 Task: Look for space in Worcester, South Africa from 6th September, 2023 to 15th September, 2023 for 6 adults in price range Rs.8000 to Rs.12000. Place can be entire place or private room with 6 bedrooms having 6 beds and 6 bathrooms. Property type can be house, flat, guest house. Amenities needed are: wifi, TV, free parkinig on premises, gym, breakfast. Booking option can be shelf check-in. Required host language is English.
Action: Mouse moved to (403, 104)
Screenshot: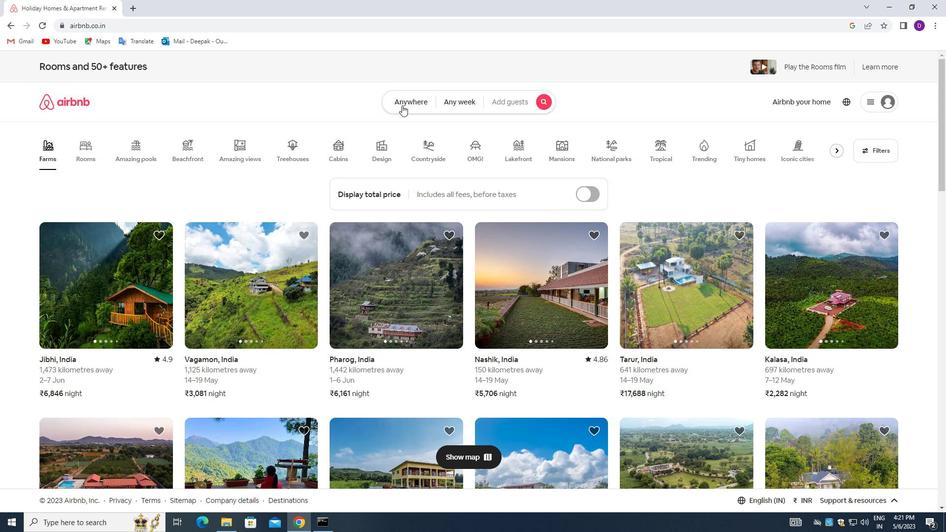 
Action: Mouse pressed left at (403, 104)
Screenshot: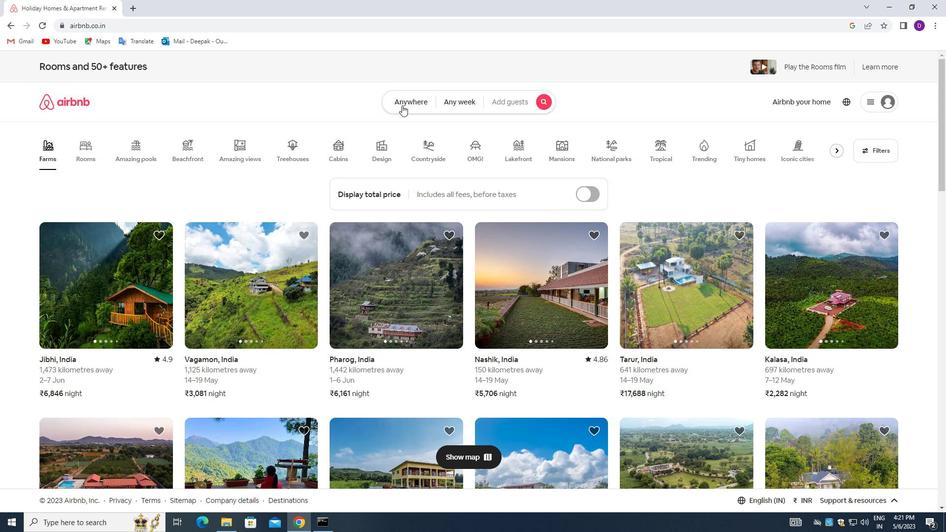 
Action: Mouse moved to (360, 139)
Screenshot: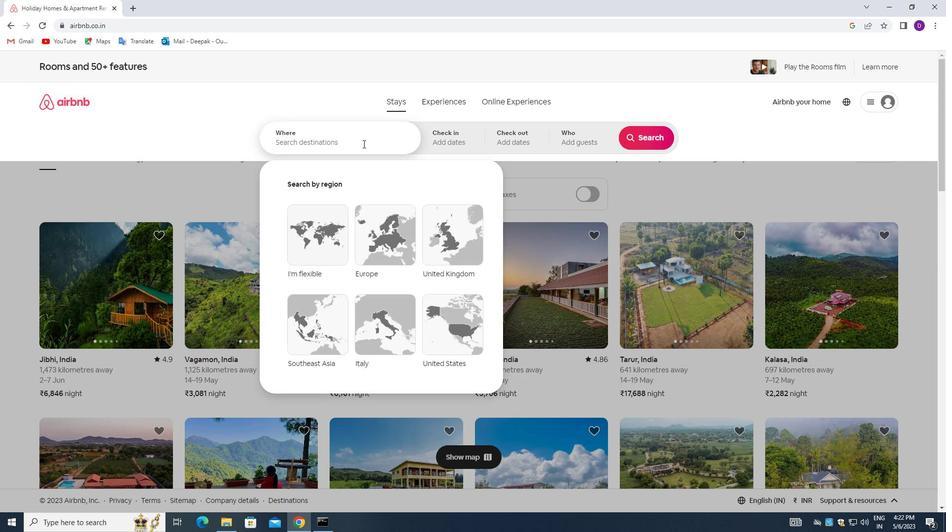 
Action: Mouse pressed left at (360, 139)
Screenshot: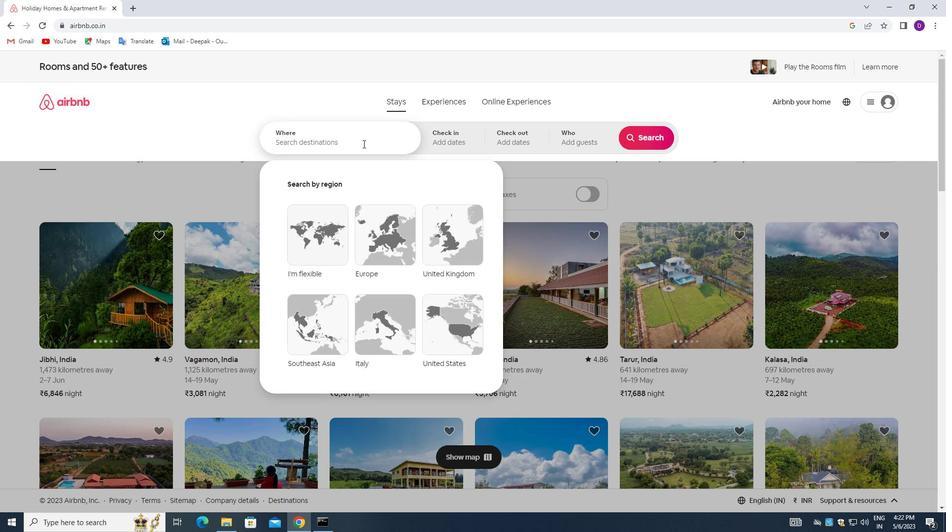 
Action: Mouse moved to (200, 227)
Screenshot: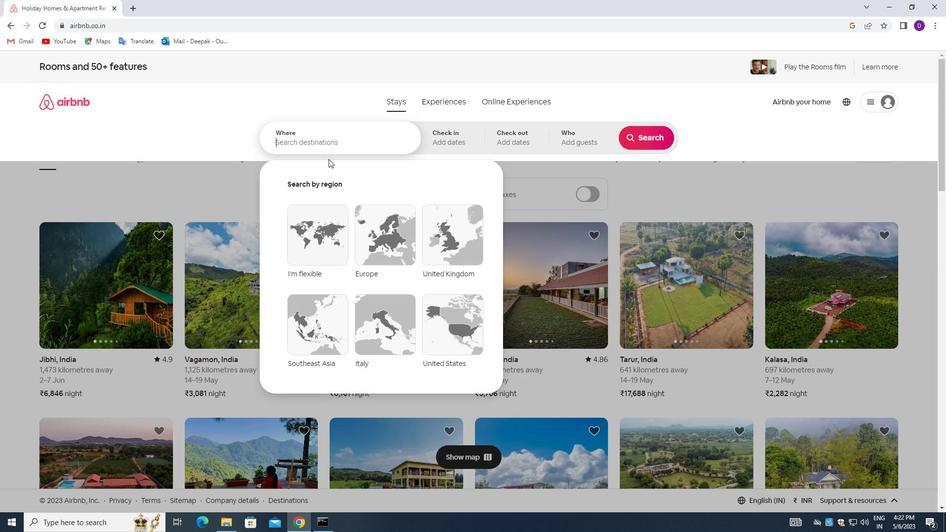 
Action: Key pressed <Key.shift_r>Worcester,<Key.space><Key.shift_r>South<Key.space><Key.shift_r>Africa<Key.enter>
Screenshot: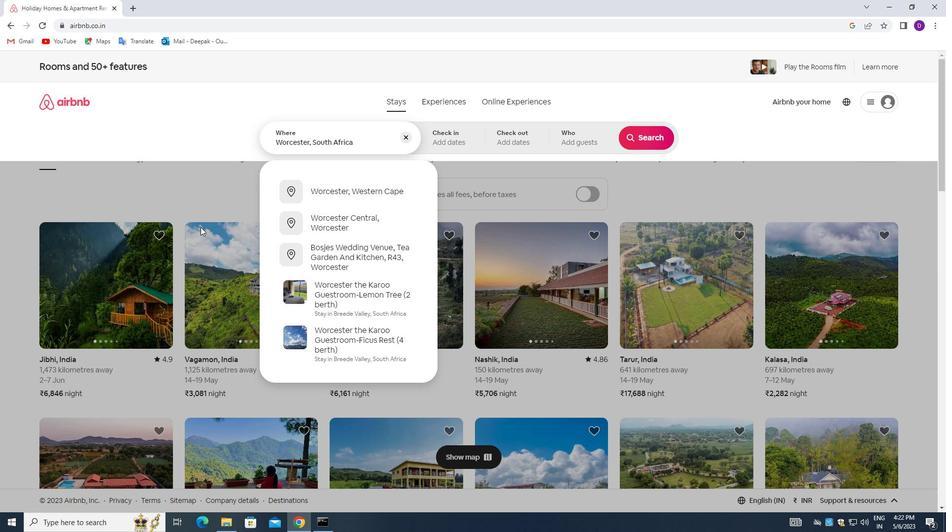 
Action: Mouse moved to (641, 218)
Screenshot: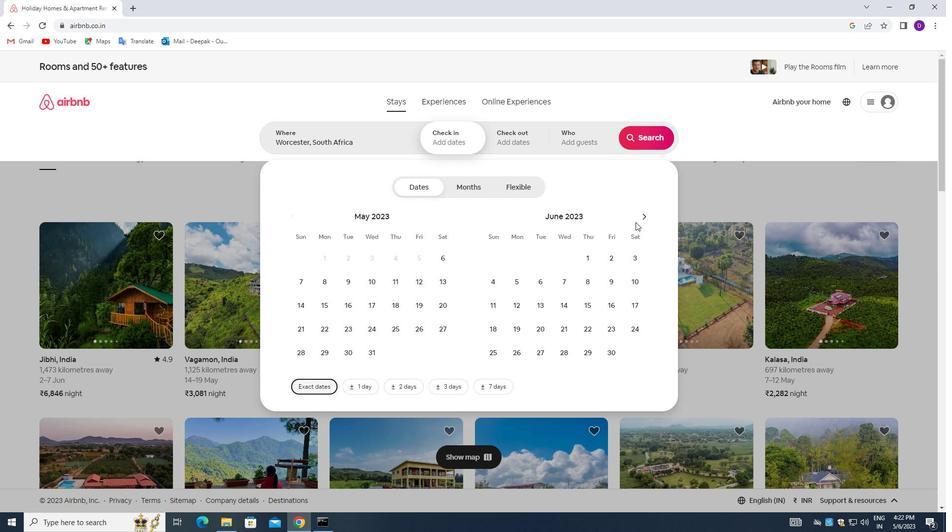 
Action: Mouse pressed left at (641, 218)
Screenshot: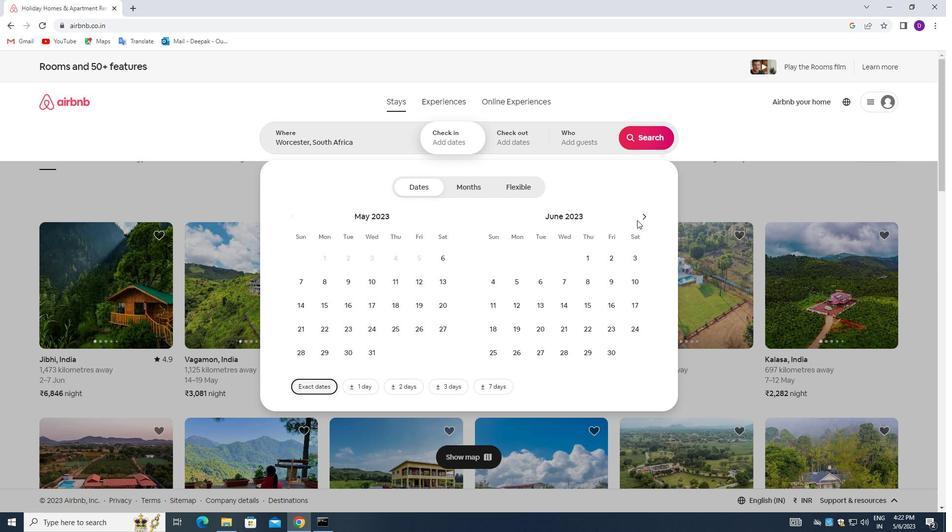 
Action: Mouse pressed left at (641, 218)
Screenshot: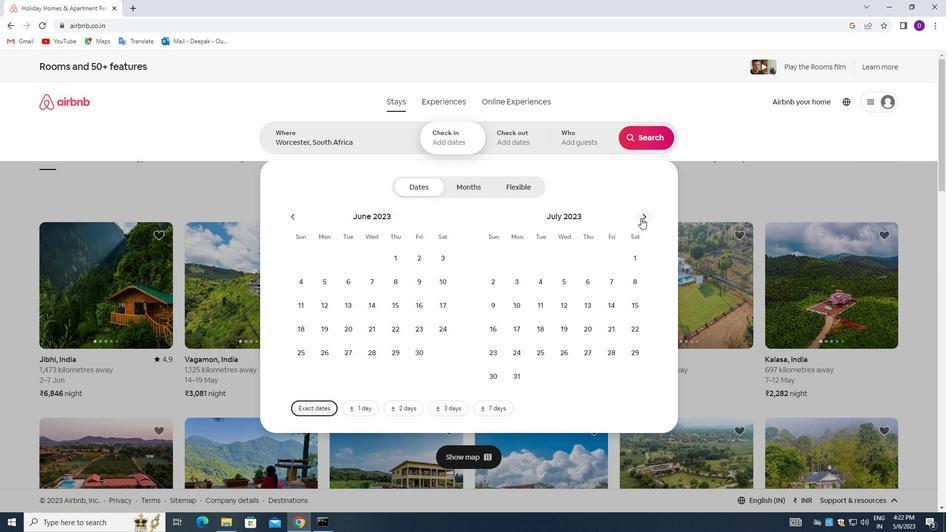 
Action: Mouse moved to (641, 218)
Screenshot: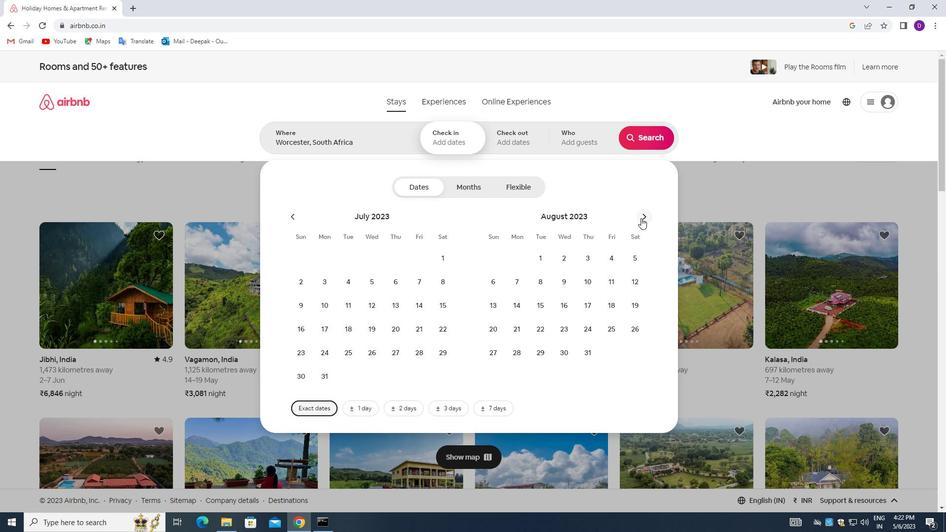 
Action: Mouse pressed left at (641, 218)
Screenshot: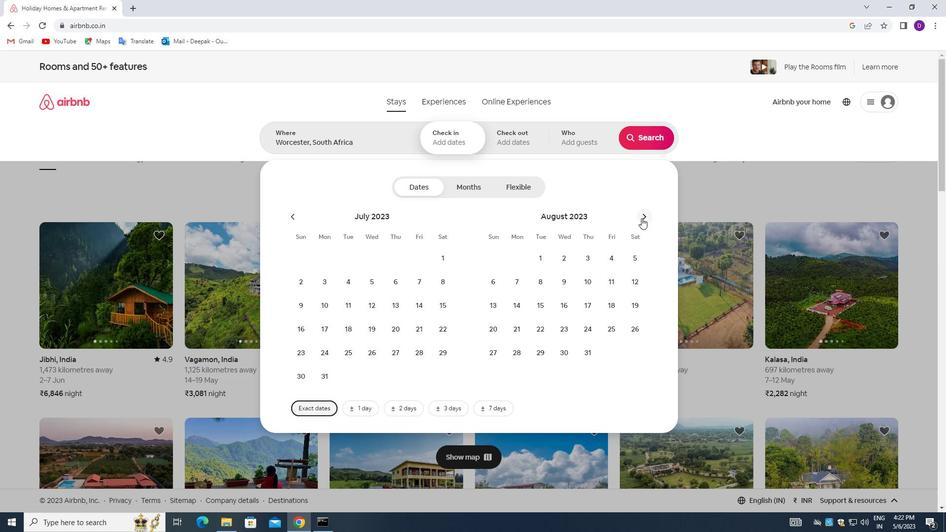 
Action: Mouse moved to (566, 282)
Screenshot: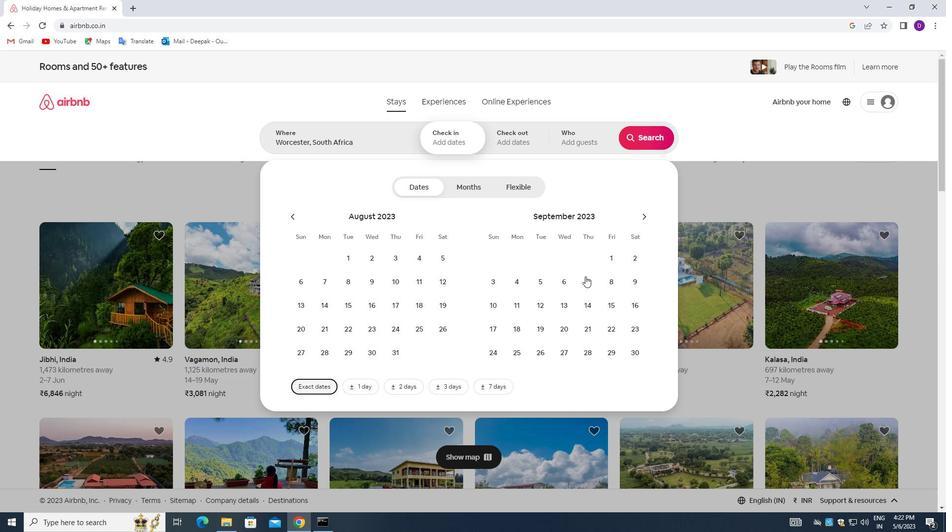 
Action: Mouse pressed left at (566, 282)
Screenshot: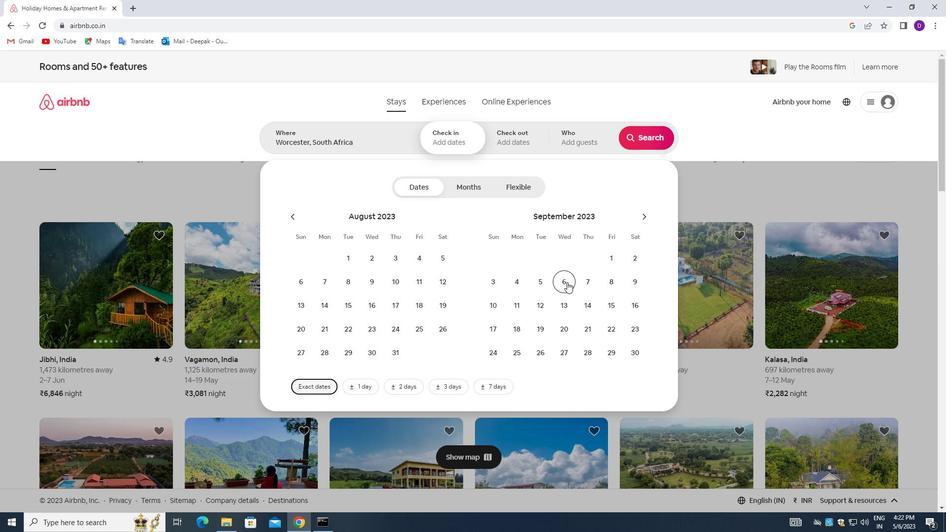 
Action: Mouse moved to (604, 299)
Screenshot: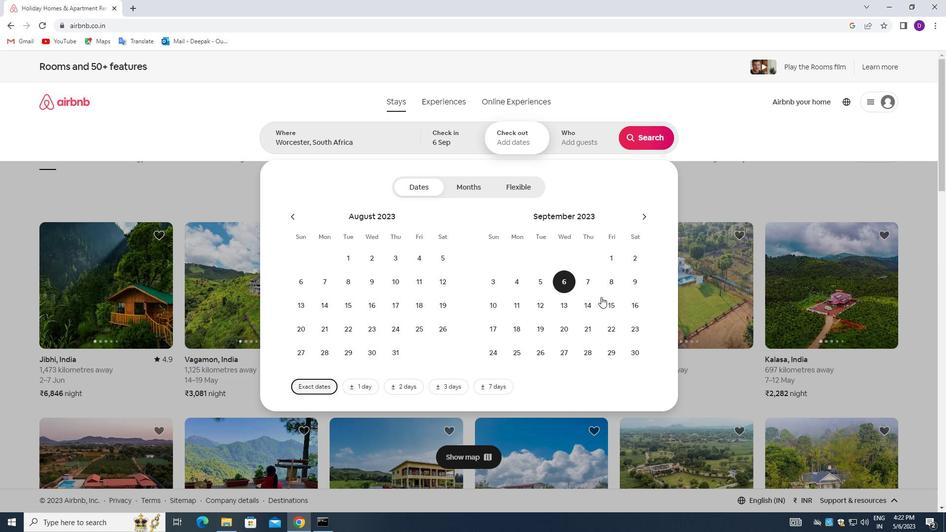 
Action: Mouse pressed left at (604, 299)
Screenshot: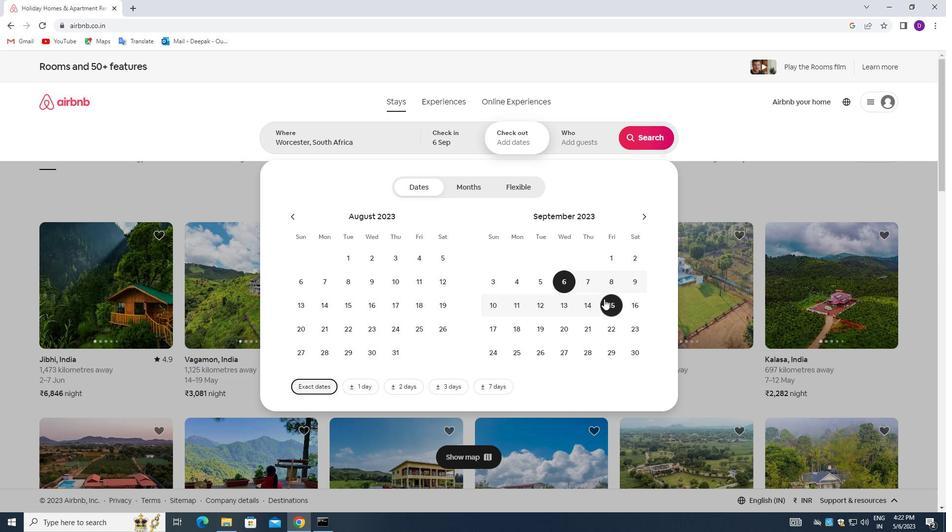
Action: Mouse moved to (572, 134)
Screenshot: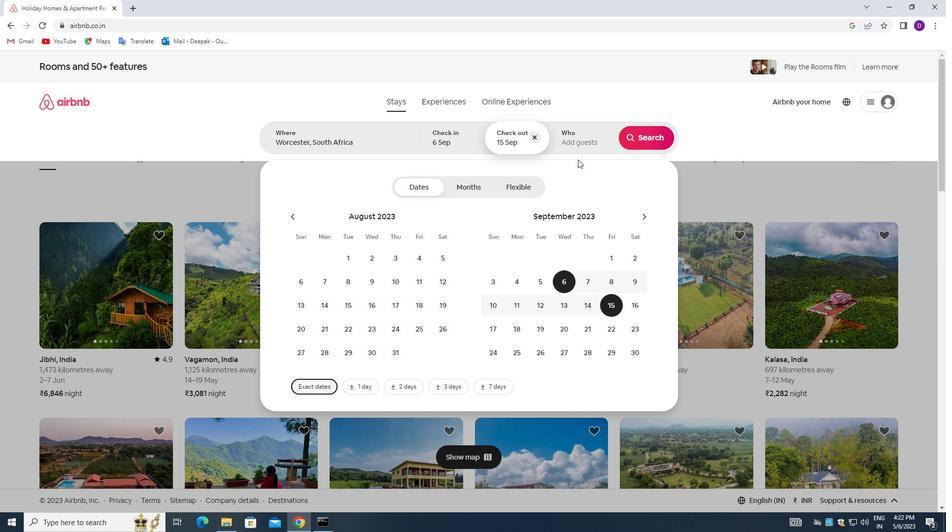 
Action: Mouse pressed left at (572, 134)
Screenshot: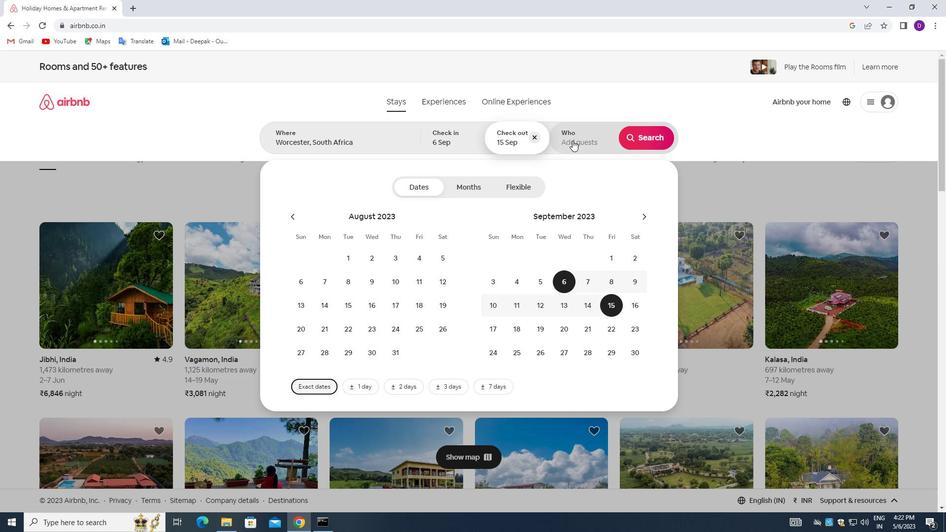 
Action: Mouse moved to (651, 192)
Screenshot: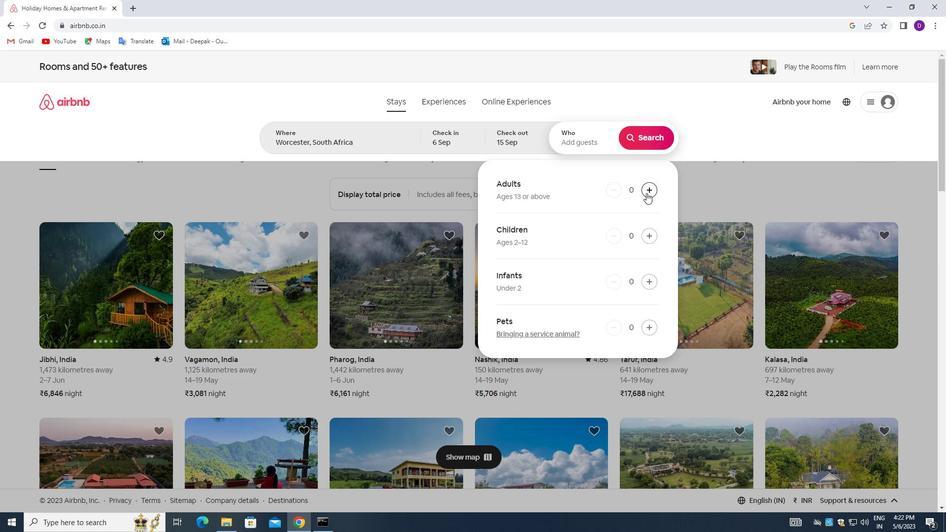 
Action: Mouse pressed left at (651, 192)
Screenshot: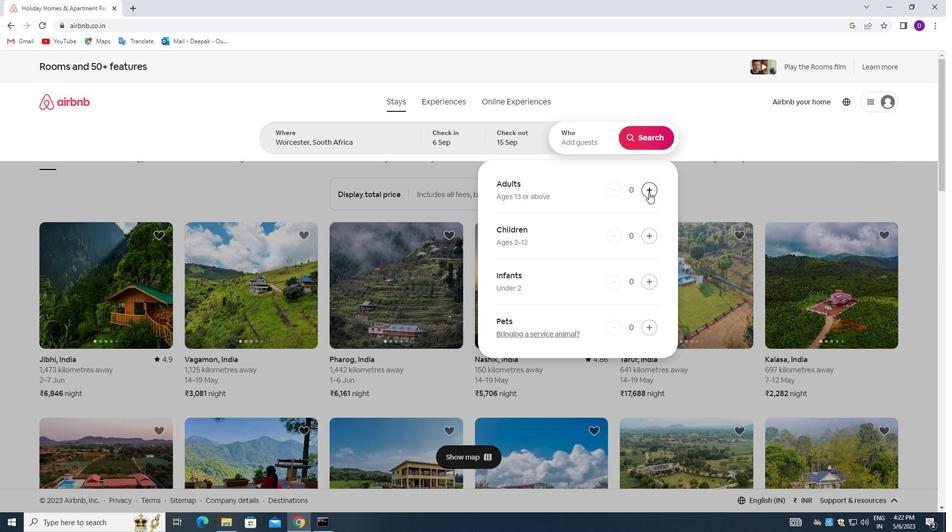 
Action: Mouse pressed left at (651, 192)
Screenshot: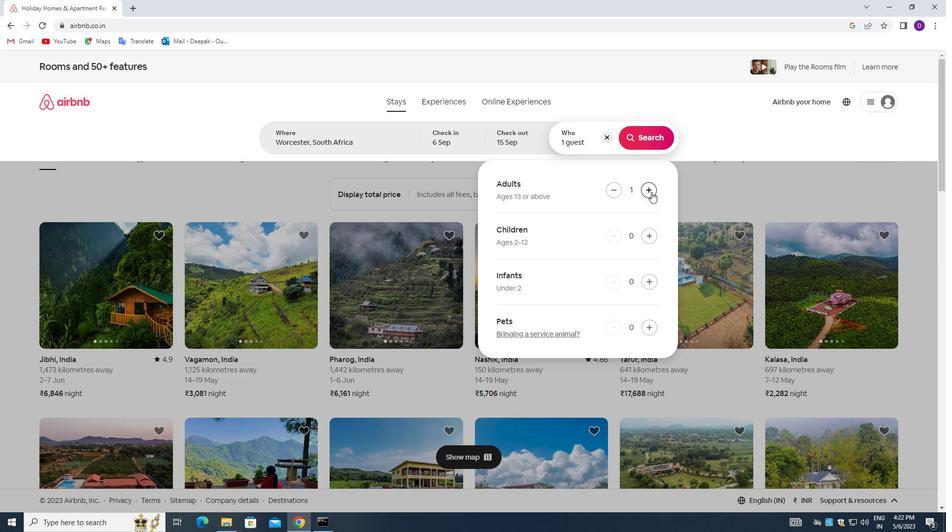 
Action: Mouse pressed left at (651, 192)
Screenshot: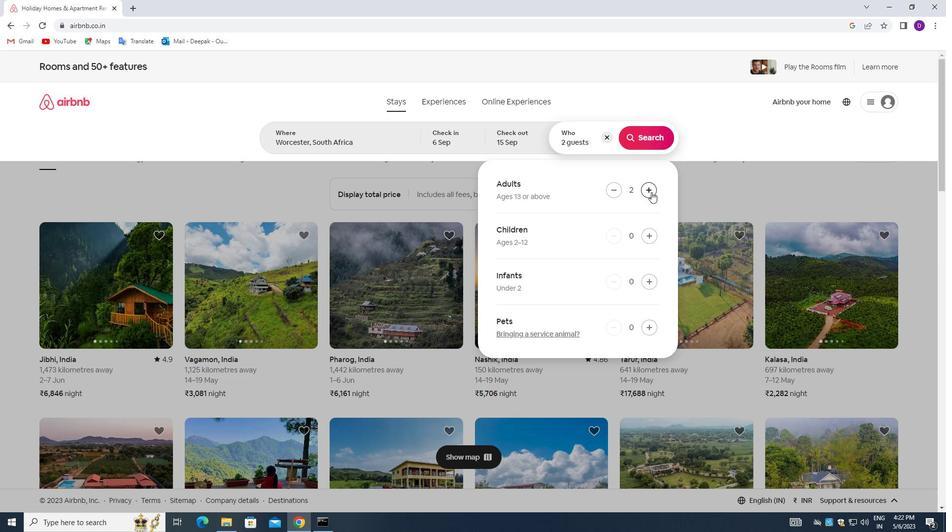 
Action: Mouse pressed left at (651, 192)
Screenshot: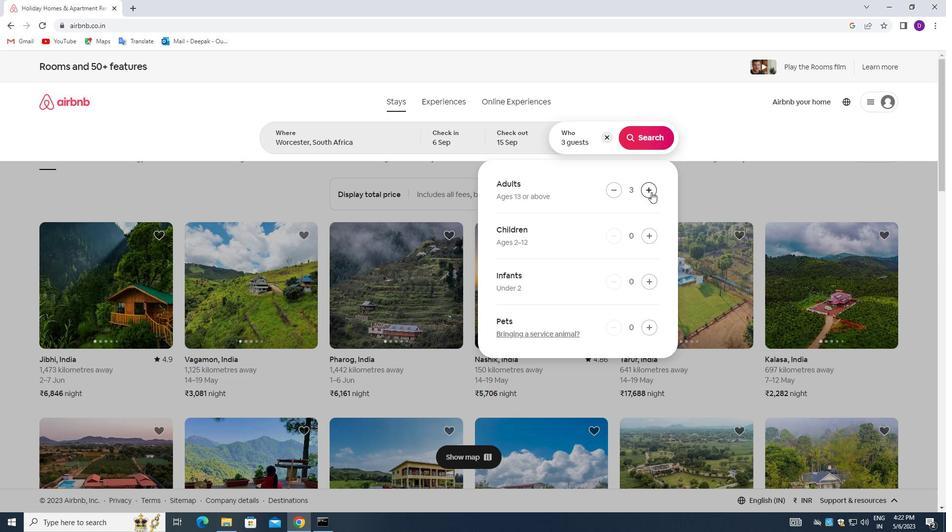 
Action: Mouse pressed left at (651, 192)
Screenshot: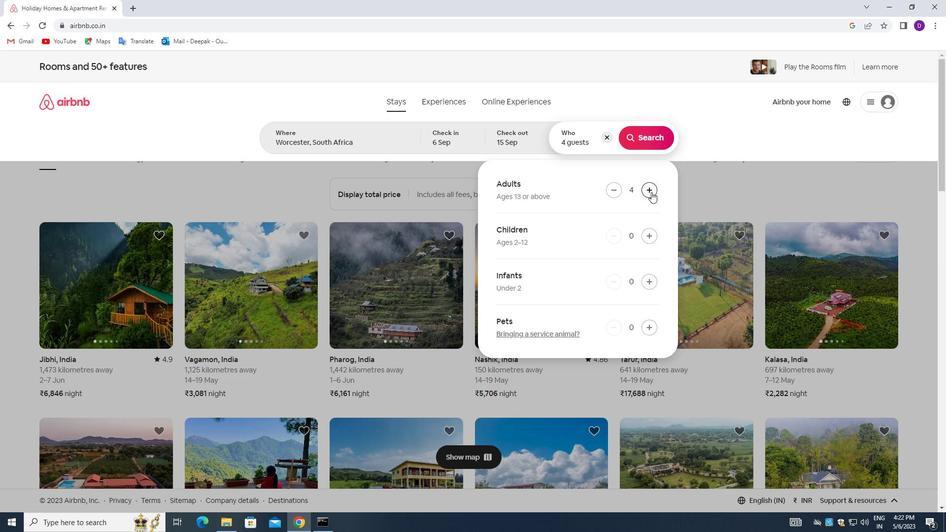 
Action: Mouse pressed left at (651, 192)
Screenshot: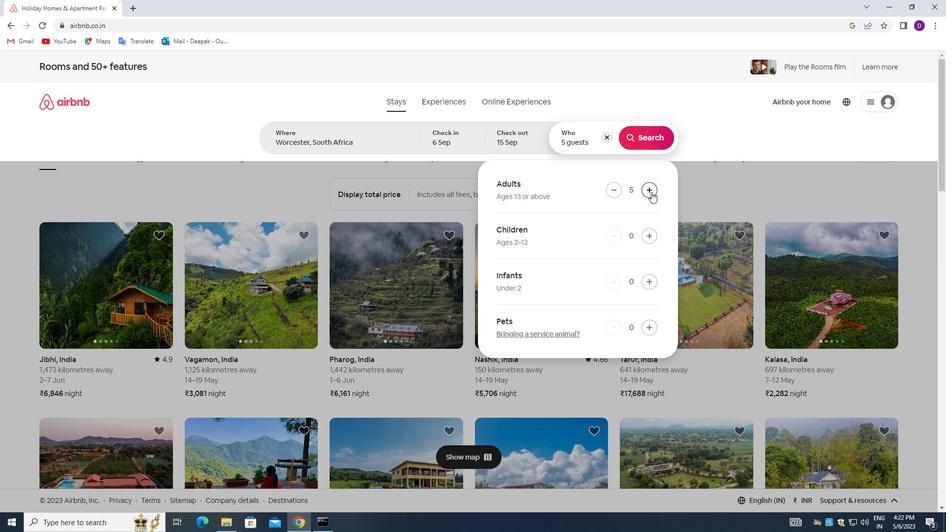 
Action: Mouse moved to (642, 137)
Screenshot: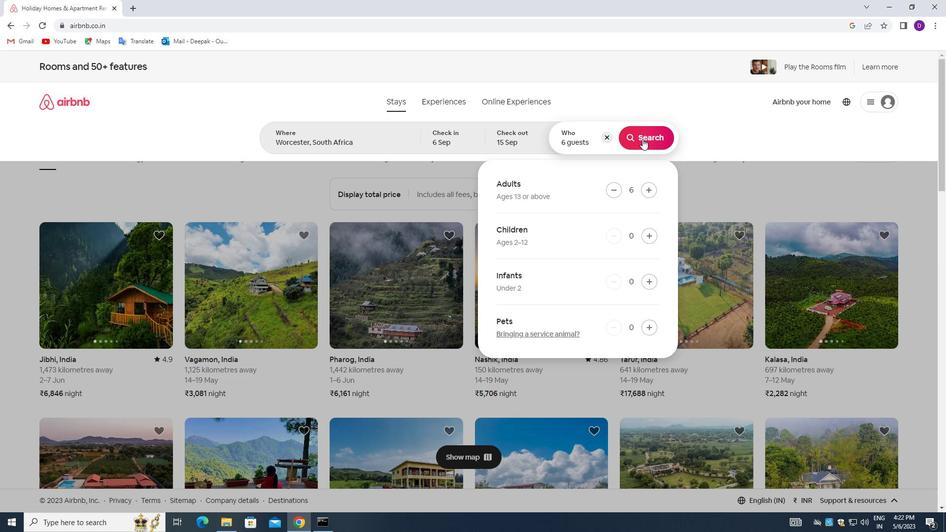 
Action: Mouse pressed left at (642, 137)
Screenshot: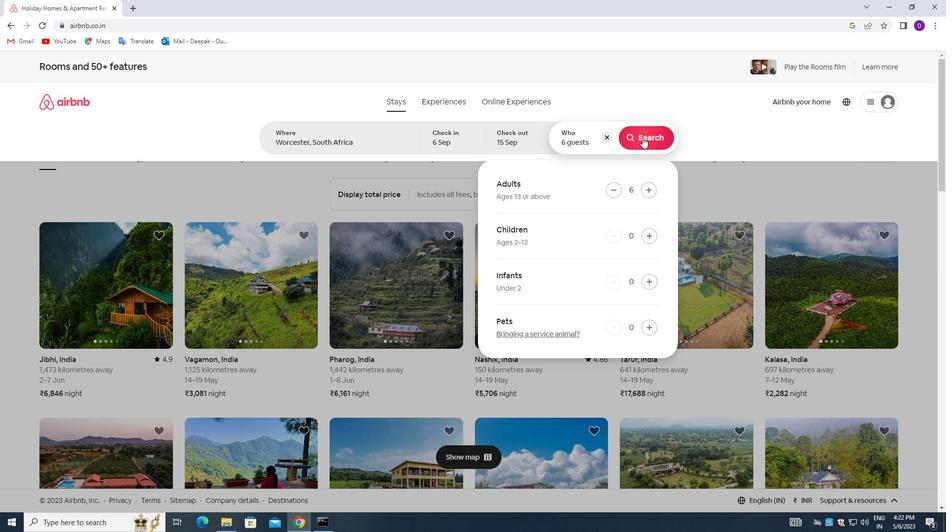 
Action: Mouse moved to (897, 106)
Screenshot: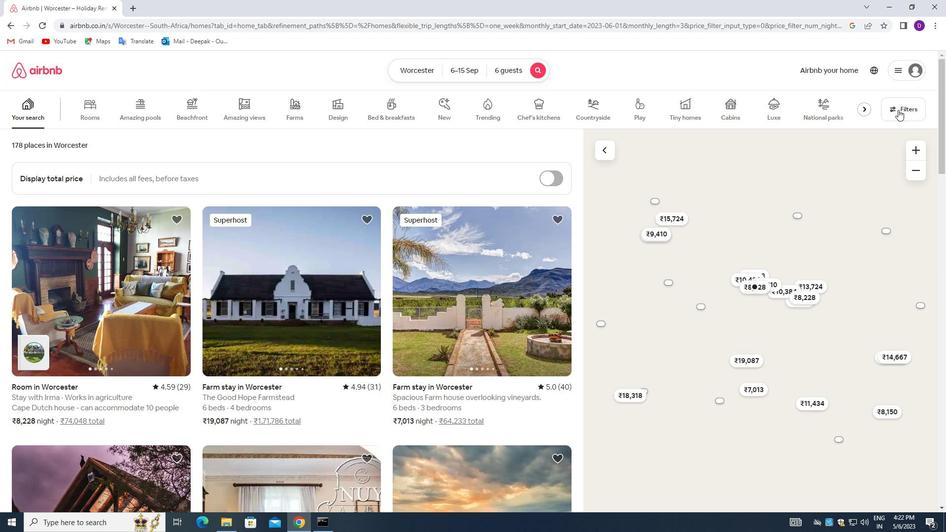
Action: Mouse pressed left at (897, 106)
Screenshot: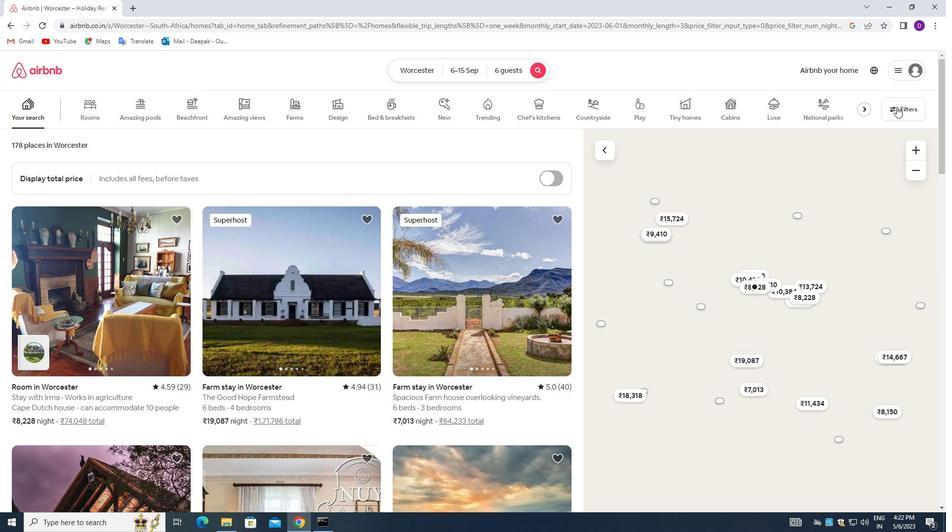 
Action: Mouse moved to (350, 354)
Screenshot: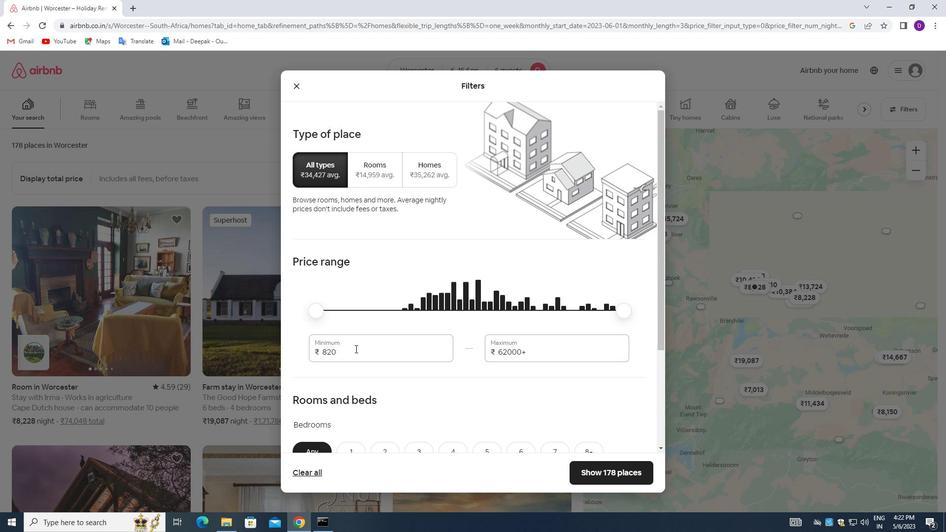 
Action: Mouse pressed left at (350, 354)
Screenshot: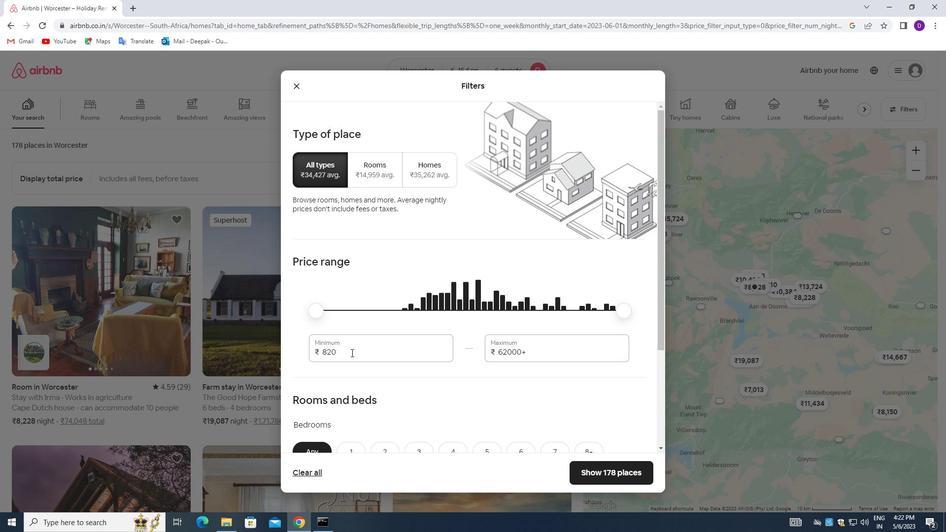 
Action: Mouse pressed left at (350, 354)
Screenshot: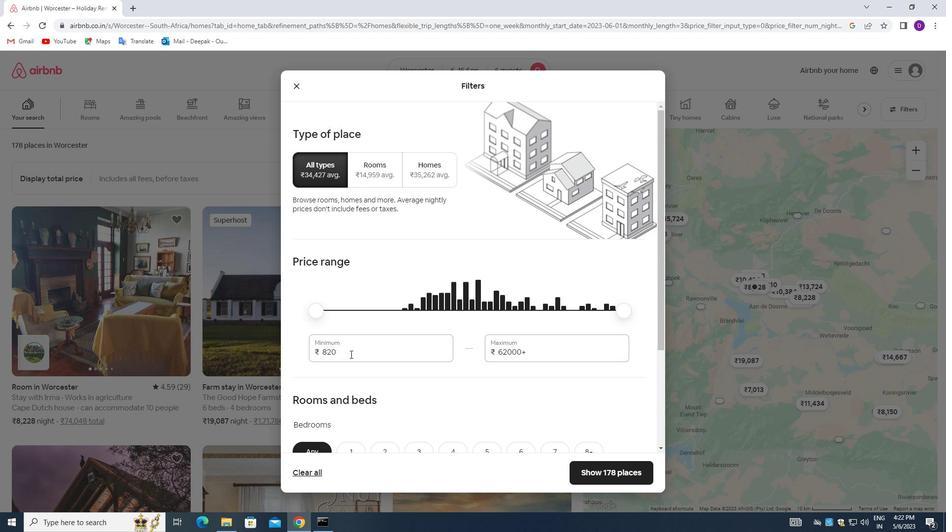 
Action: Key pressed 8000<Key.tab>12000
Screenshot: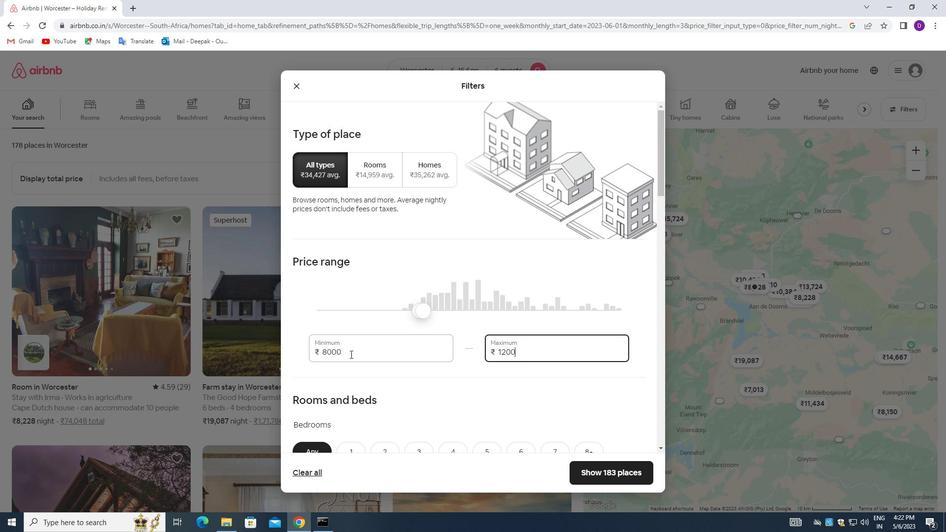 
Action: Mouse moved to (453, 345)
Screenshot: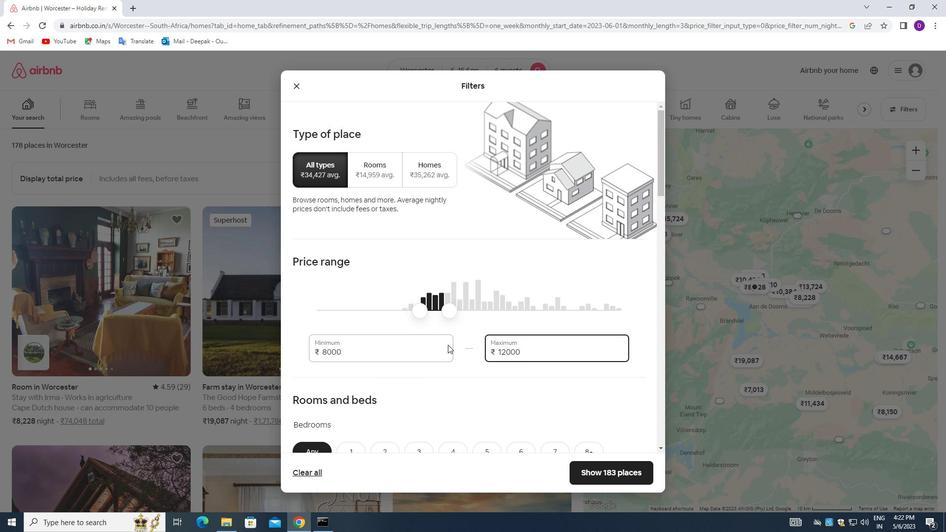 
Action: Mouse scrolled (453, 344) with delta (0, 0)
Screenshot: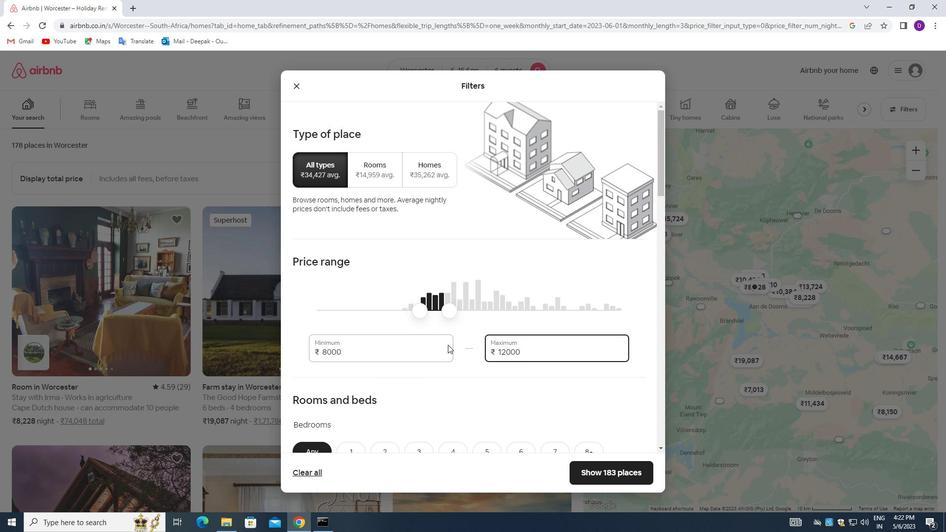 
Action: Mouse moved to (453, 345)
Screenshot: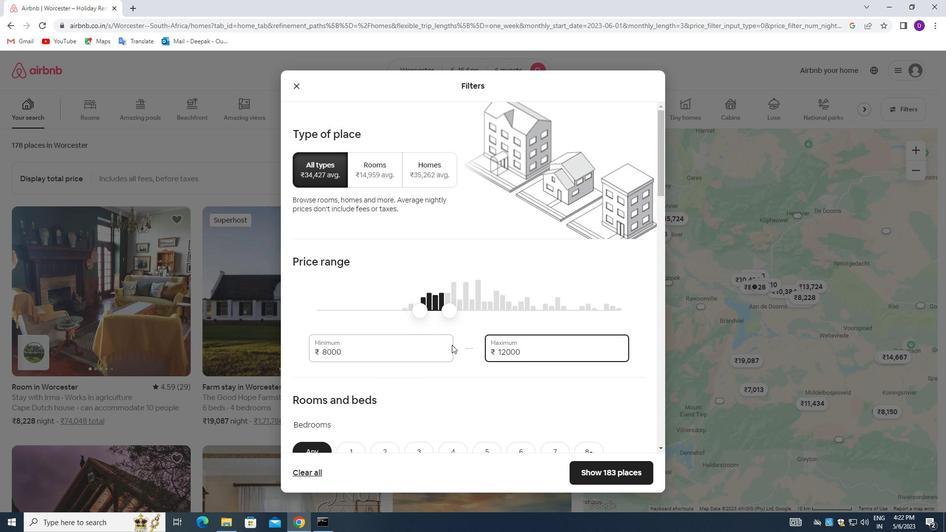 
Action: Mouse scrolled (453, 345) with delta (0, 0)
Screenshot: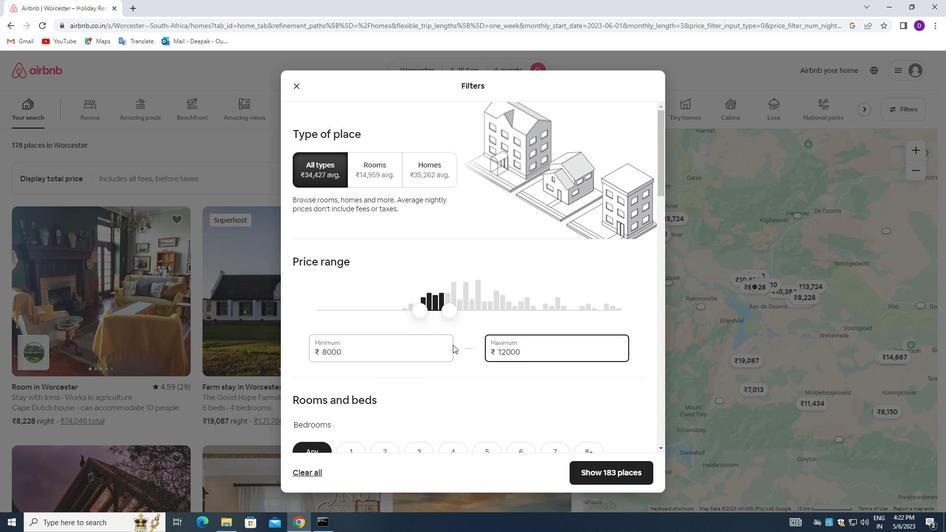 
Action: Mouse moved to (453, 345)
Screenshot: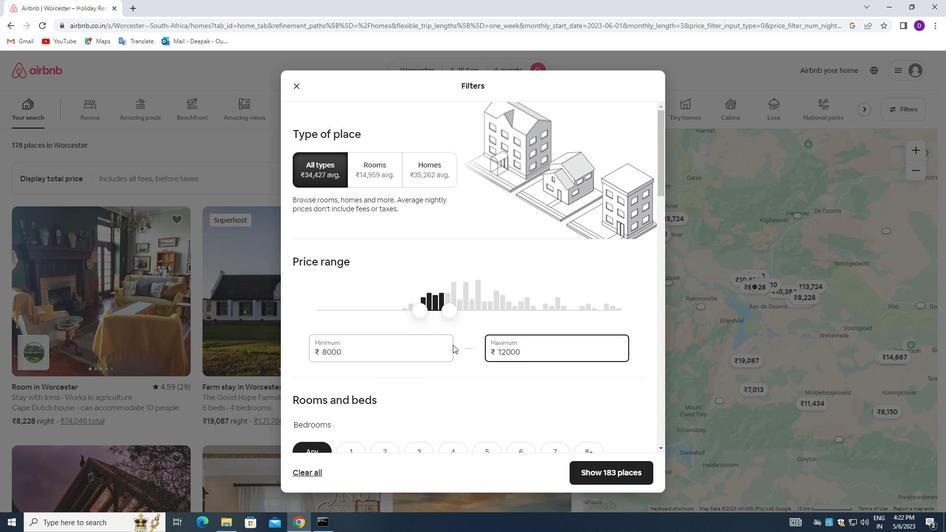 
Action: Mouse scrolled (453, 345) with delta (0, 0)
Screenshot: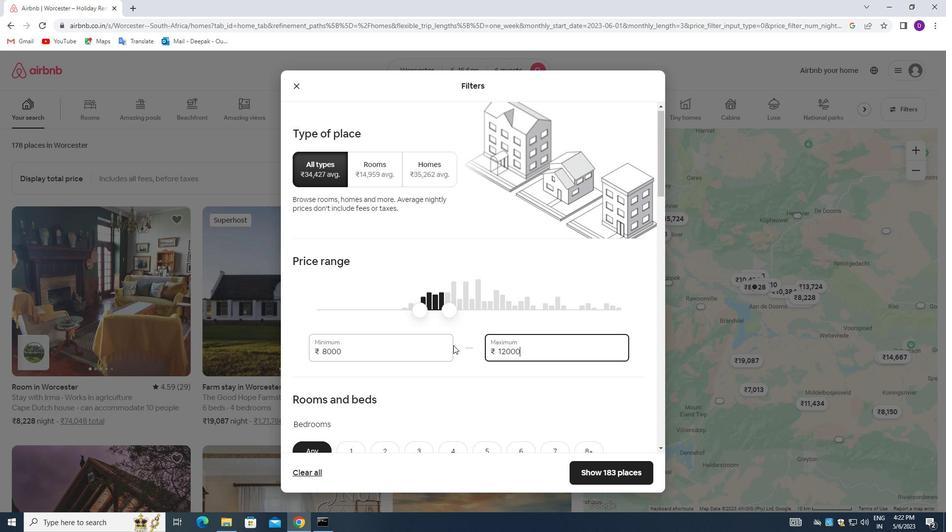 
Action: Mouse moved to (522, 304)
Screenshot: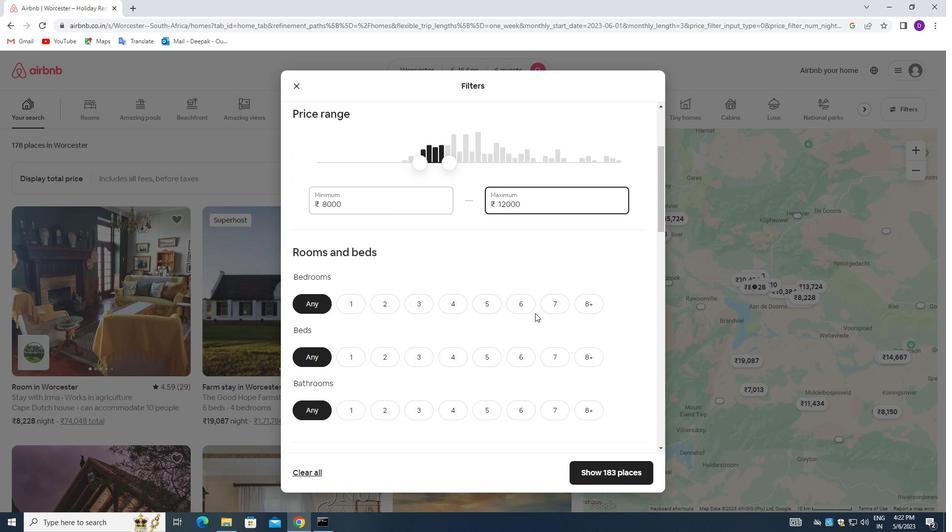 
Action: Mouse pressed left at (522, 304)
Screenshot: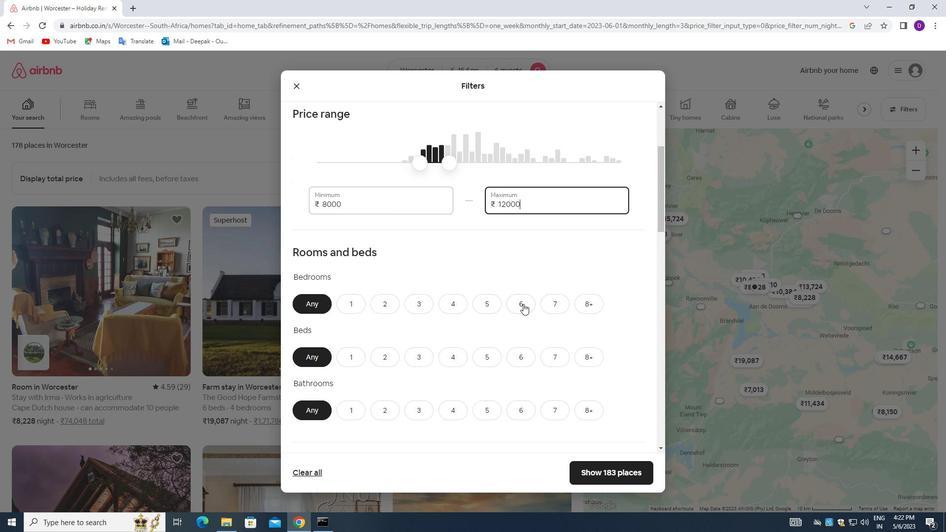 
Action: Mouse moved to (519, 357)
Screenshot: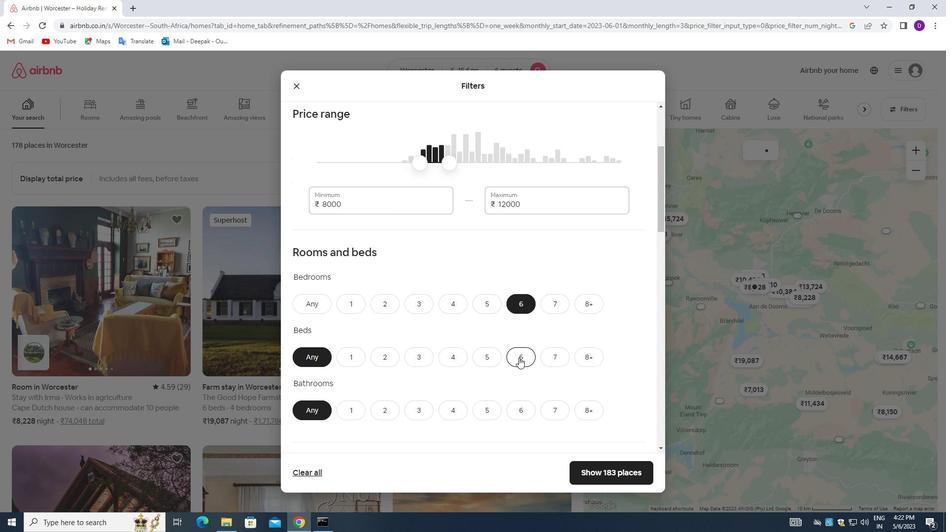 
Action: Mouse pressed left at (519, 357)
Screenshot: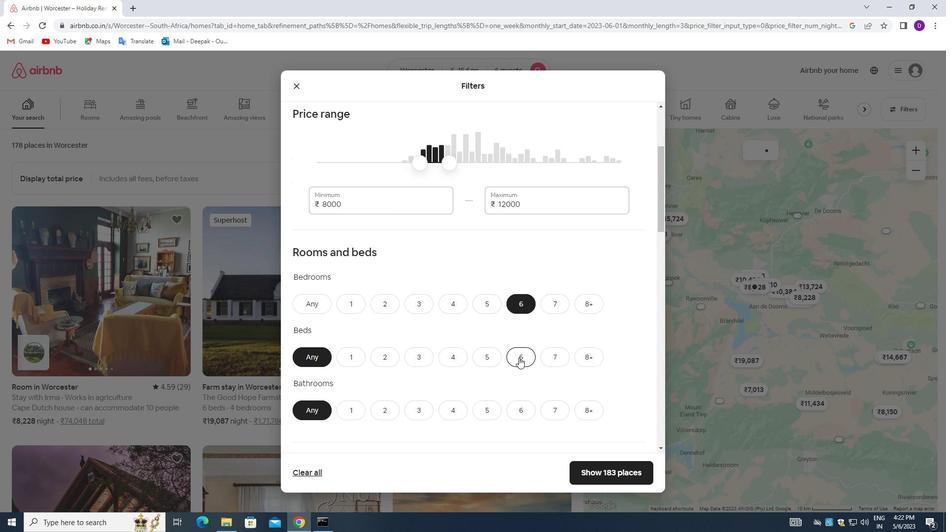
Action: Mouse moved to (514, 409)
Screenshot: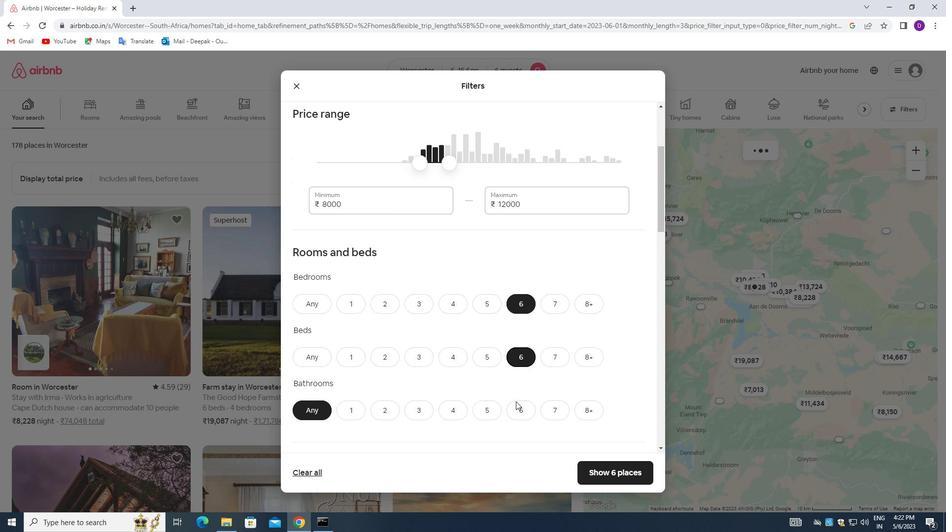 
Action: Mouse pressed left at (514, 409)
Screenshot: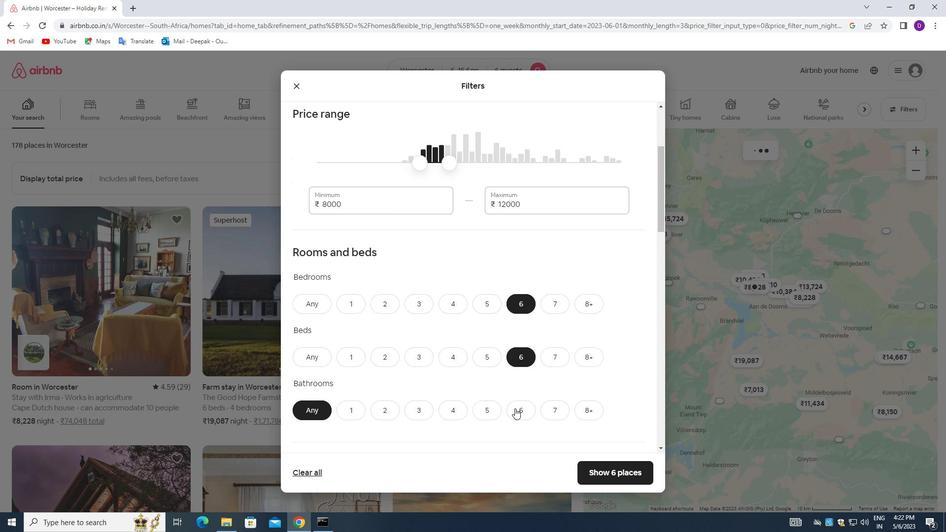 
Action: Mouse moved to (467, 309)
Screenshot: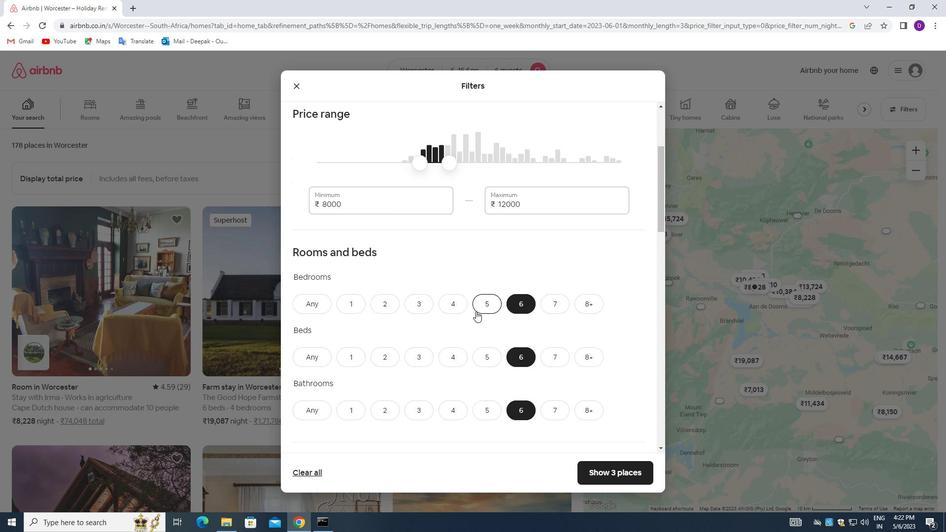 
Action: Mouse scrolled (467, 309) with delta (0, 0)
Screenshot: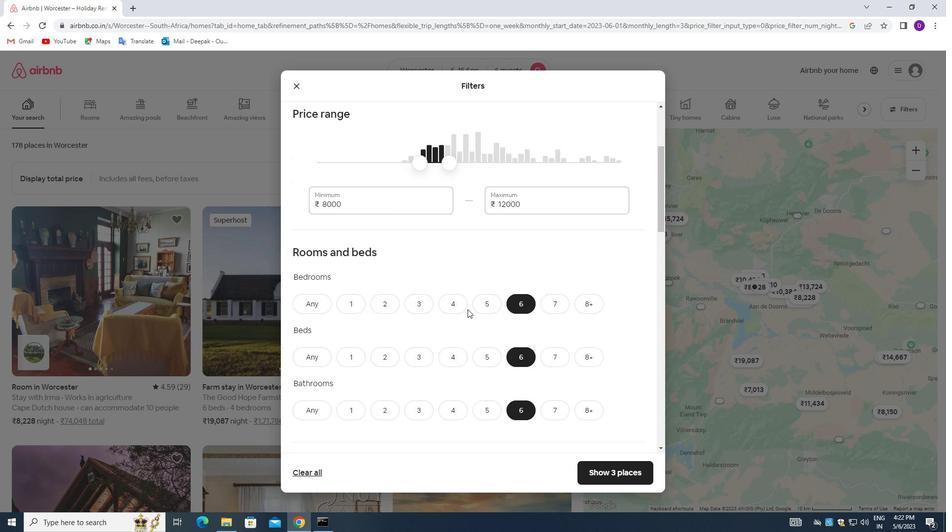 
Action: Mouse scrolled (467, 309) with delta (0, 0)
Screenshot: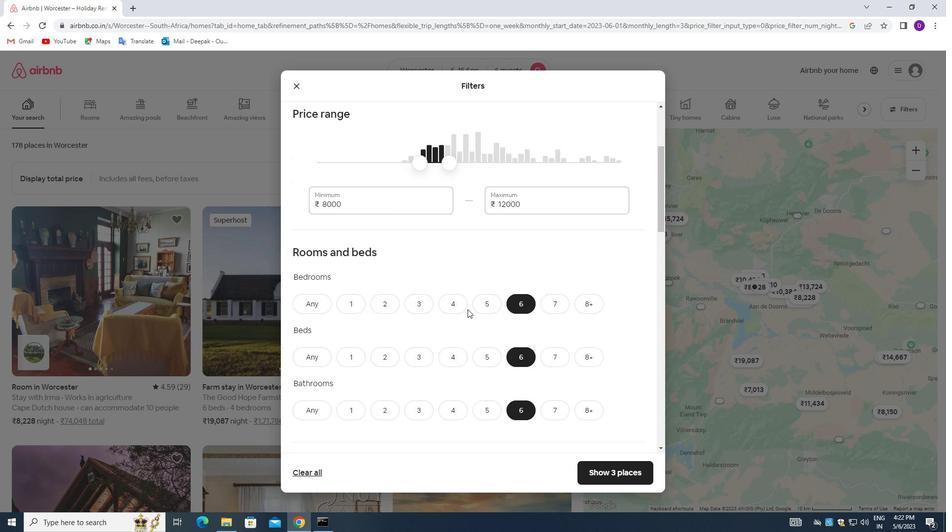 
Action: Mouse scrolled (467, 309) with delta (0, 0)
Screenshot: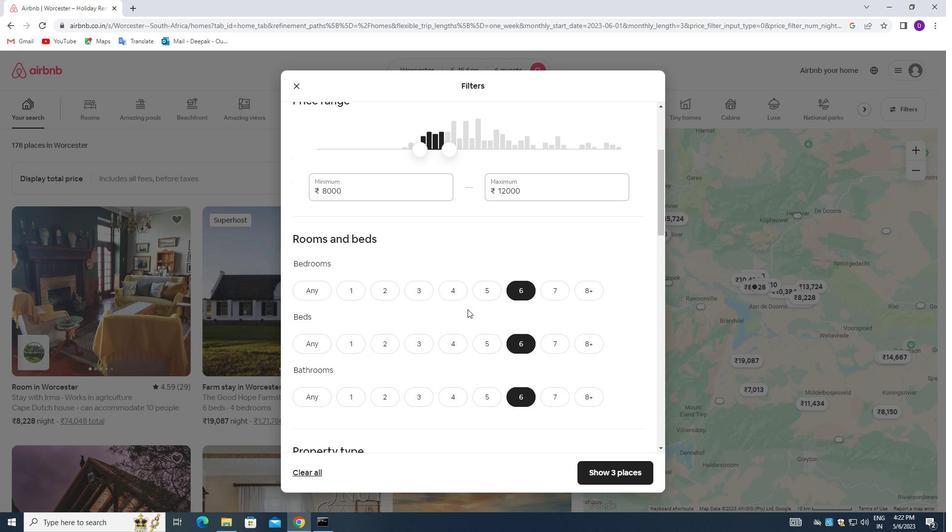 
Action: Mouse moved to (468, 310)
Screenshot: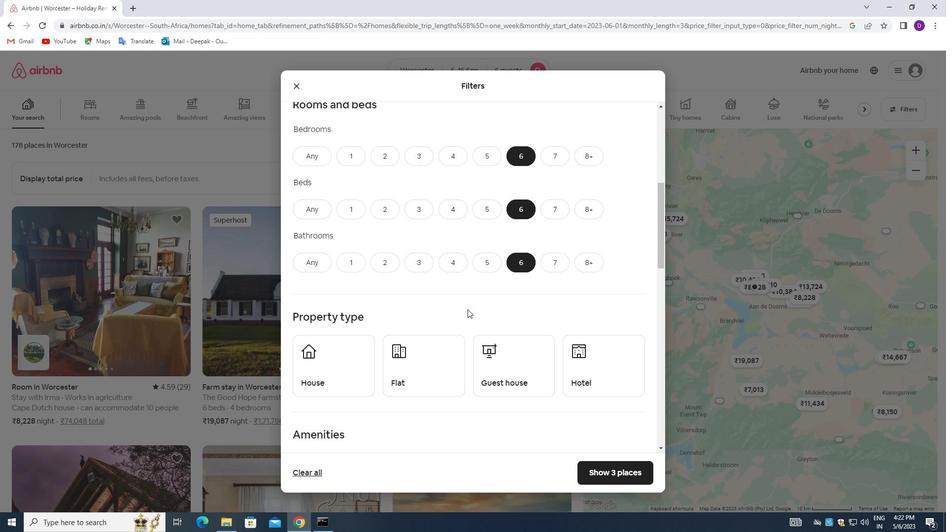 
Action: Mouse scrolled (468, 309) with delta (0, 0)
Screenshot: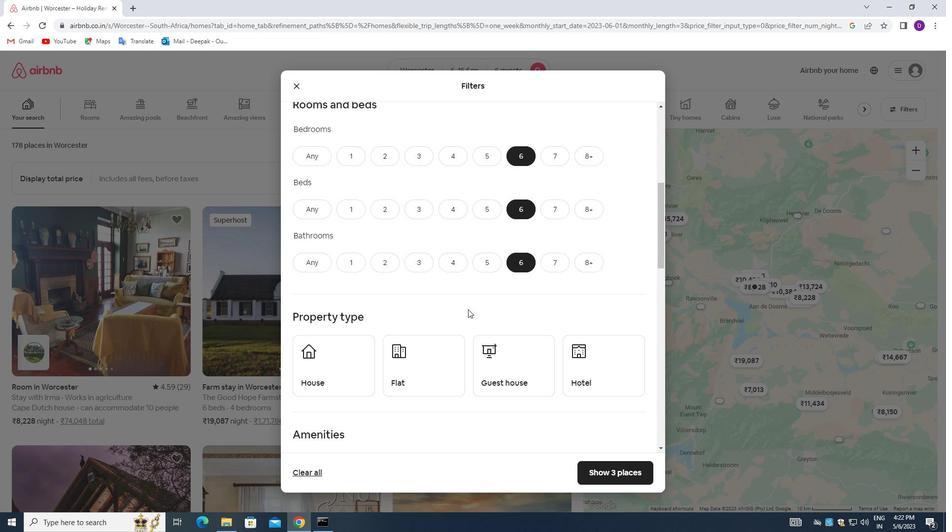 
Action: Mouse scrolled (468, 309) with delta (0, 0)
Screenshot: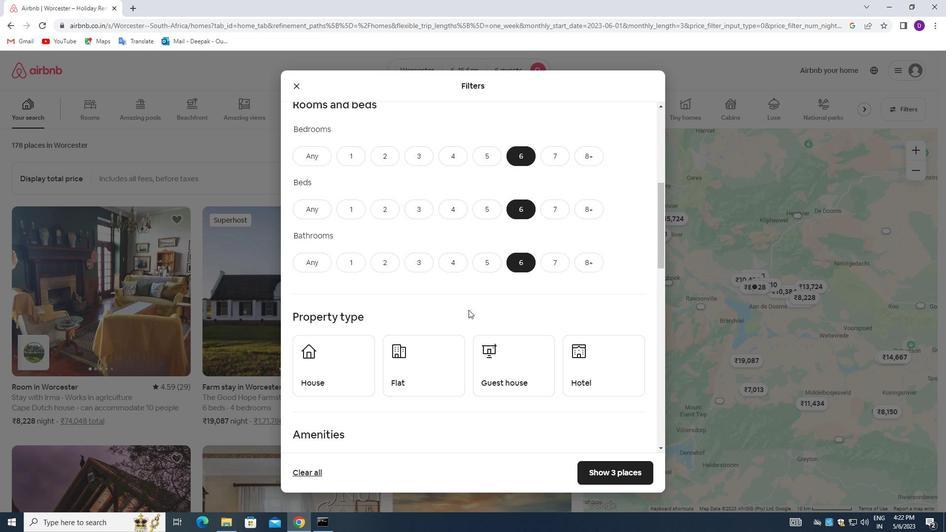 
Action: Mouse moved to (351, 276)
Screenshot: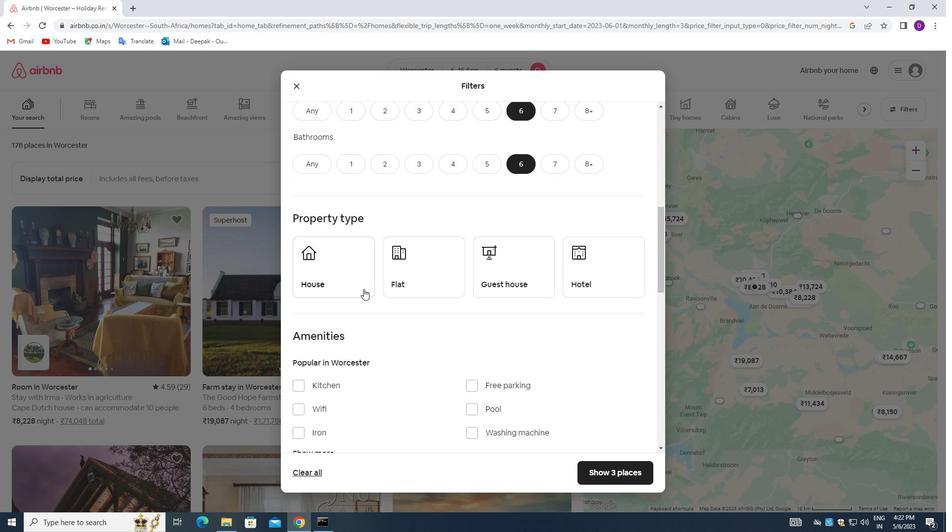 
Action: Mouse pressed left at (351, 276)
Screenshot: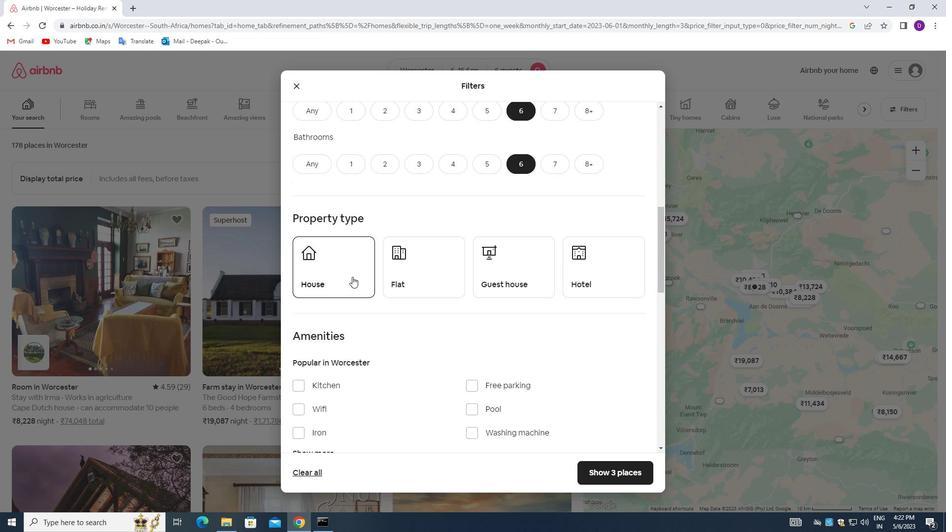 
Action: Mouse moved to (428, 277)
Screenshot: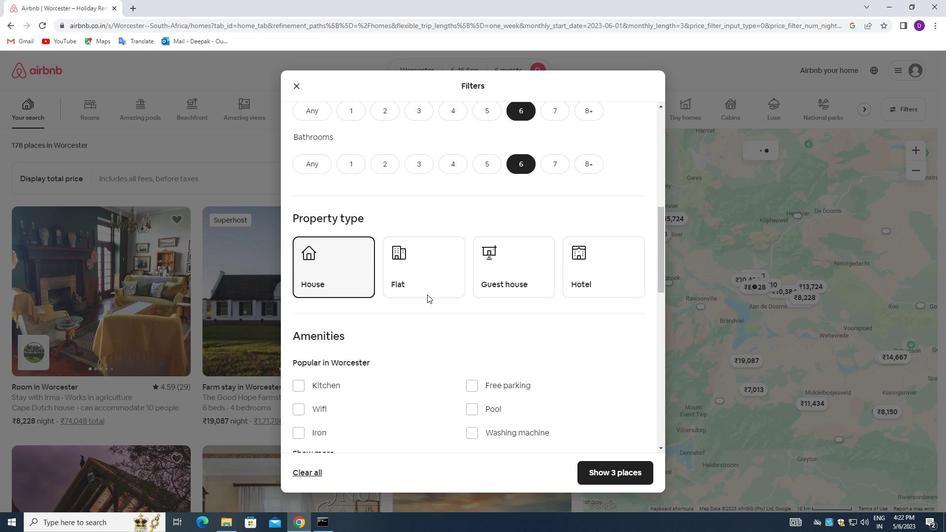 
Action: Mouse pressed left at (428, 277)
Screenshot: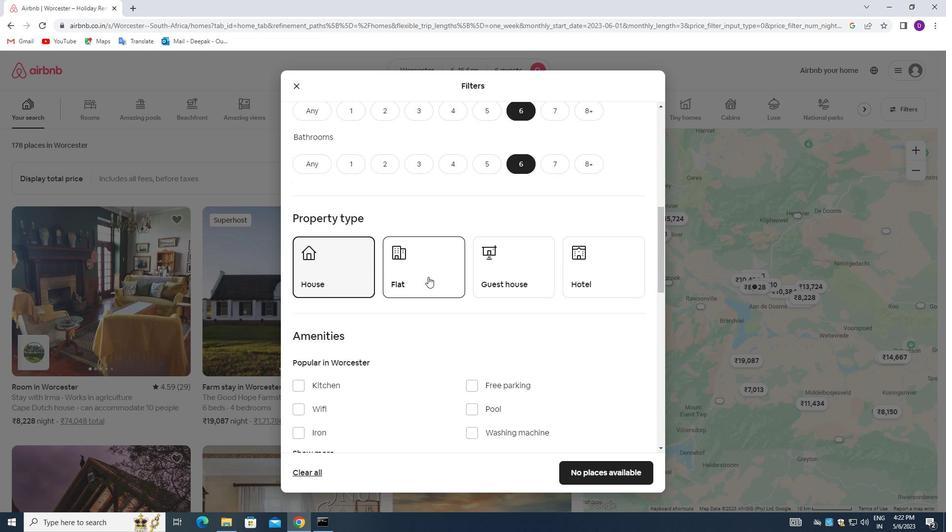 
Action: Mouse moved to (518, 266)
Screenshot: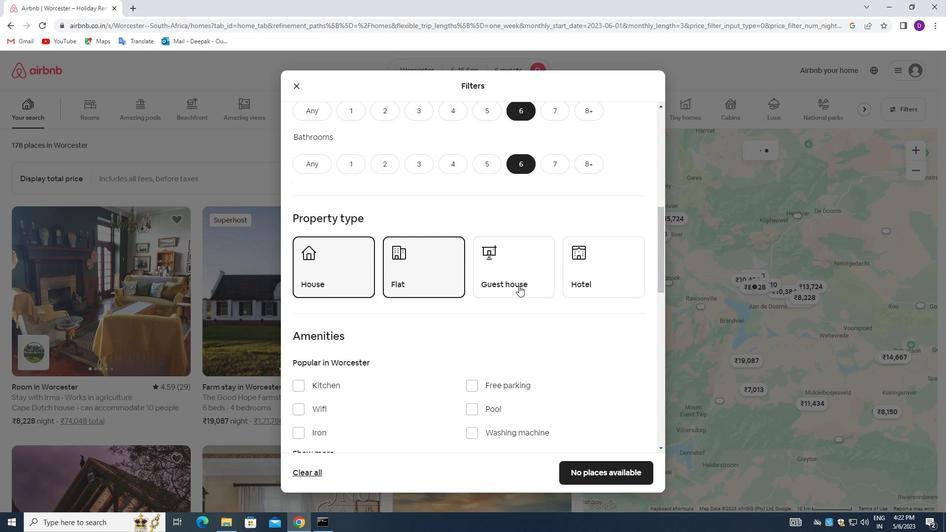 
Action: Mouse pressed left at (518, 266)
Screenshot: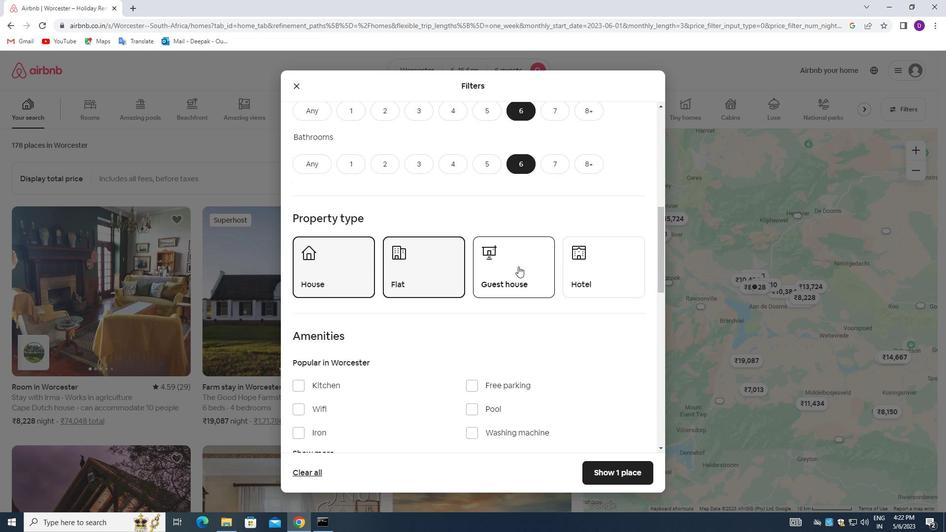 
Action: Mouse moved to (488, 321)
Screenshot: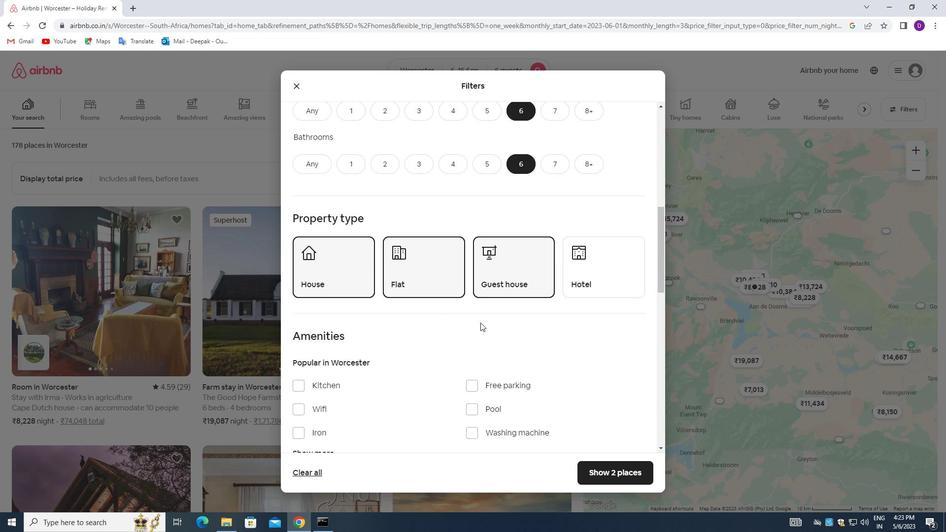 
Action: Mouse scrolled (488, 320) with delta (0, 0)
Screenshot: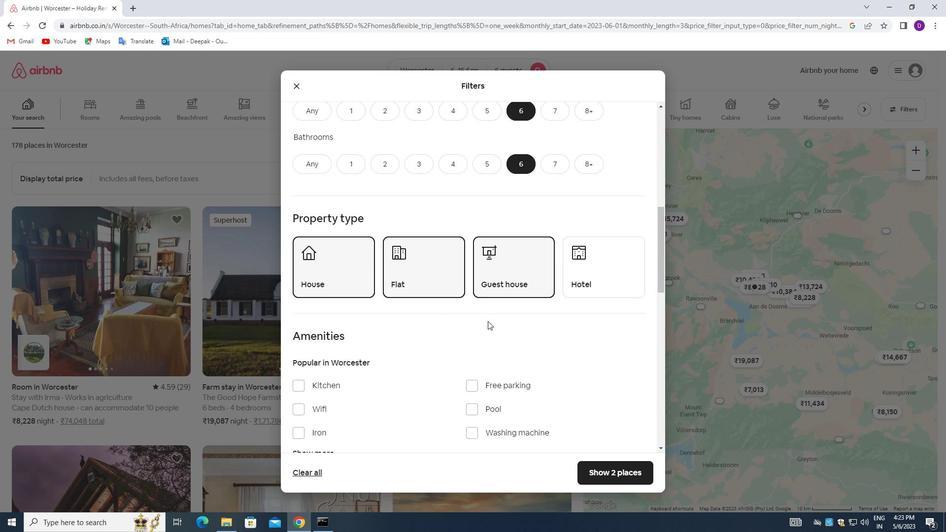 
Action: Mouse scrolled (488, 320) with delta (0, 0)
Screenshot: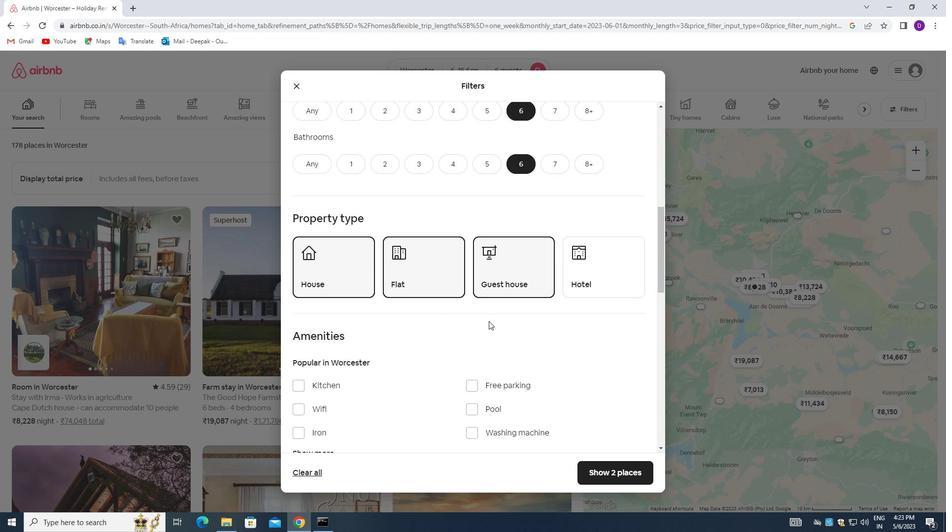 
Action: Mouse scrolled (488, 320) with delta (0, 0)
Screenshot: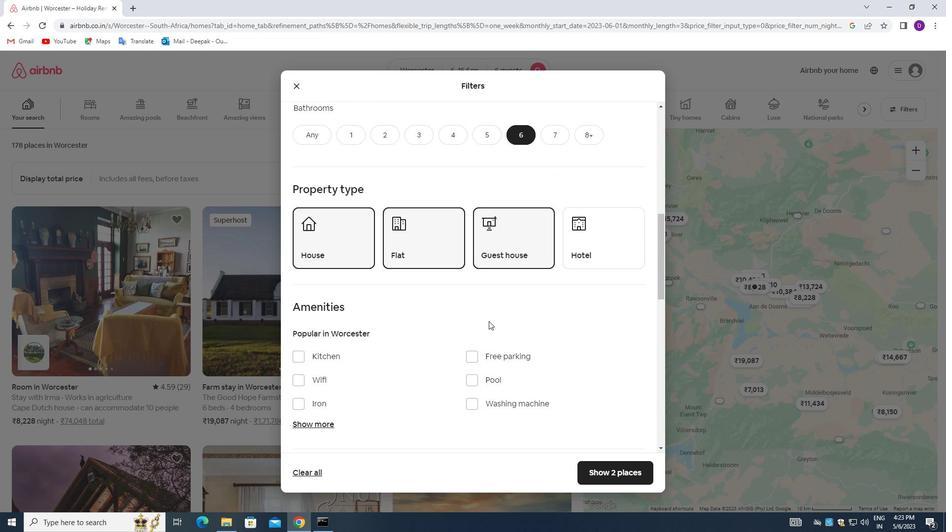 
Action: Mouse moved to (296, 264)
Screenshot: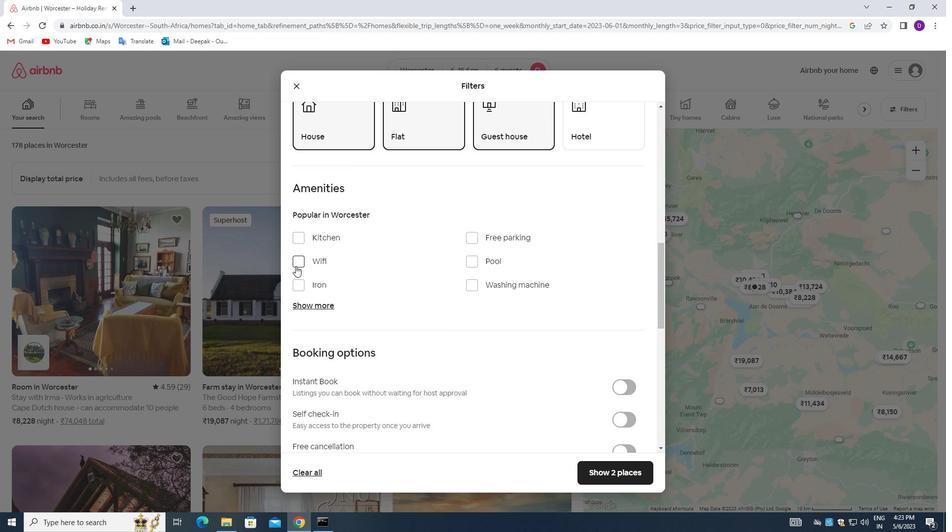 
Action: Mouse pressed left at (296, 264)
Screenshot: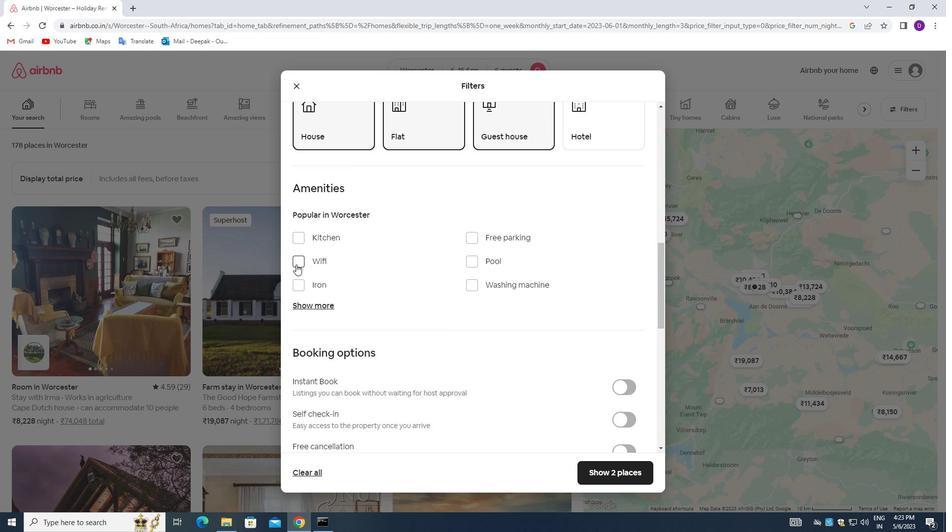 
Action: Mouse moved to (472, 237)
Screenshot: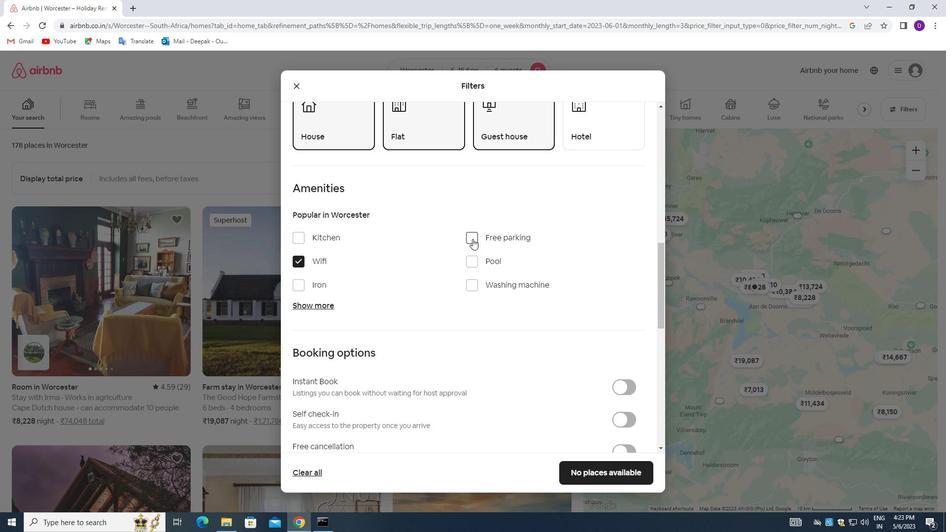 
Action: Mouse pressed left at (472, 237)
Screenshot: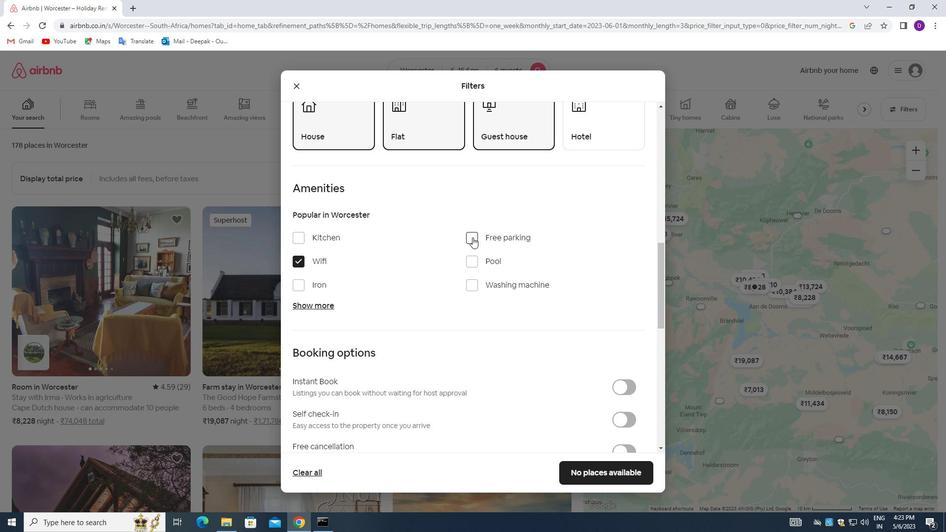 
Action: Mouse moved to (314, 305)
Screenshot: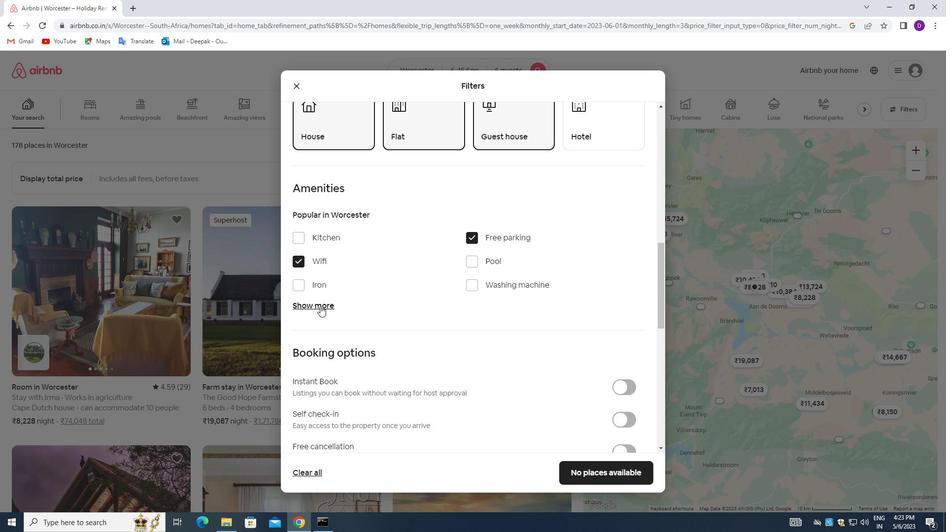 
Action: Mouse pressed left at (314, 305)
Screenshot: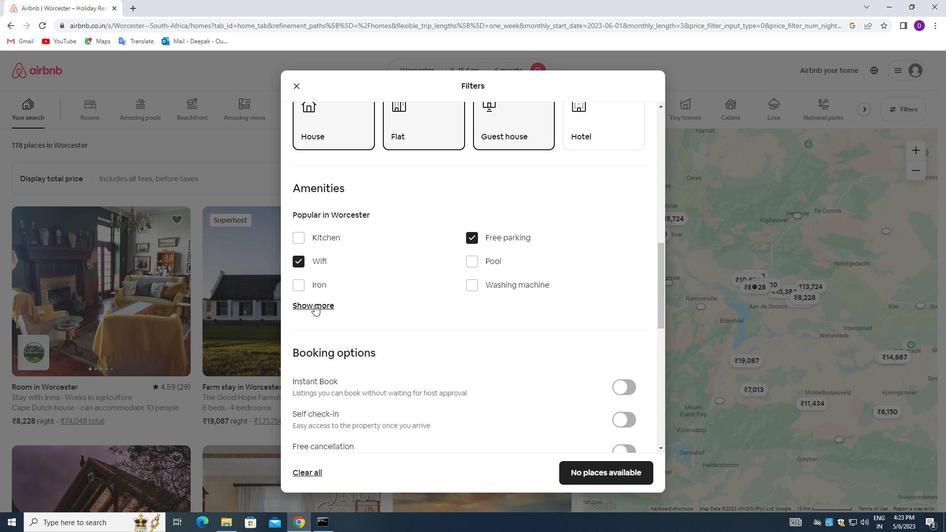 
Action: Mouse moved to (299, 388)
Screenshot: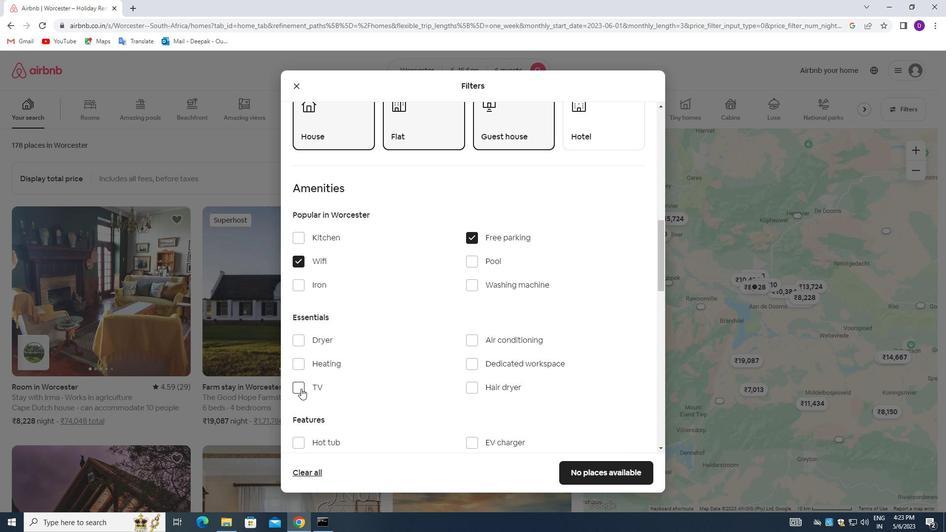 
Action: Mouse pressed left at (299, 388)
Screenshot: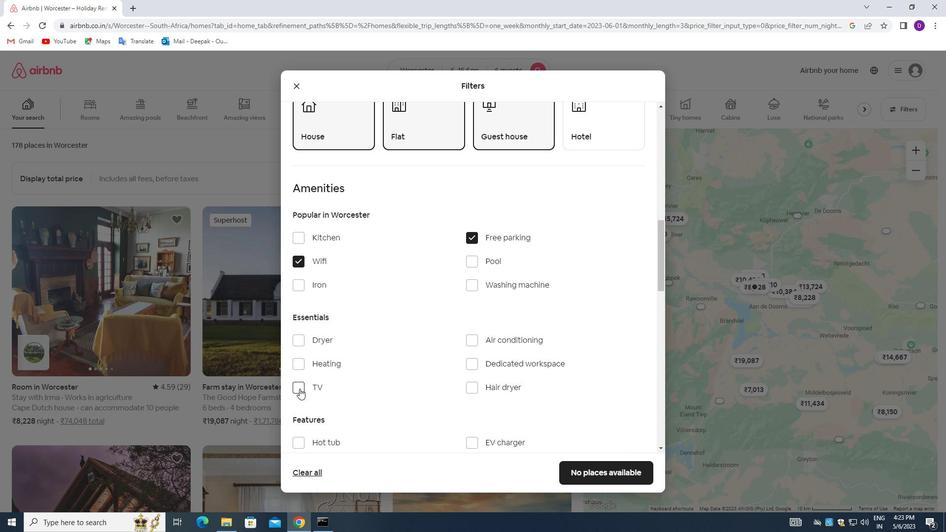 
Action: Mouse moved to (430, 348)
Screenshot: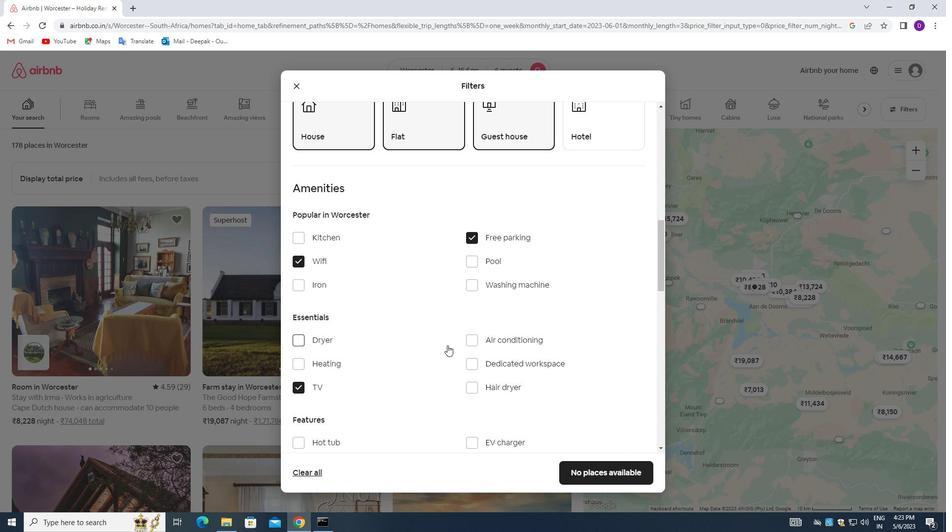 
Action: Mouse scrolled (430, 348) with delta (0, 0)
Screenshot: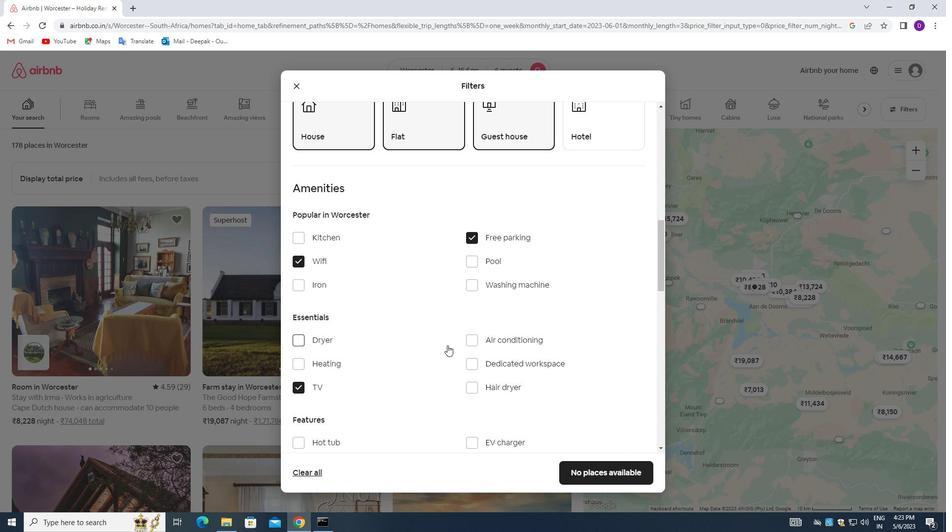 
Action: Mouse moved to (425, 349)
Screenshot: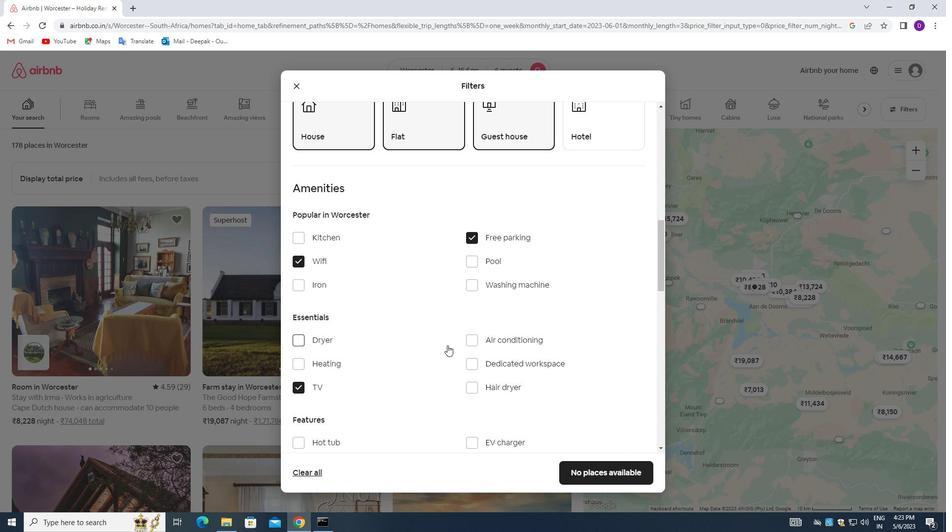 
Action: Mouse scrolled (425, 348) with delta (0, 0)
Screenshot: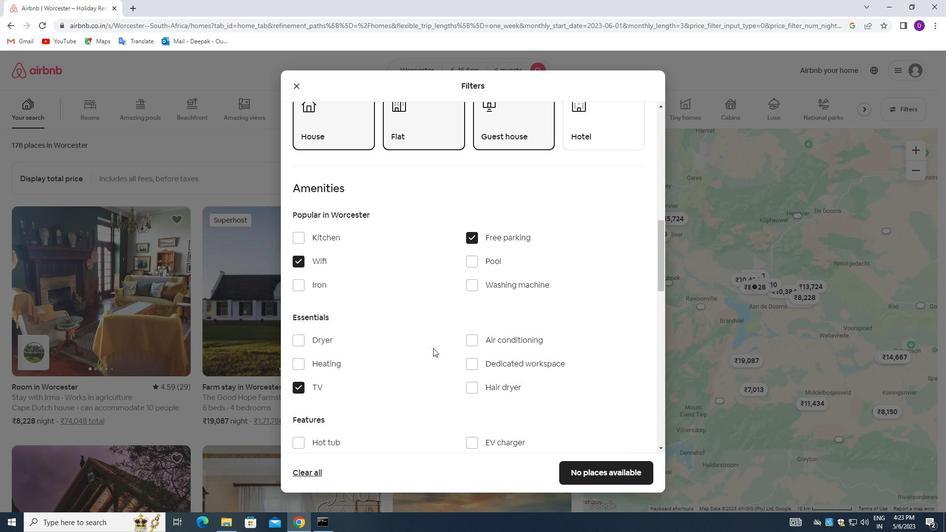 
Action: Mouse moved to (424, 349)
Screenshot: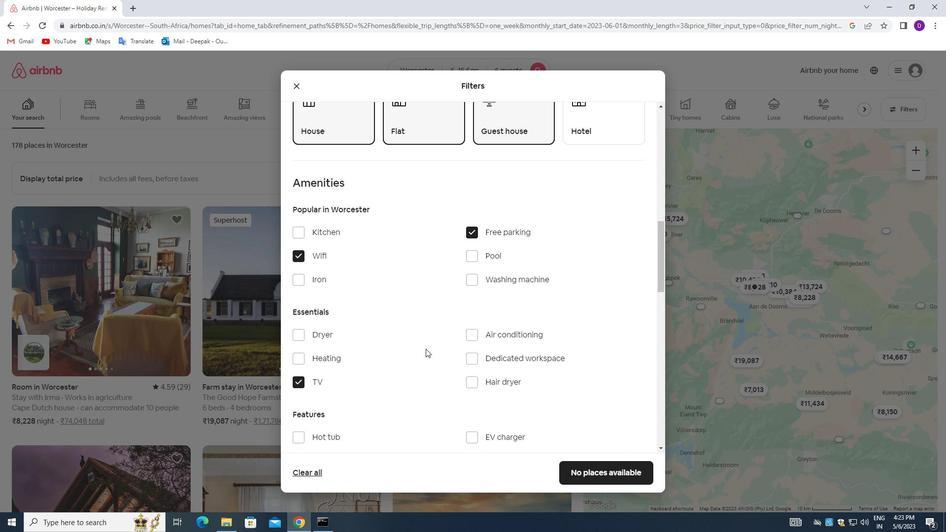 
Action: Mouse scrolled (424, 348) with delta (0, 0)
Screenshot: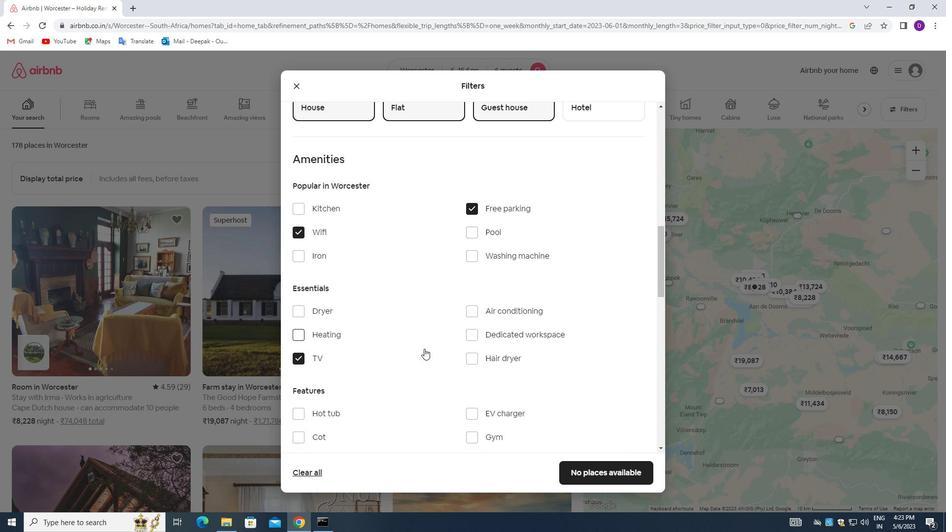 
Action: Mouse moved to (466, 343)
Screenshot: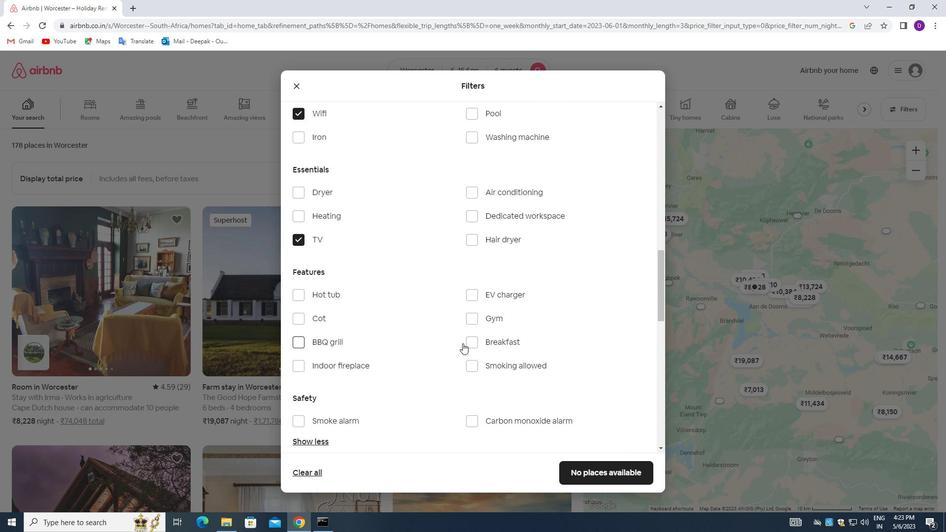 
Action: Mouse pressed left at (466, 343)
Screenshot: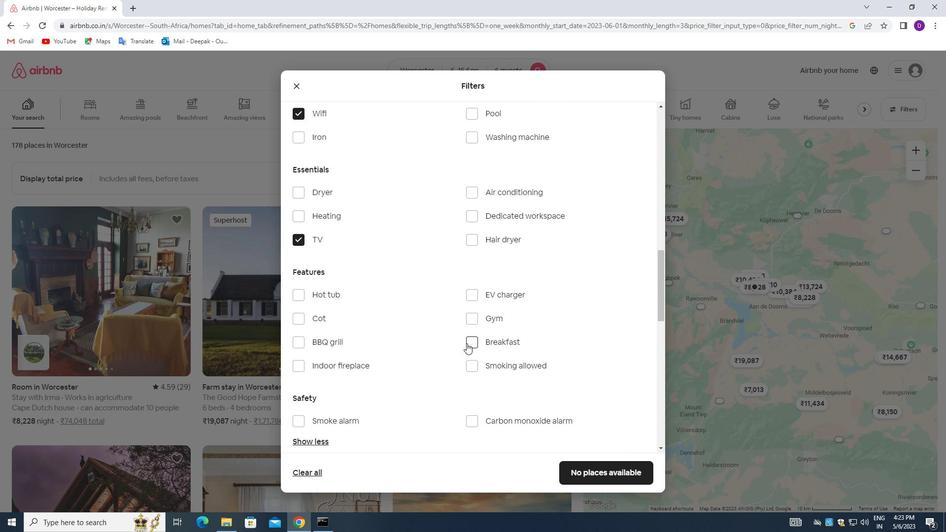 
Action: Mouse moved to (473, 317)
Screenshot: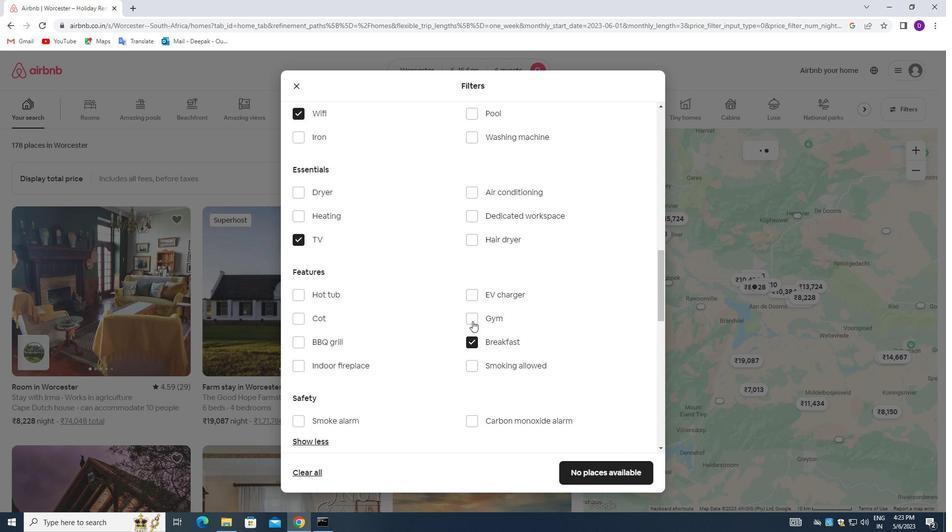 
Action: Mouse pressed left at (473, 317)
Screenshot: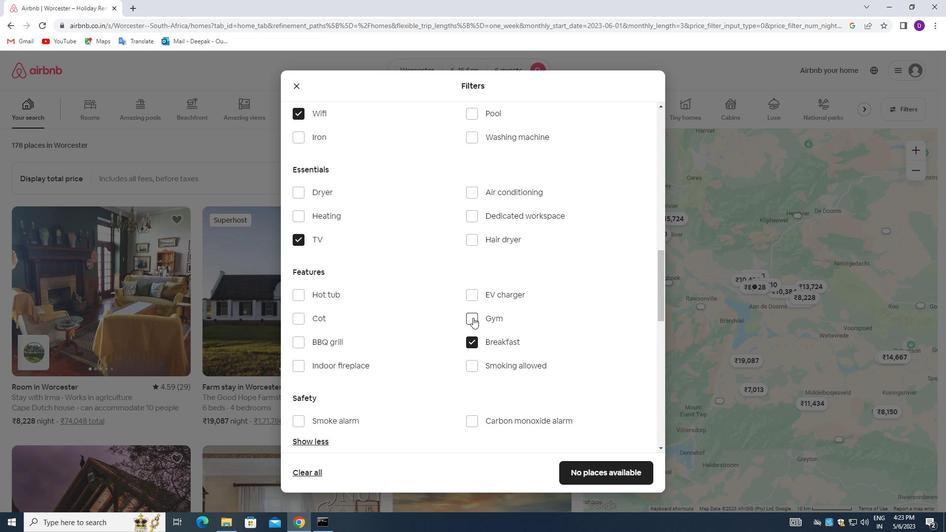 
Action: Mouse moved to (356, 327)
Screenshot: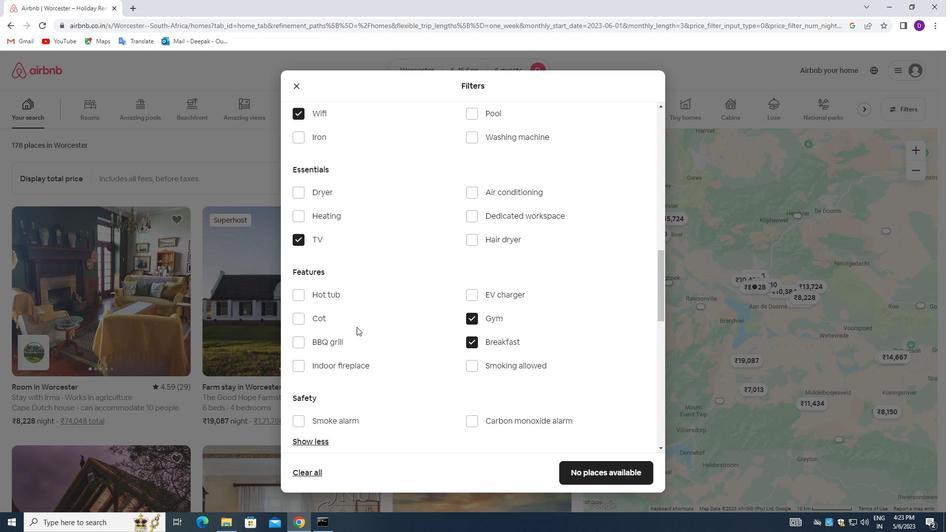 
Action: Mouse scrolled (356, 327) with delta (0, 0)
Screenshot: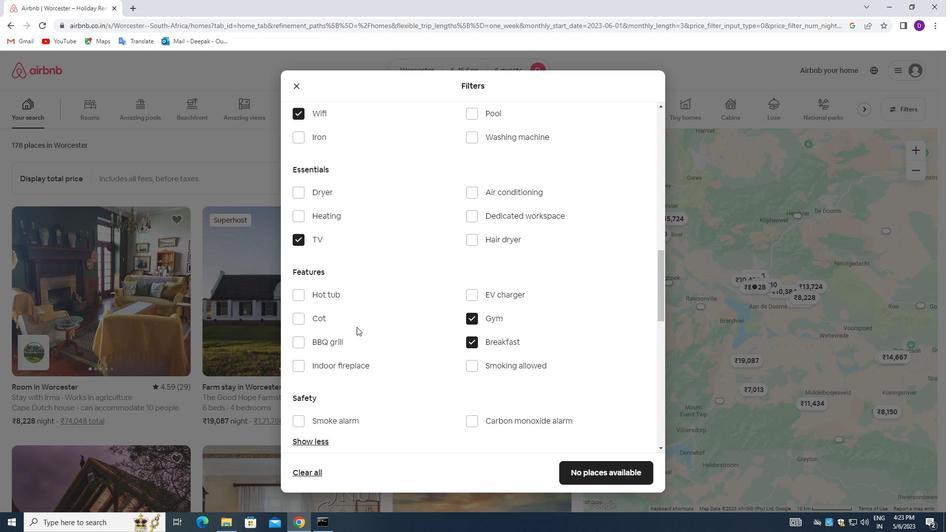 
Action: Mouse moved to (356, 328)
Screenshot: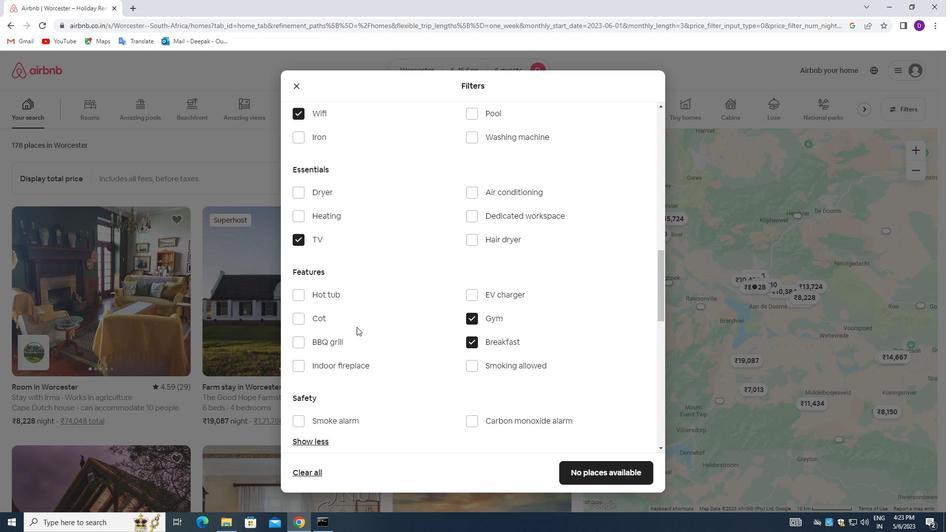 
Action: Mouse scrolled (356, 327) with delta (0, 0)
Screenshot: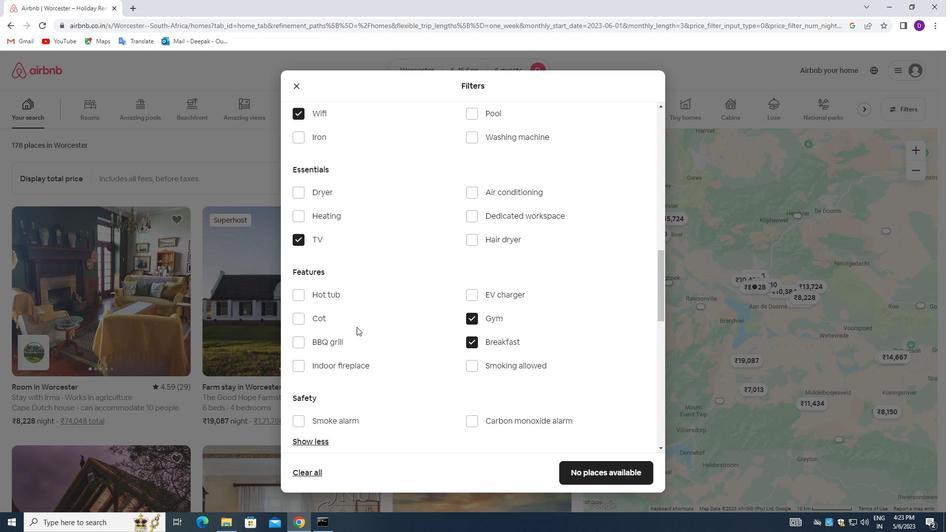 
Action: Mouse moved to (366, 332)
Screenshot: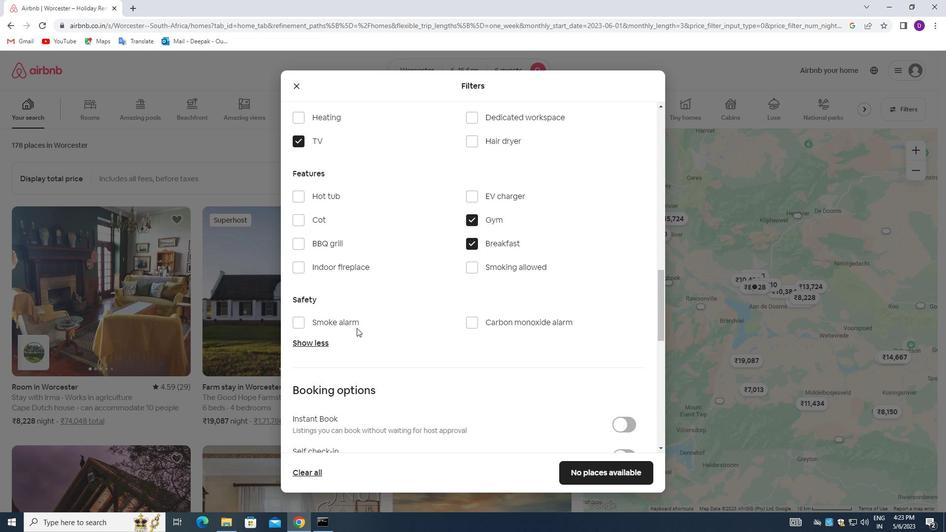 
Action: Mouse scrolled (366, 332) with delta (0, 0)
Screenshot: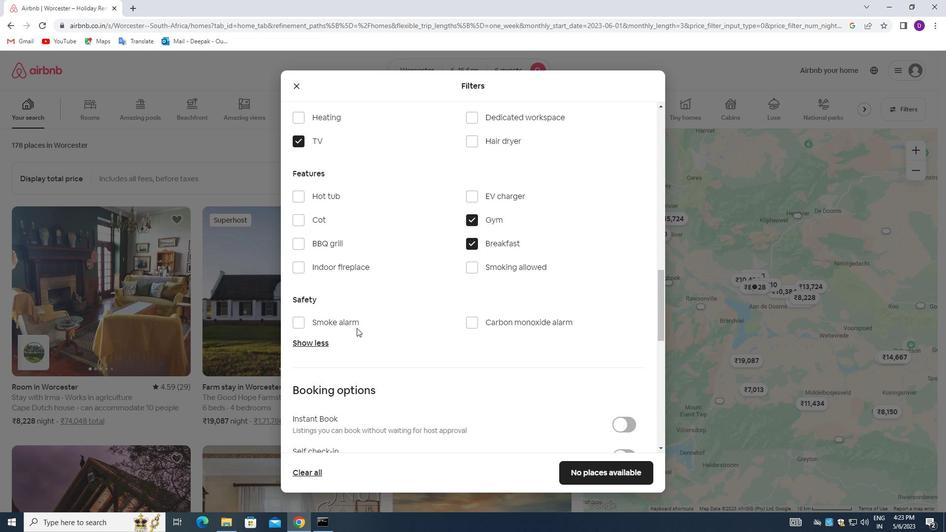 
Action: Mouse moved to (368, 335)
Screenshot: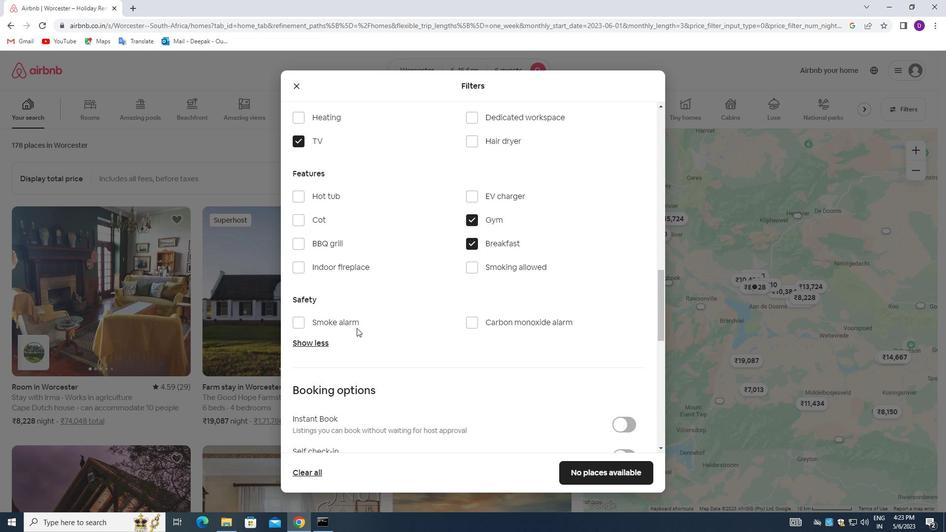 
Action: Mouse scrolled (368, 334) with delta (0, 0)
Screenshot: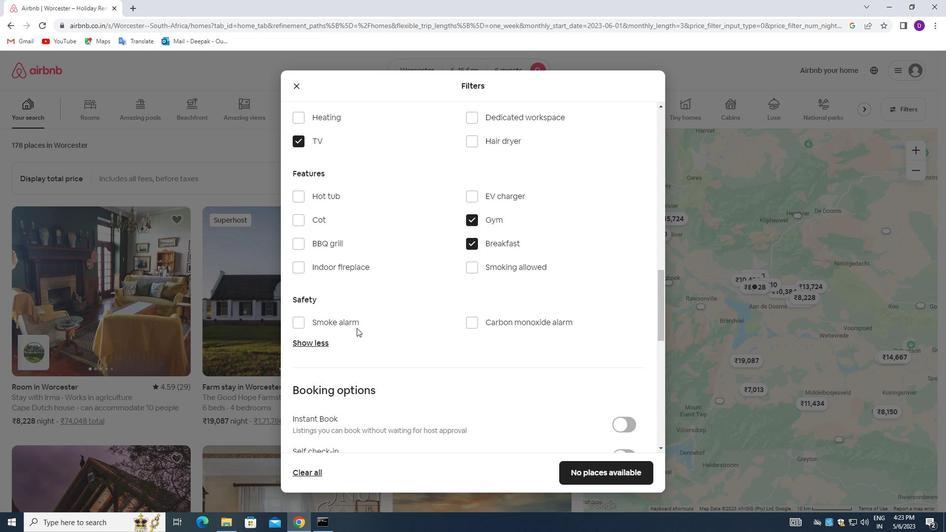 
Action: Mouse moved to (369, 335)
Screenshot: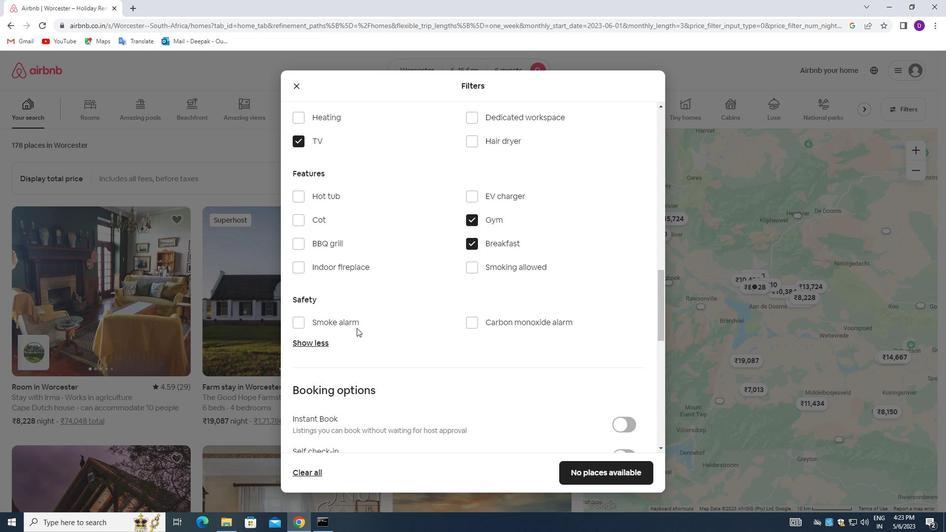 
Action: Mouse scrolled (369, 335) with delta (0, 0)
Screenshot: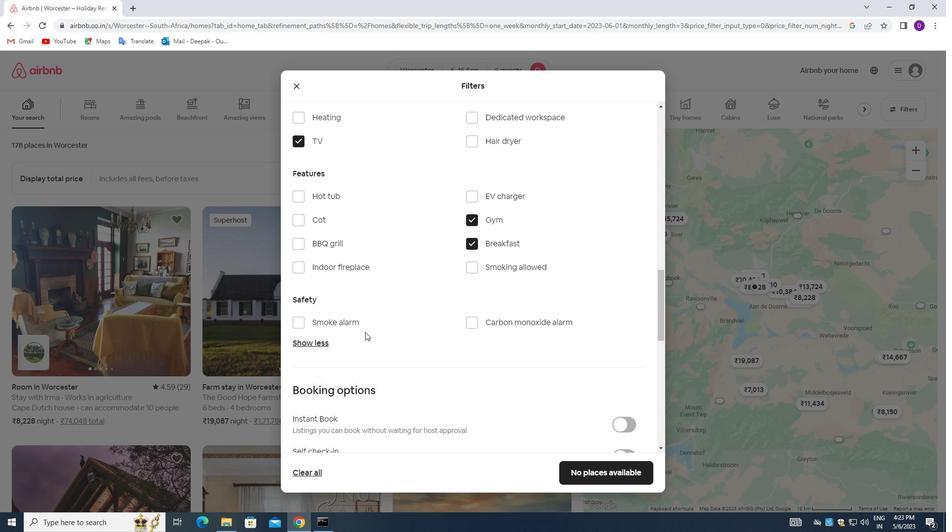 
Action: Mouse moved to (369, 335)
Screenshot: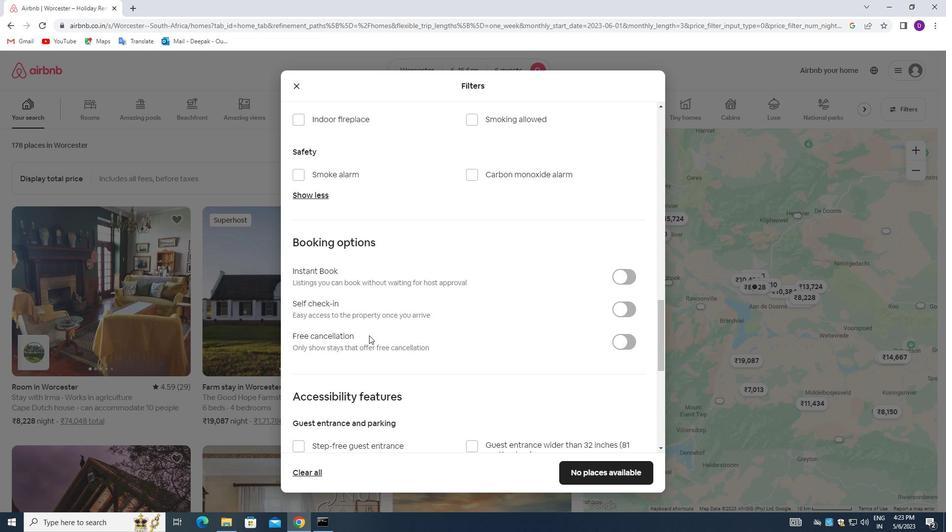 
Action: Mouse scrolled (369, 335) with delta (0, 0)
Screenshot: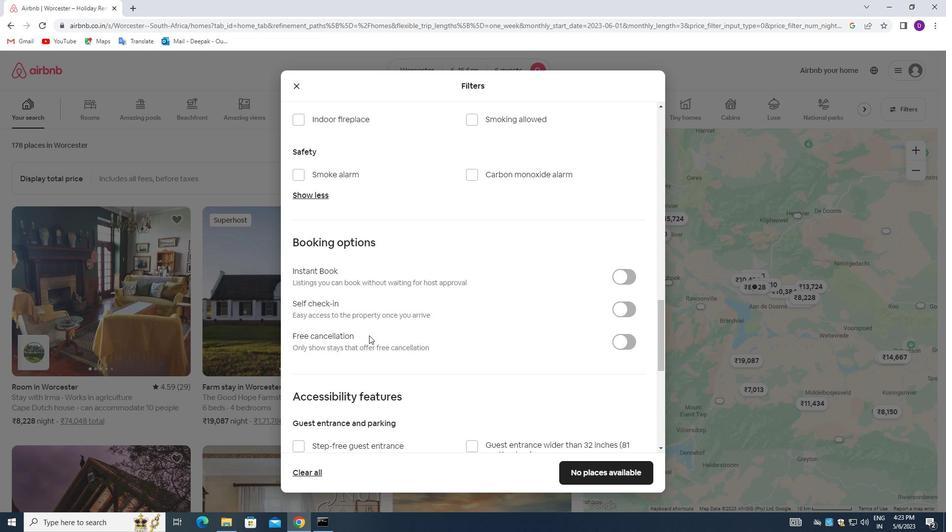 
Action: Mouse moved to (617, 263)
Screenshot: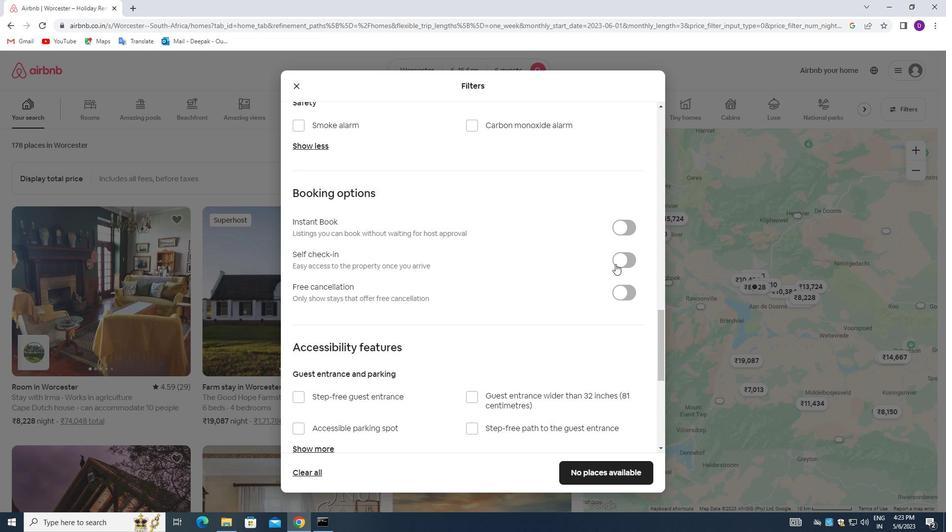 
Action: Mouse pressed left at (617, 263)
Screenshot: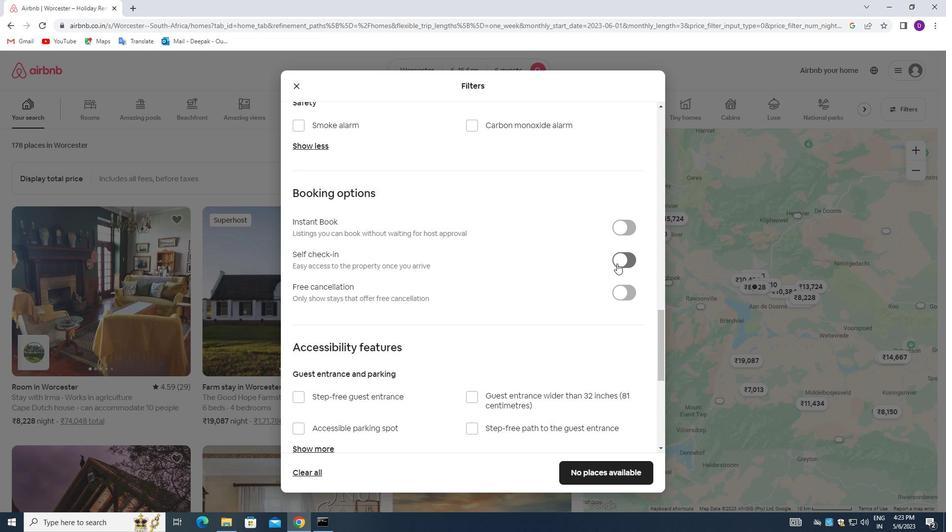 
Action: Mouse moved to (490, 282)
Screenshot: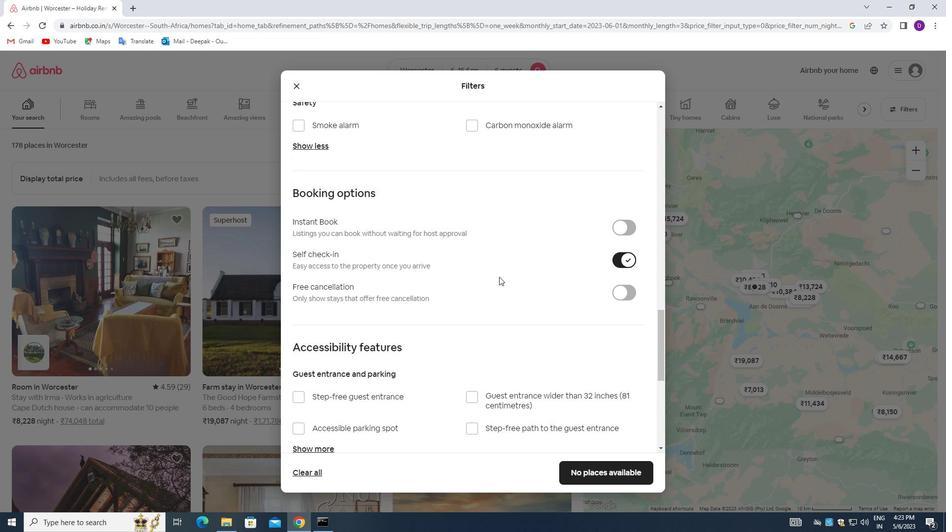 
Action: Mouse scrolled (490, 281) with delta (0, 0)
Screenshot: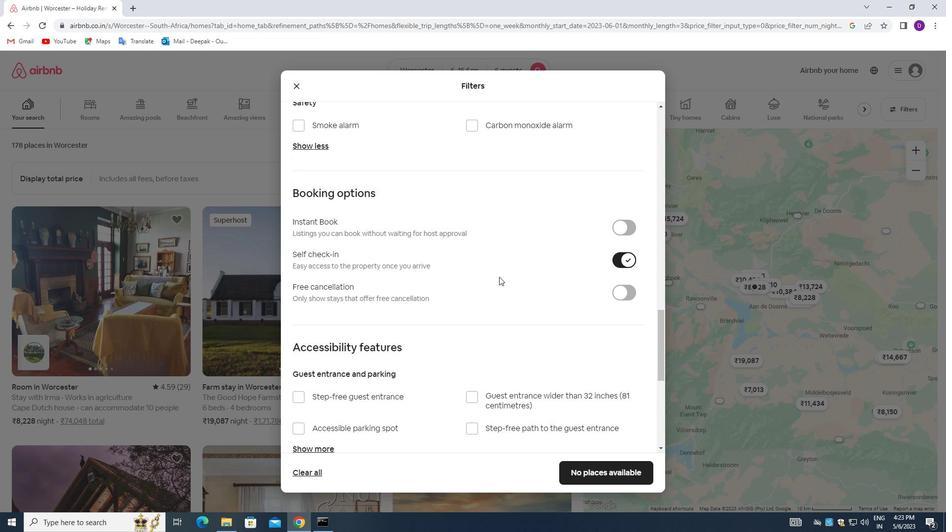 
Action: Mouse moved to (501, 282)
Screenshot: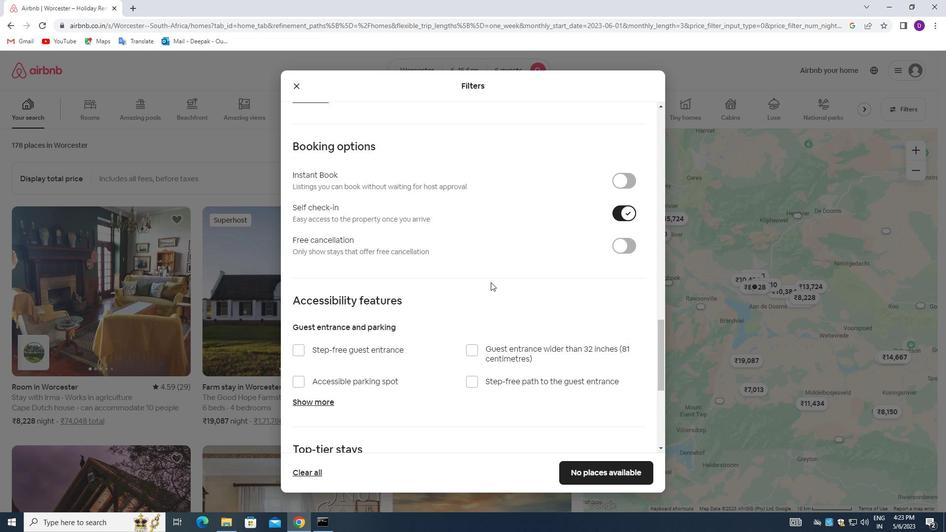 
Action: Mouse scrolled (501, 281) with delta (0, 0)
Screenshot: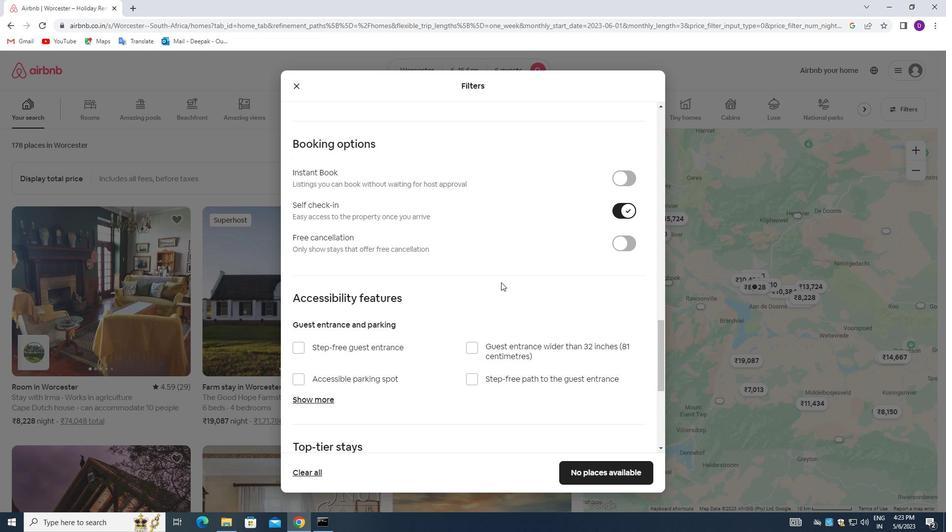 
Action: Mouse moved to (460, 310)
Screenshot: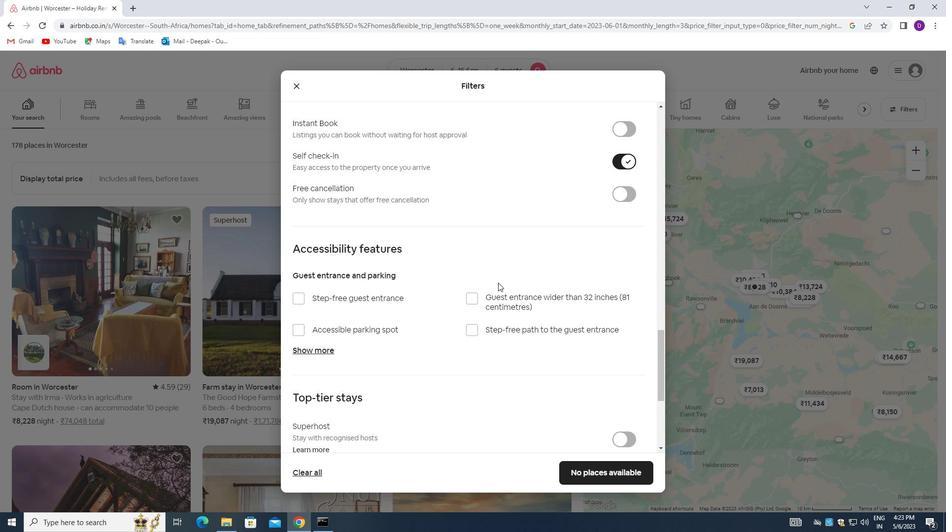 
Action: Mouse scrolled (460, 310) with delta (0, 0)
Screenshot: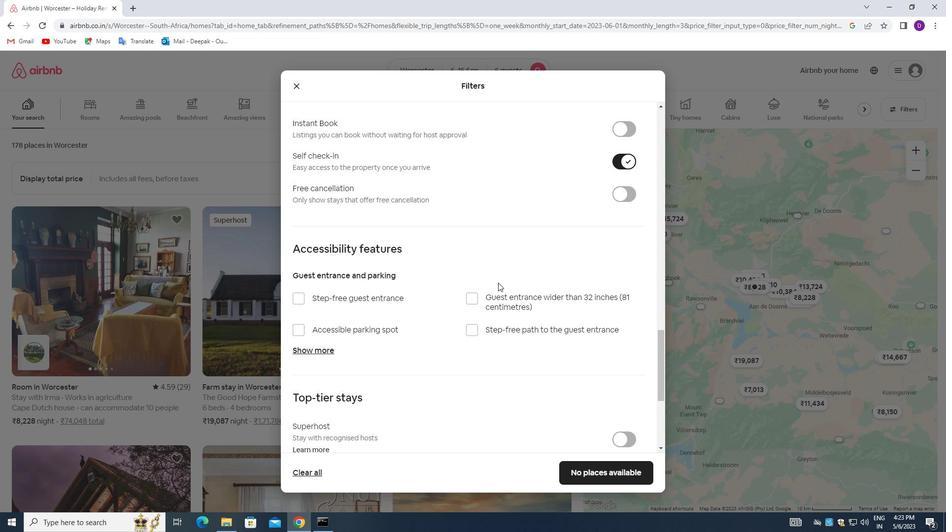 
Action: Mouse moved to (455, 315)
Screenshot: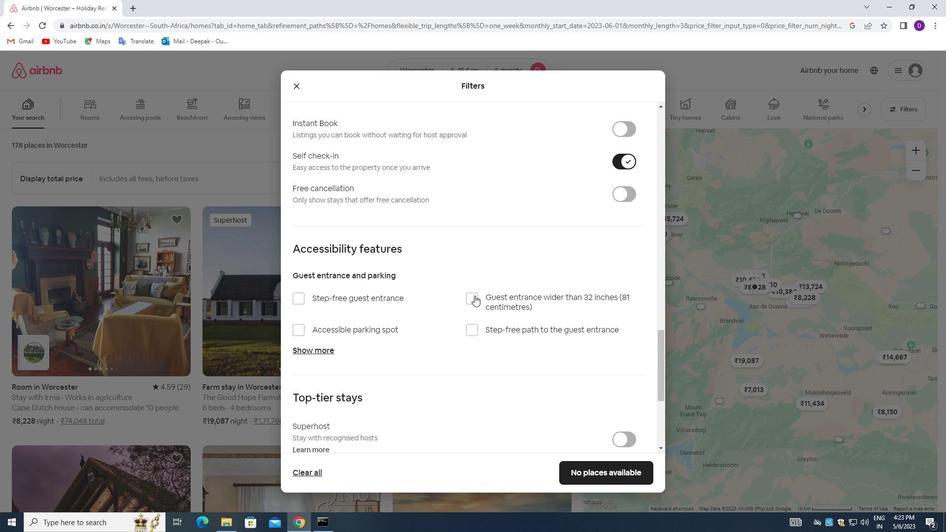 
Action: Mouse scrolled (455, 315) with delta (0, 0)
Screenshot: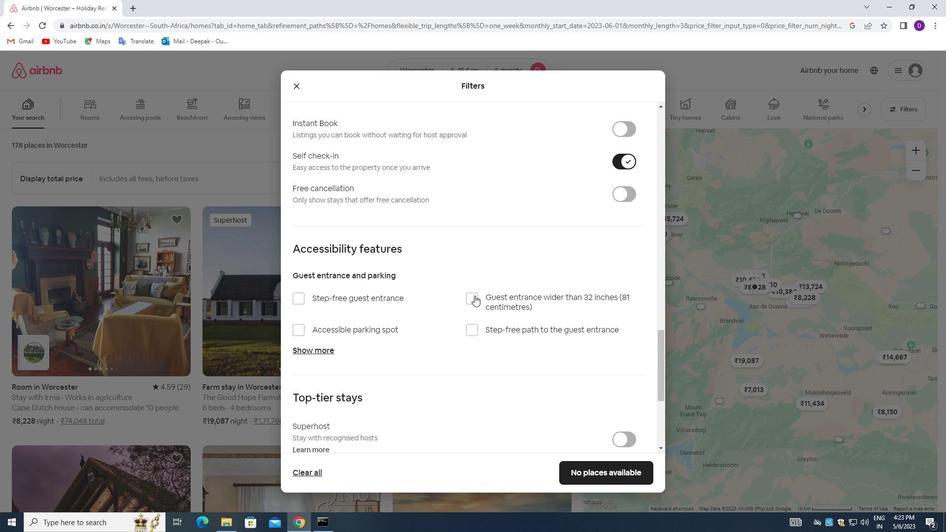 
Action: Mouse moved to (453, 330)
Screenshot: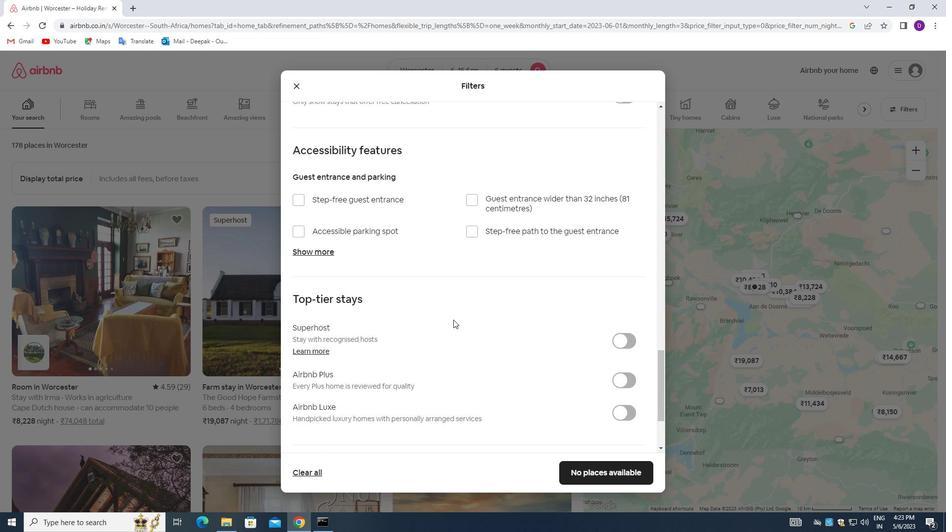 
Action: Mouse scrolled (453, 329) with delta (0, 0)
Screenshot: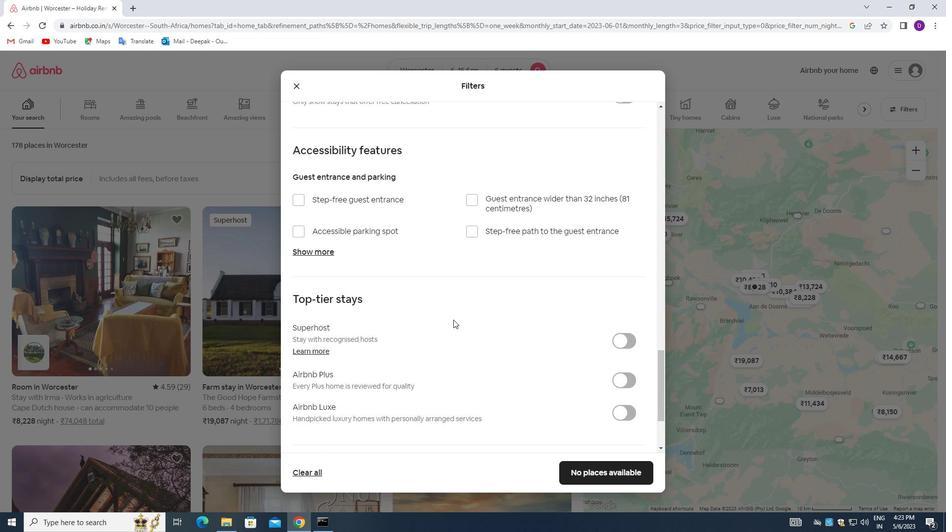 
Action: Mouse moved to (453, 332)
Screenshot: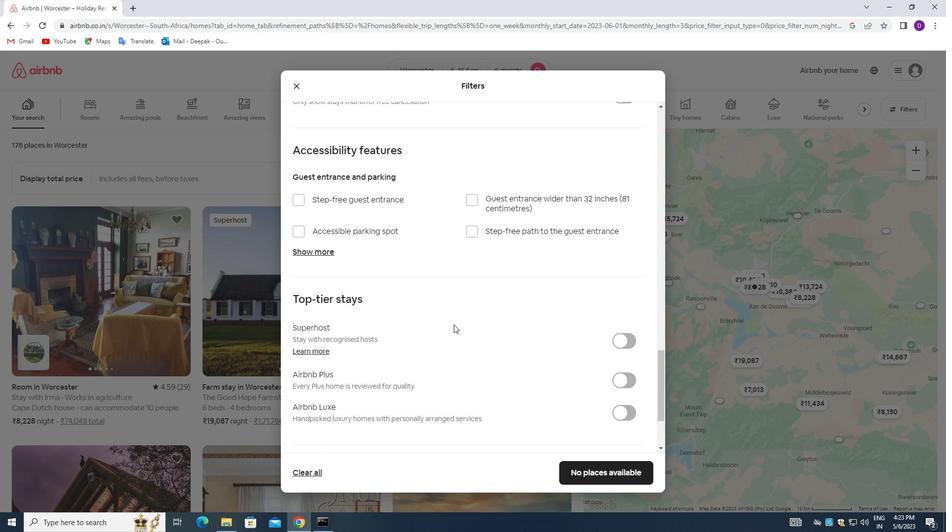 
Action: Mouse scrolled (453, 331) with delta (0, 0)
Screenshot: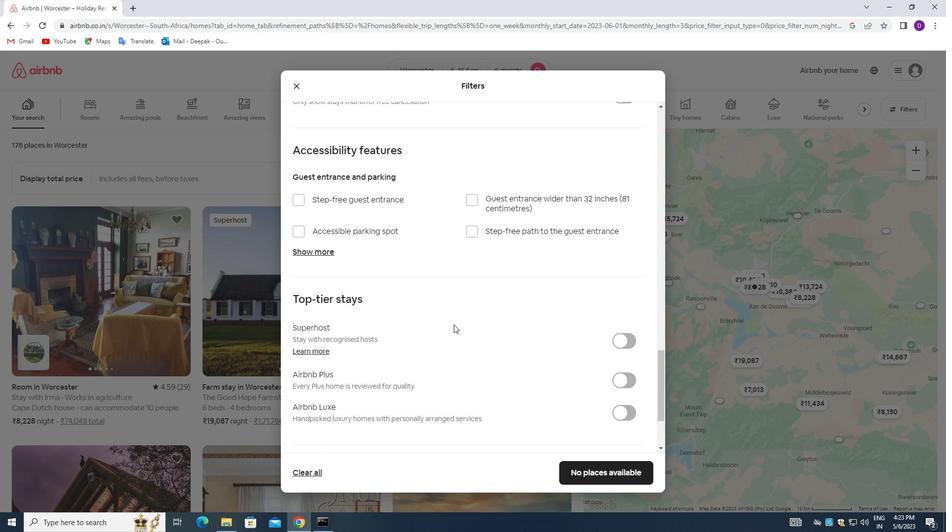 
Action: Mouse moved to (443, 310)
Screenshot: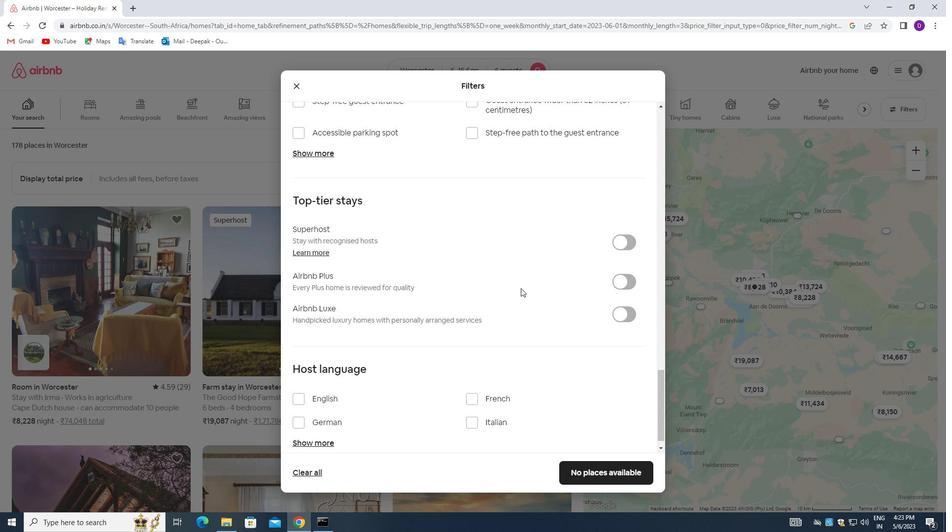 
Action: Mouse scrolled (443, 310) with delta (0, 0)
Screenshot: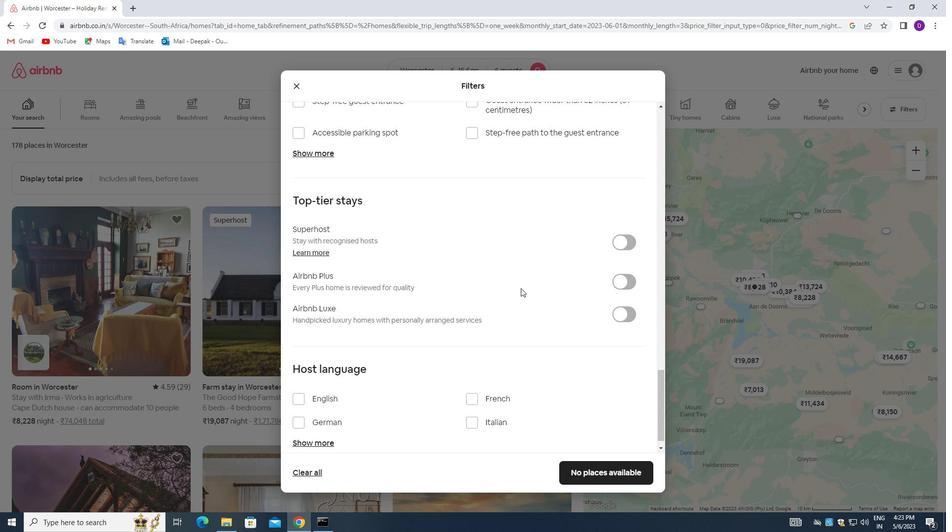 
Action: Mouse moved to (440, 314)
Screenshot: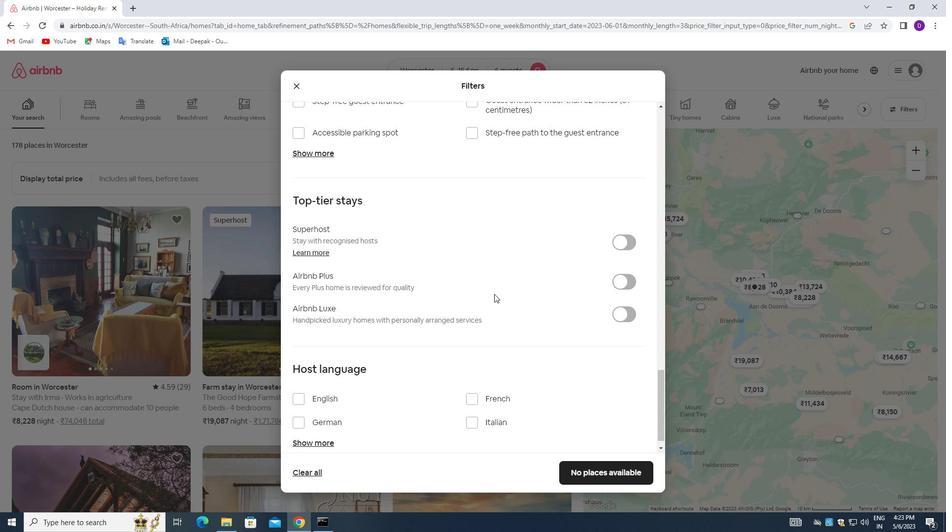 
Action: Mouse scrolled (440, 314) with delta (0, 0)
Screenshot: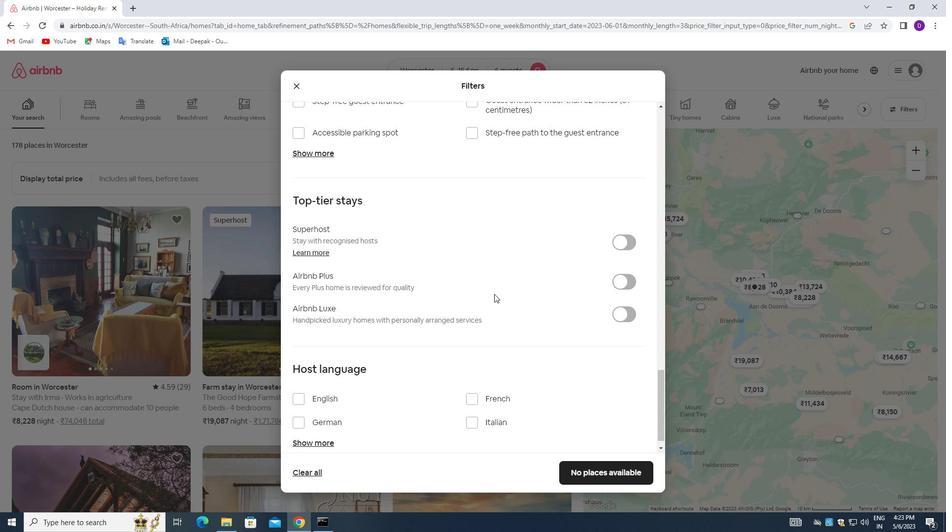 
Action: Mouse moved to (439, 317)
Screenshot: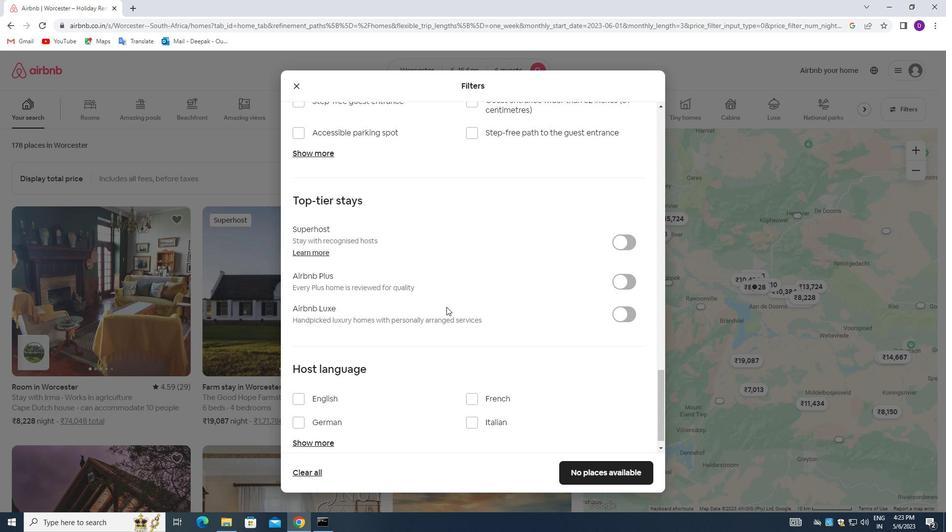 
Action: Mouse scrolled (439, 318) with delta (0, 0)
Screenshot: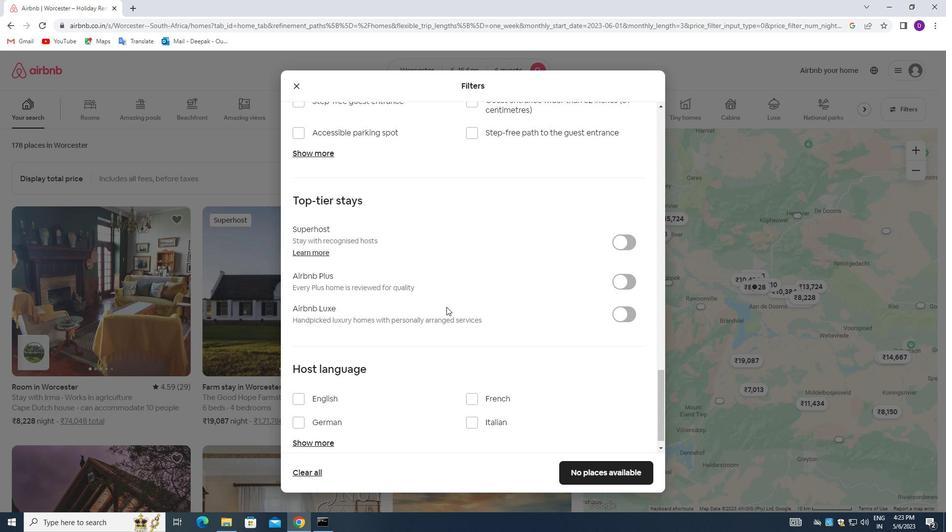 
Action: Mouse moved to (439, 319)
Screenshot: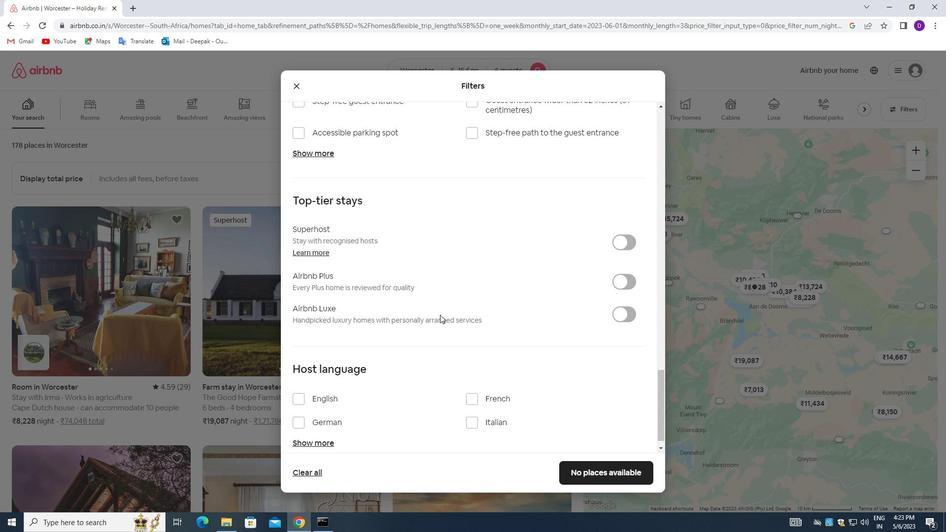 
Action: Mouse scrolled (439, 320) with delta (0, 0)
Screenshot: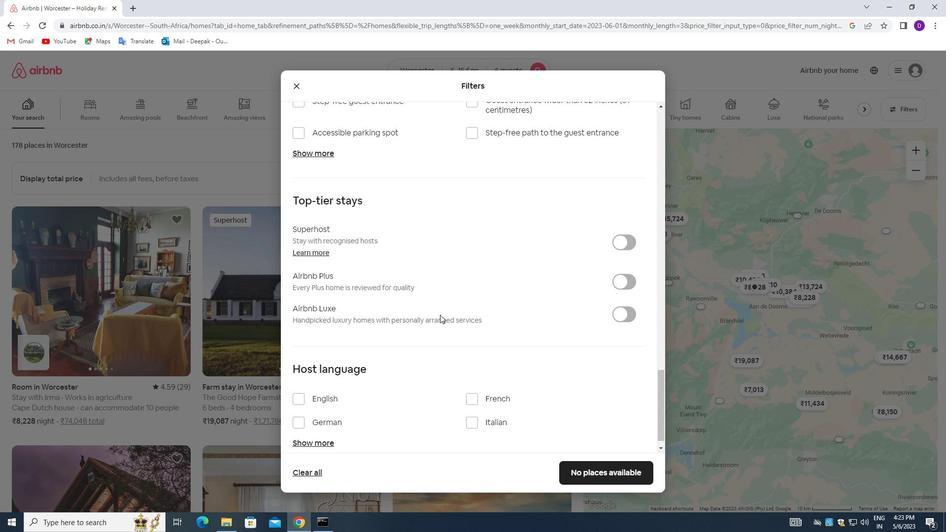 
Action: Mouse moved to (441, 321)
Screenshot: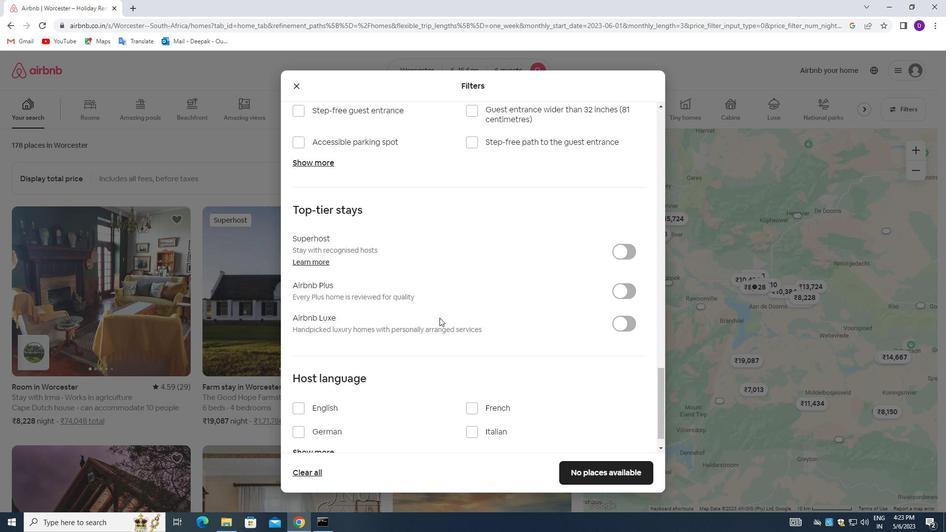 
Action: Mouse scrolled (441, 321) with delta (0, 0)
Screenshot: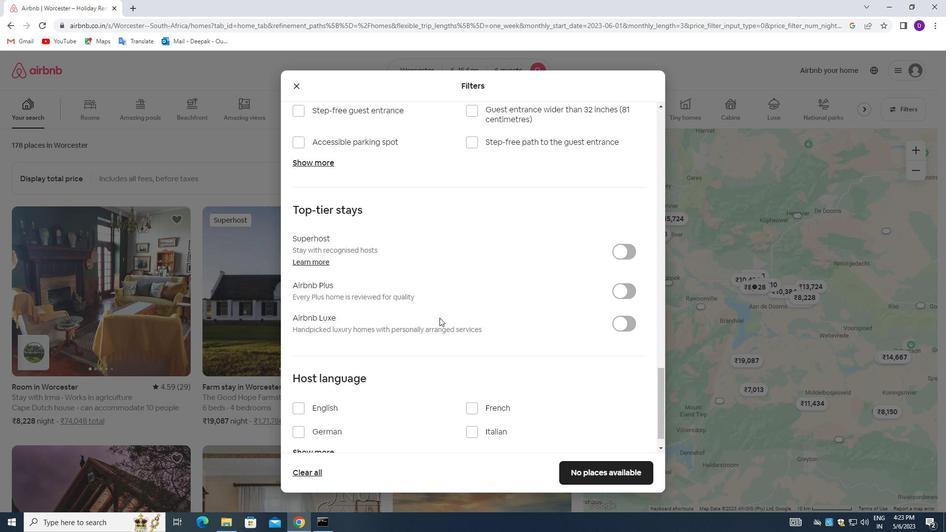 
Action: Mouse moved to (452, 322)
Screenshot: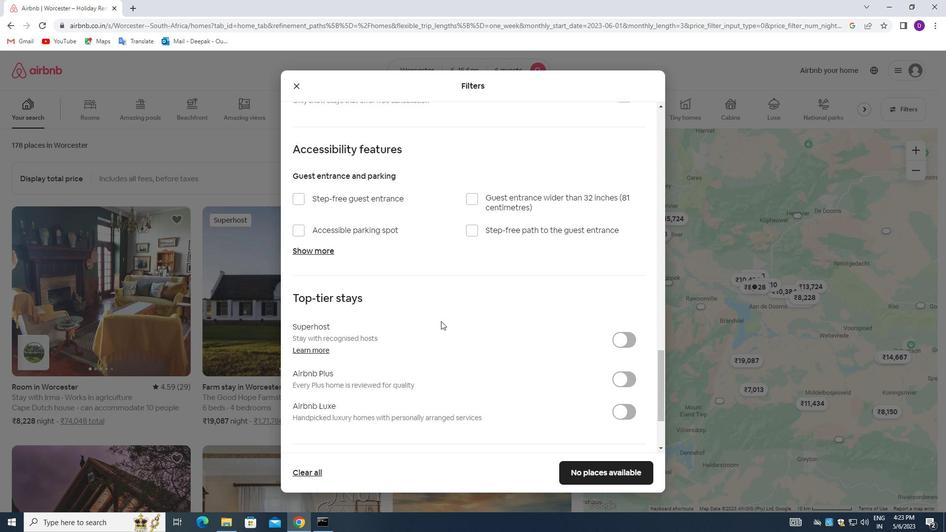 
Action: Mouse scrolled (452, 322) with delta (0, 0)
Screenshot: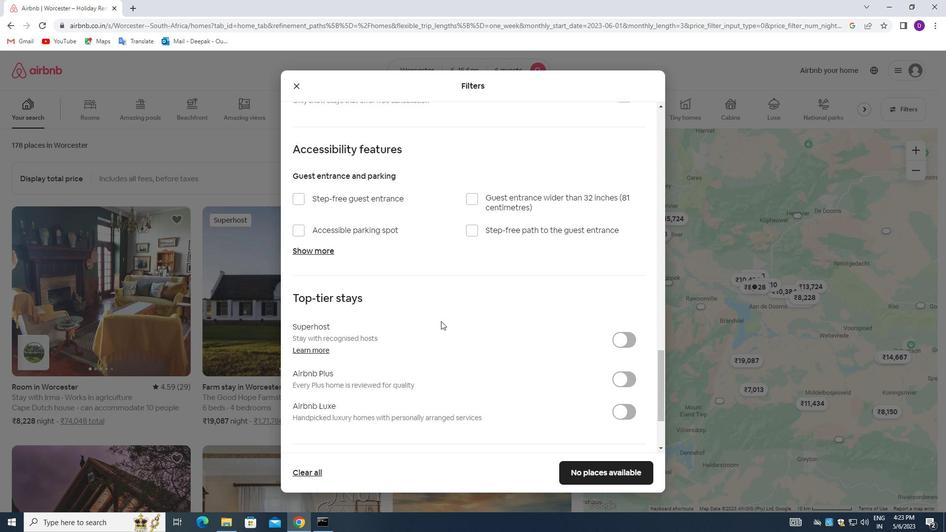 
Action: Mouse moved to (469, 308)
Screenshot: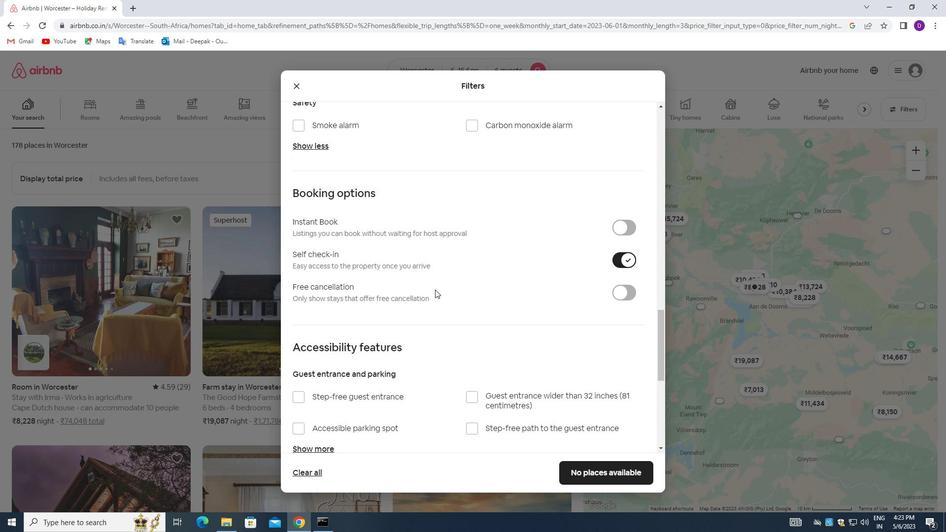 
Action: Mouse scrolled (469, 307) with delta (0, 0)
Screenshot: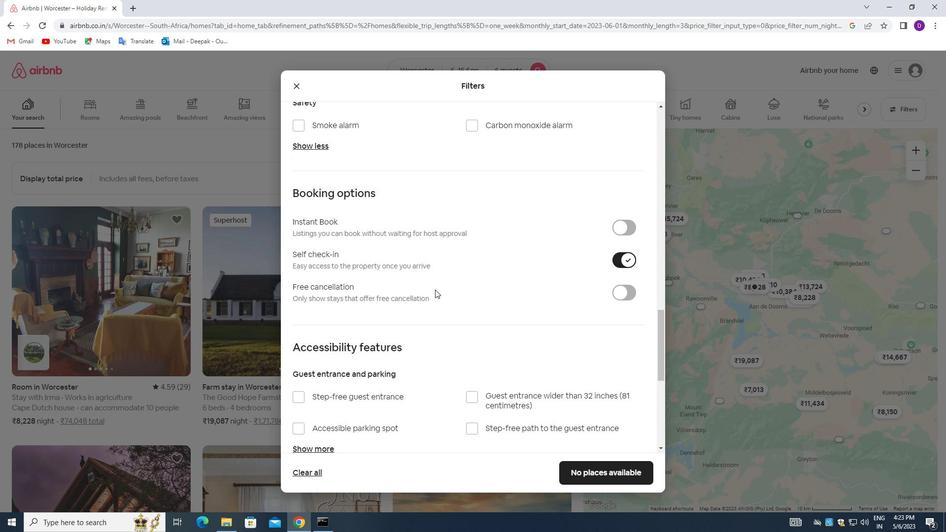 
Action: Mouse moved to (469, 311)
Screenshot: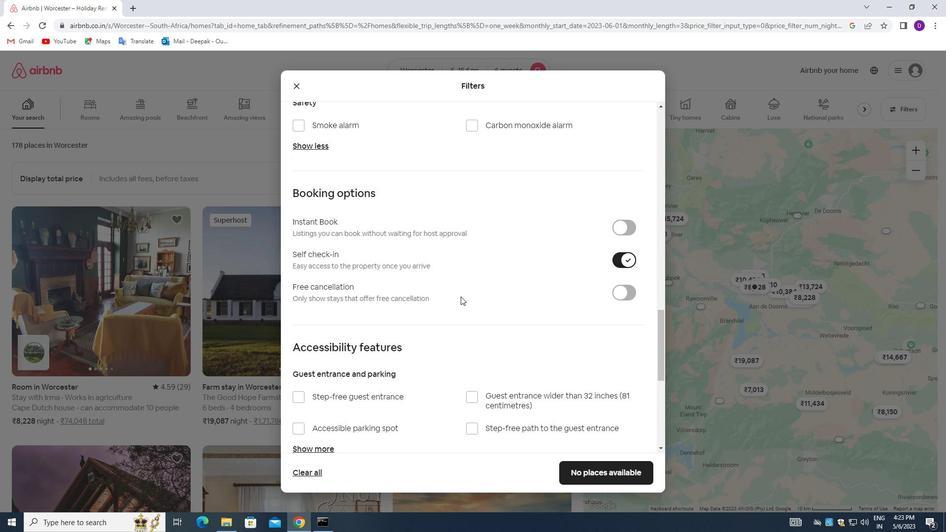 
Action: Mouse scrolled (469, 310) with delta (0, 0)
Screenshot: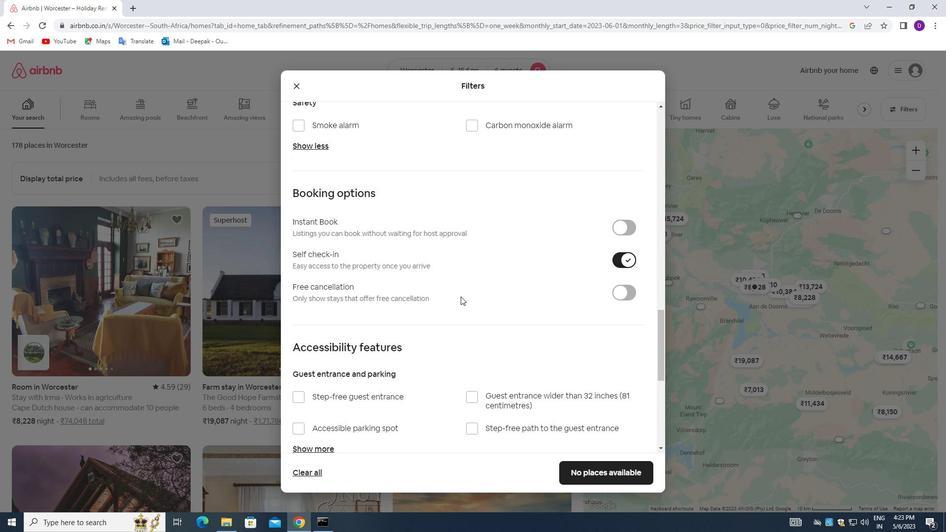 
Action: Mouse moved to (466, 313)
Screenshot: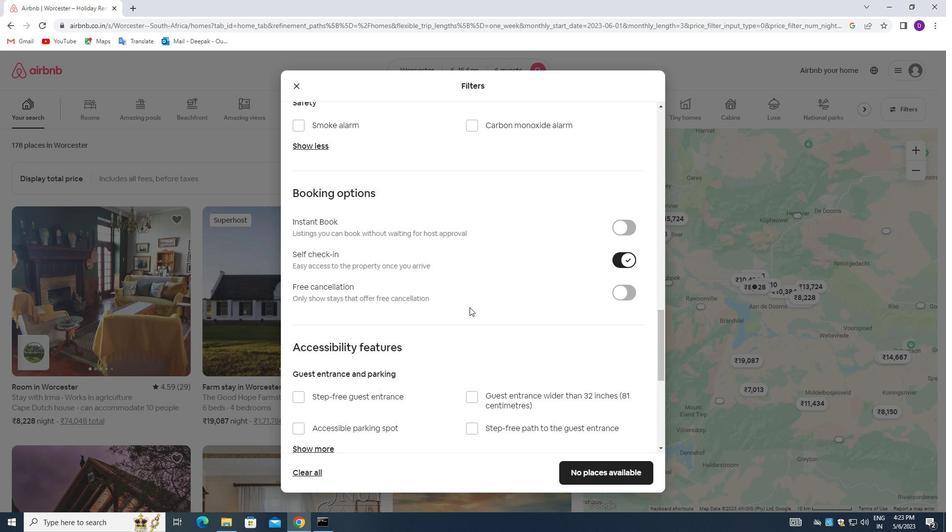 
Action: Mouse scrolled (466, 312) with delta (0, 0)
Screenshot: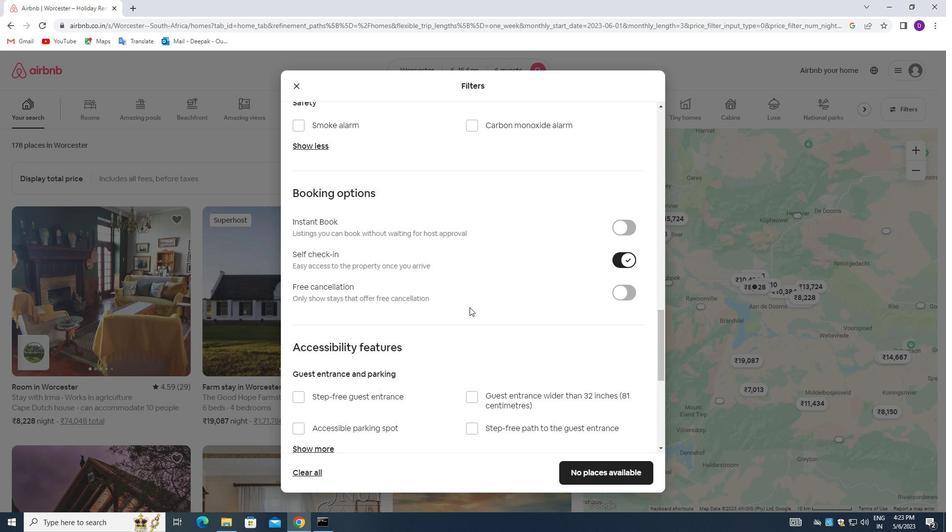 
Action: Mouse moved to (437, 326)
Screenshot: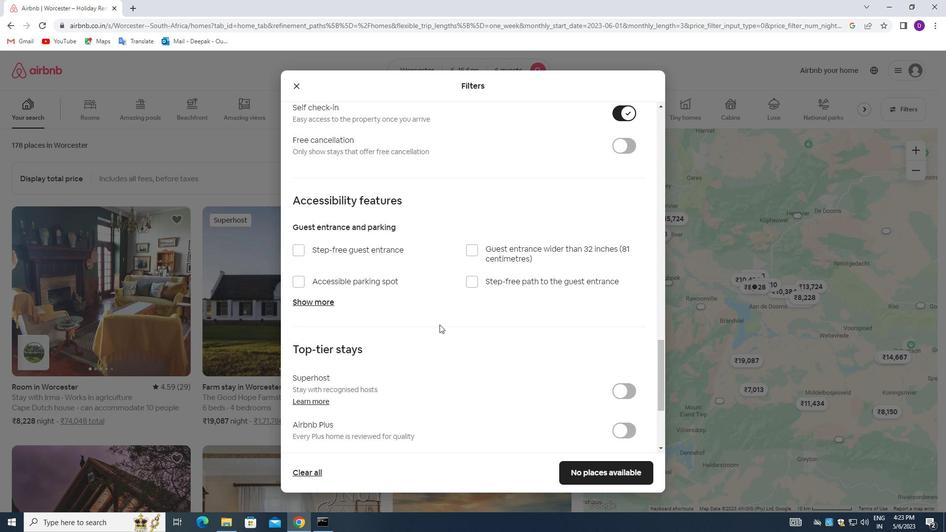 
Action: Mouse scrolled (437, 326) with delta (0, 0)
Screenshot: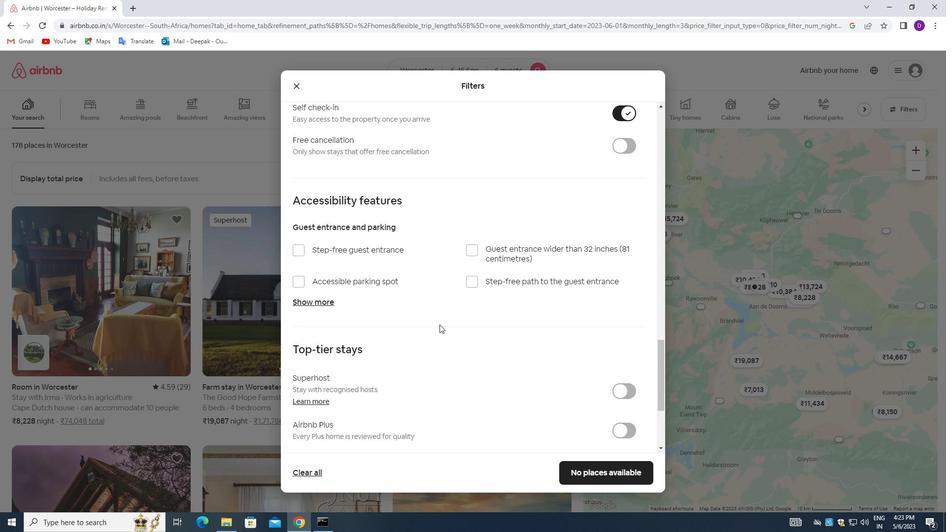 
Action: Mouse moved to (437, 326)
Screenshot: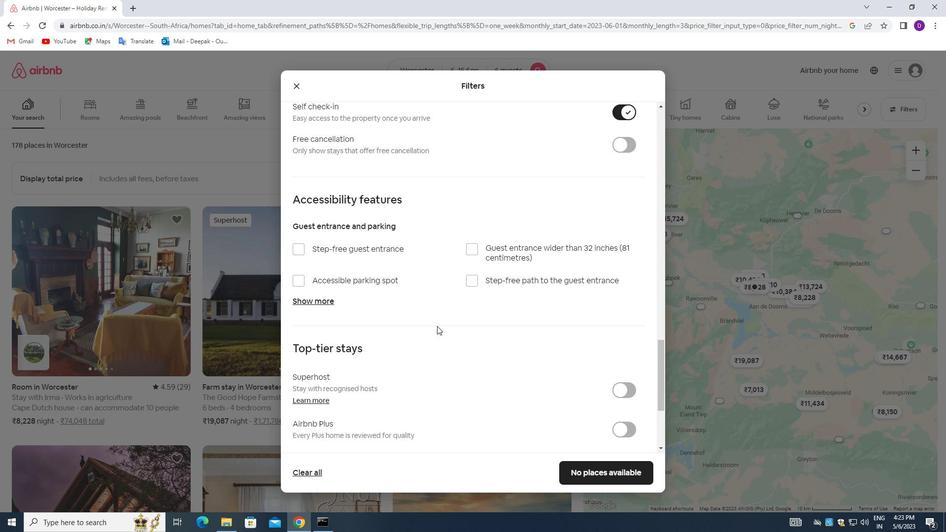 
Action: Mouse scrolled (437, 326) with delta (0, 0)
Screenshot: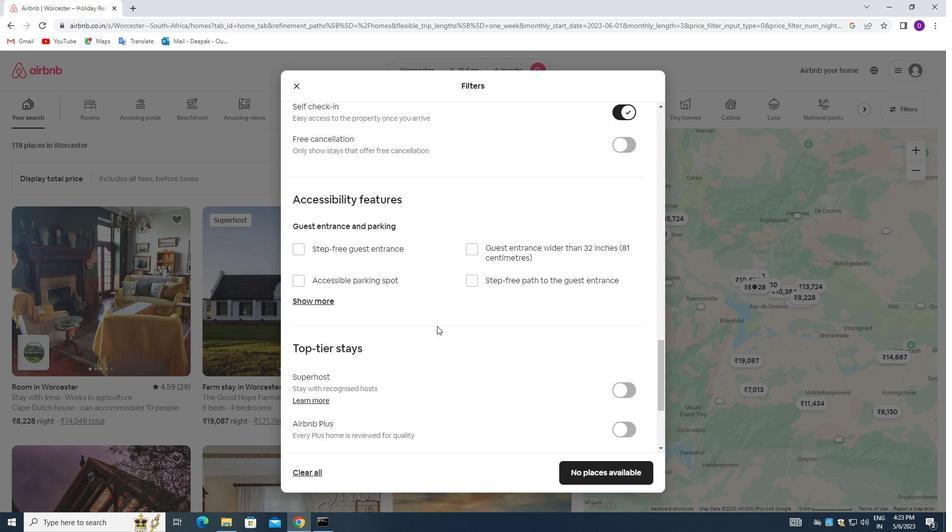 
Action: Mouse moved to (436, 333)
Screenshot: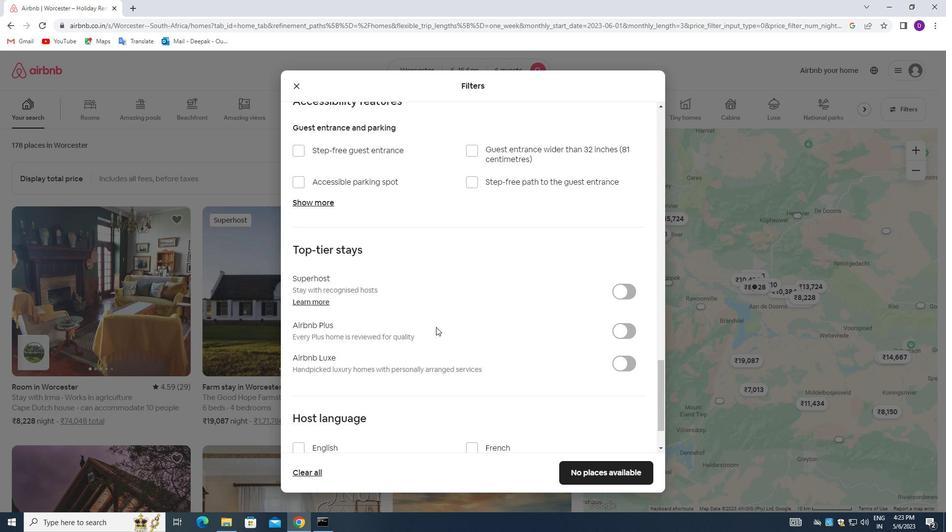 
Action: Mouse scrolled (436, 333) with delta (0, 0)
Screenshot: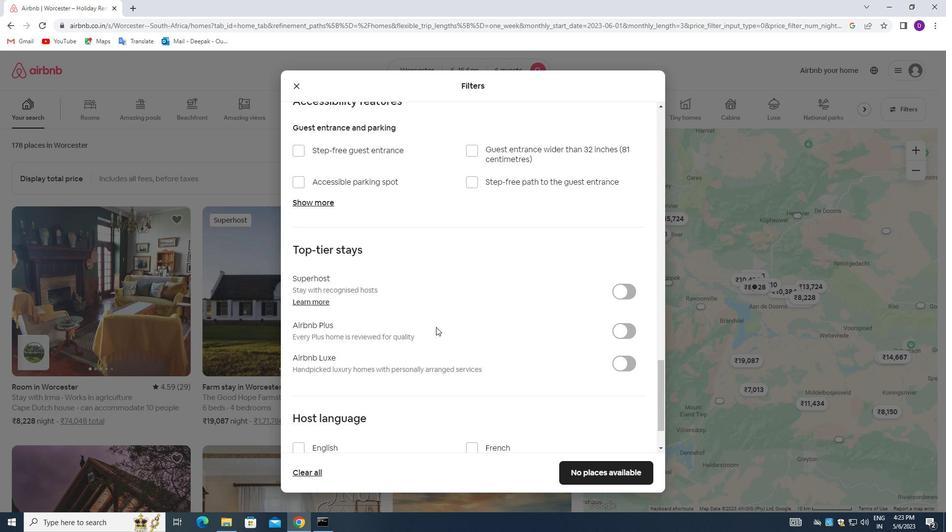 
Action: Mouse moved to (437, 336)
Screenshot: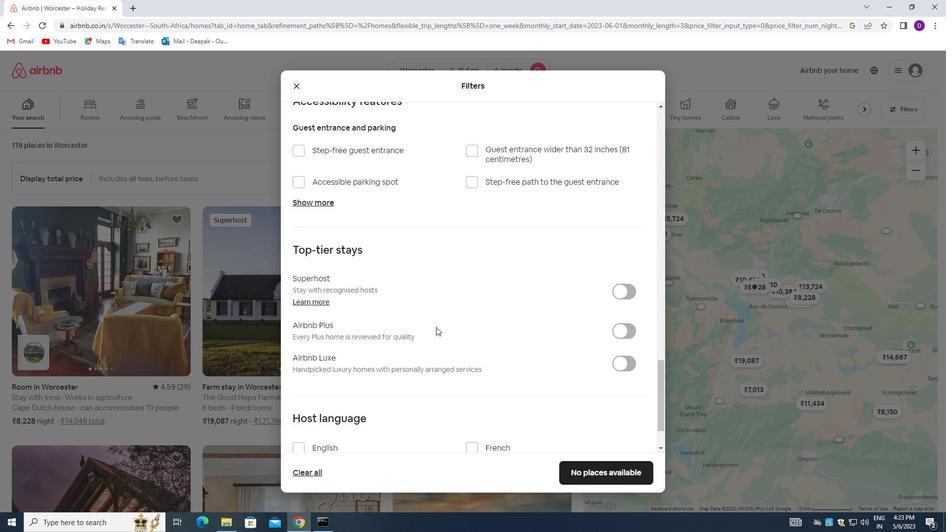 
Action: Mouse scrolled (437, 335) with delta (0, 0)
Screenshot: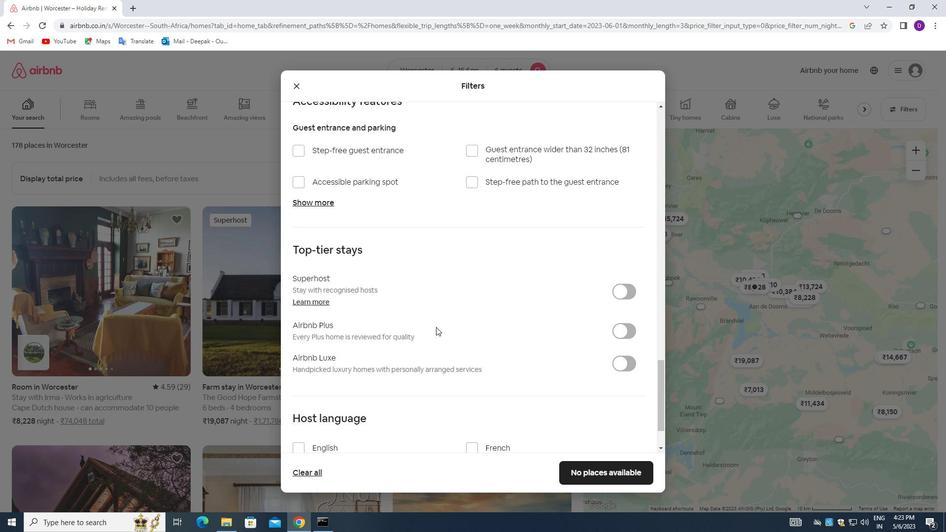
Action: Mouse moved to (433, 355)
Screenshot: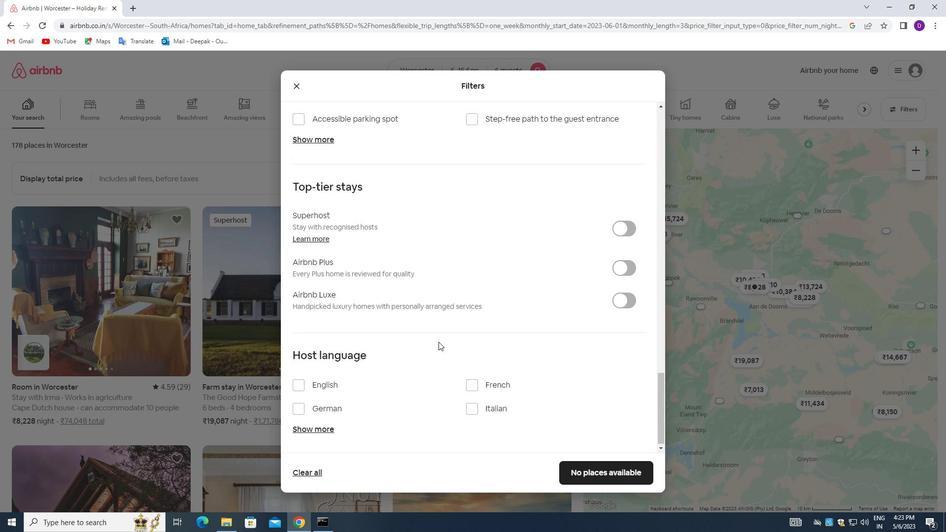 
Action: Mouse scrolled (433, 354) with delta (0, 0)
Screenshot: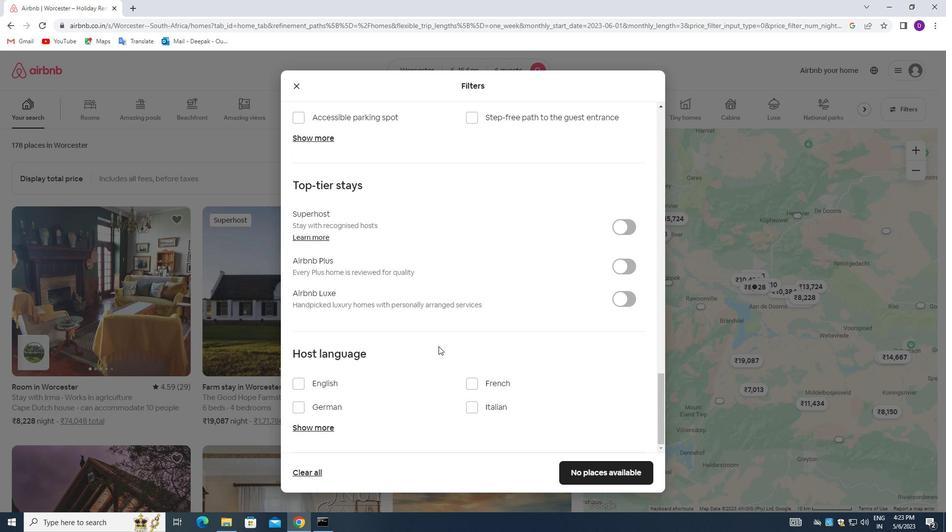 
Action: Mouse moved to (432, 357)
Screenshot: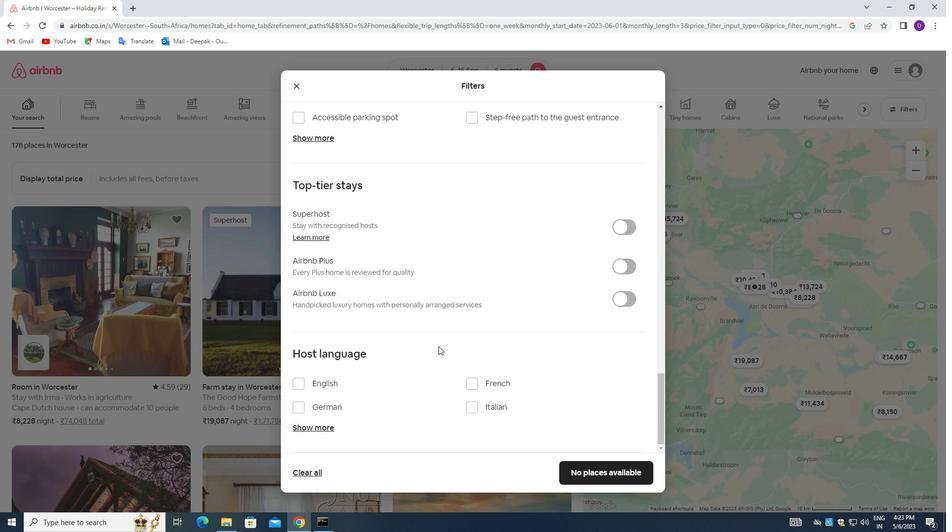 
Action: Mouse scrolled (432, 357) with delta (0, 0)
Screenshot: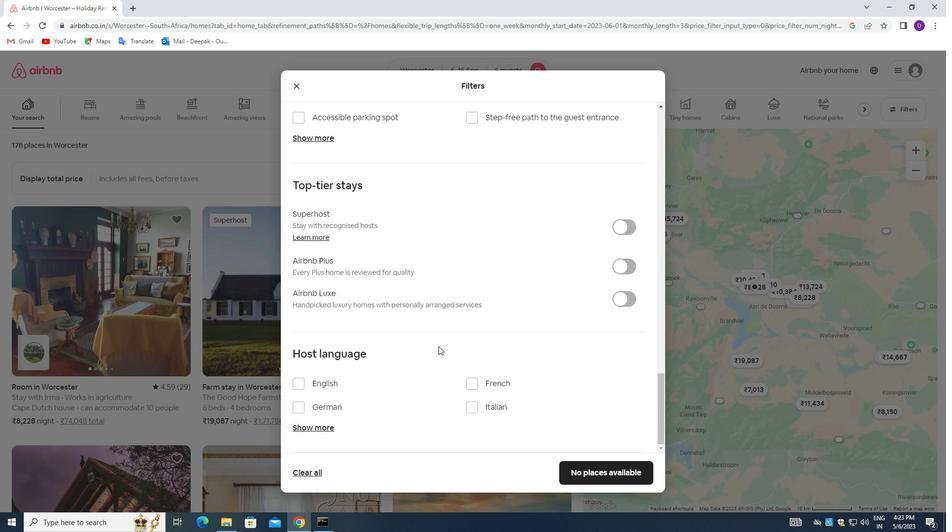 
Action: Mouse moved to (428, 360)
Screenshot: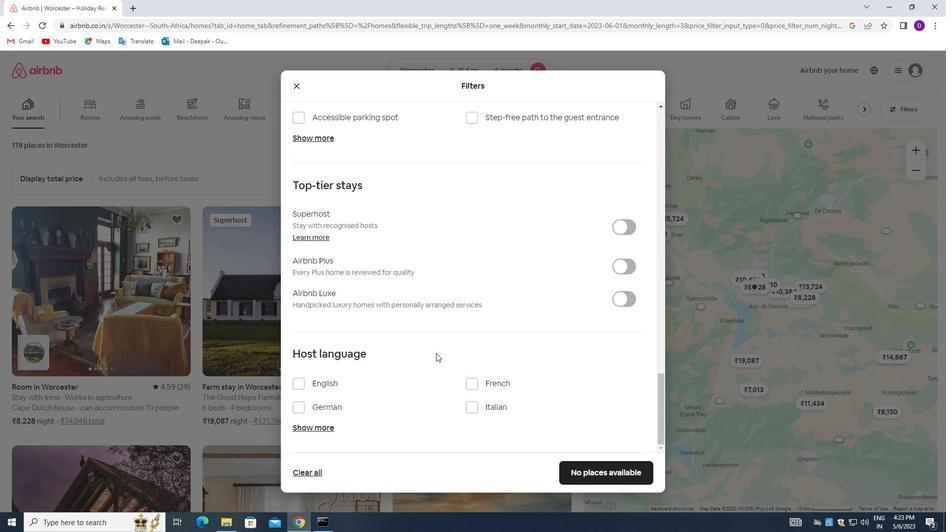
Action: Mouse scrolled (428, 359) with delta (0, 0)
Screenshot: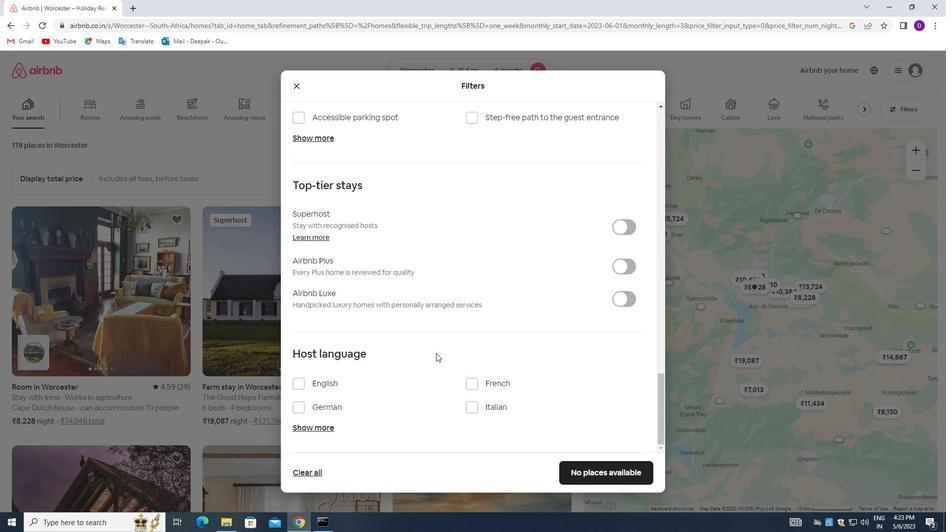 
Action: Mouse moved to (303, 382)
Screenshot: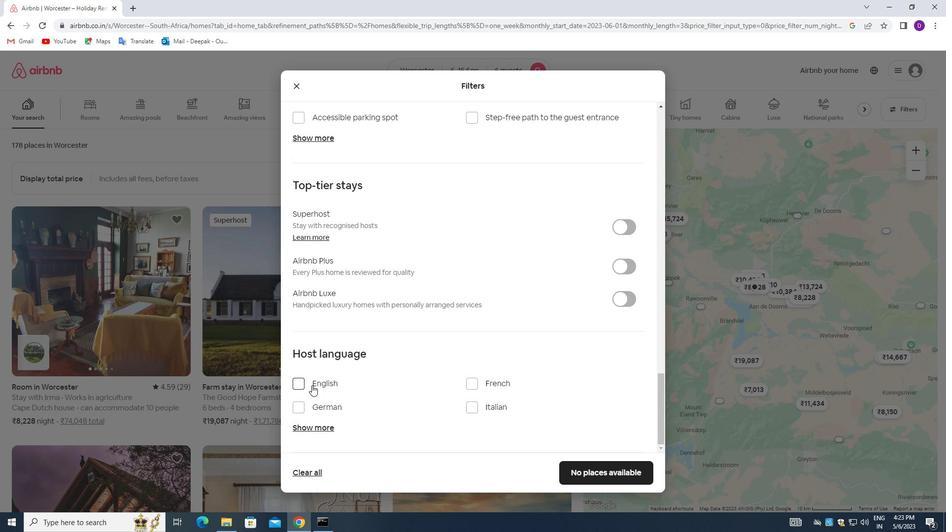 
Action: Mouse pressed left at (303, 382)
Screenshot: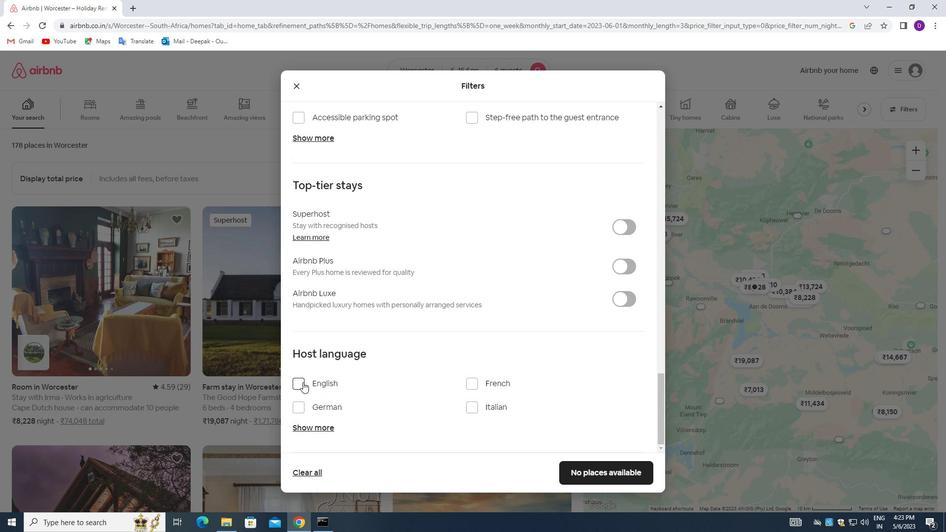 
Action: Mouse moved to (569, 468)
Screenshot: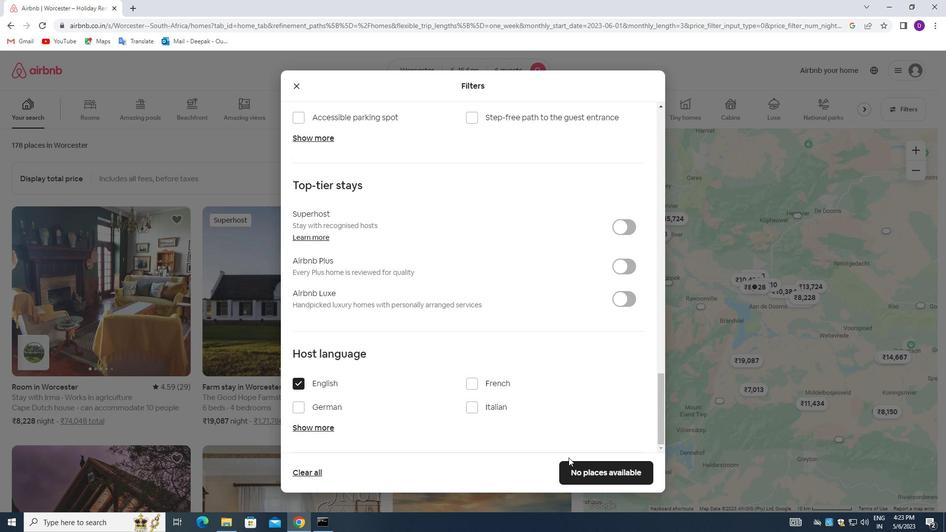 
Action: Mouse pressed left at (569, 468)
Screenshot: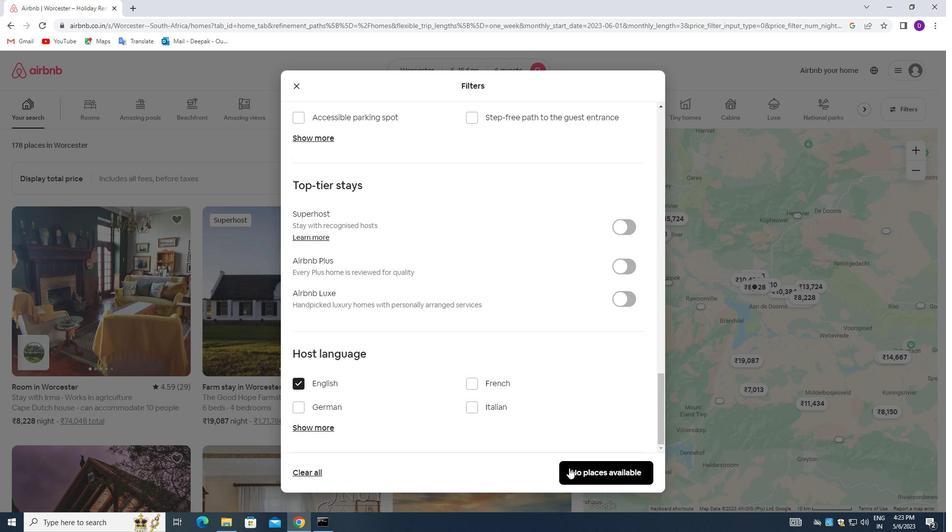 
Action: Mouse moved to (529, 376)
Screenshot: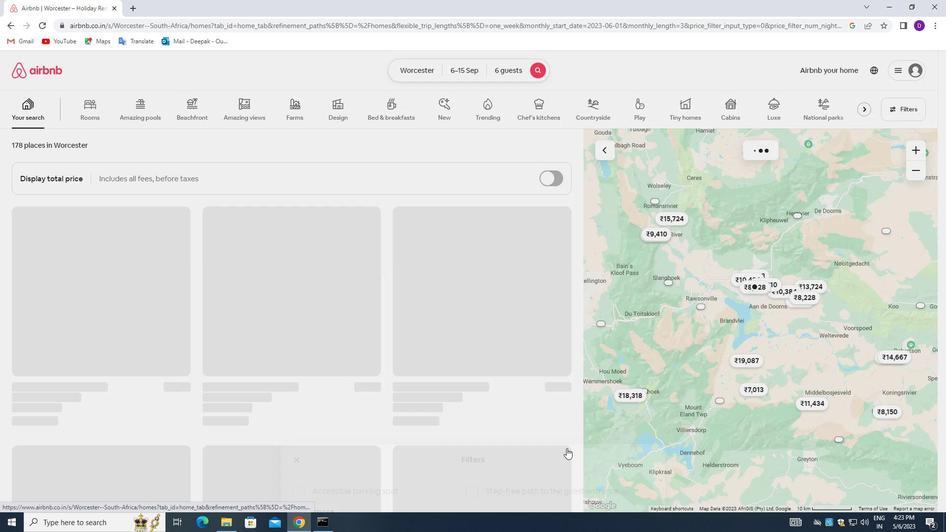 
